 Task: Reply to email with the signature Ellie Thompson with the subject Job offer from softage.1@softage.net with the message Could you please share your feedback on the latest proposal? Undo the message and rewrite the message as I will need to consult with my team before making a decision. Send the email
Action: Mouse moved to (512, 667)
Screenshot: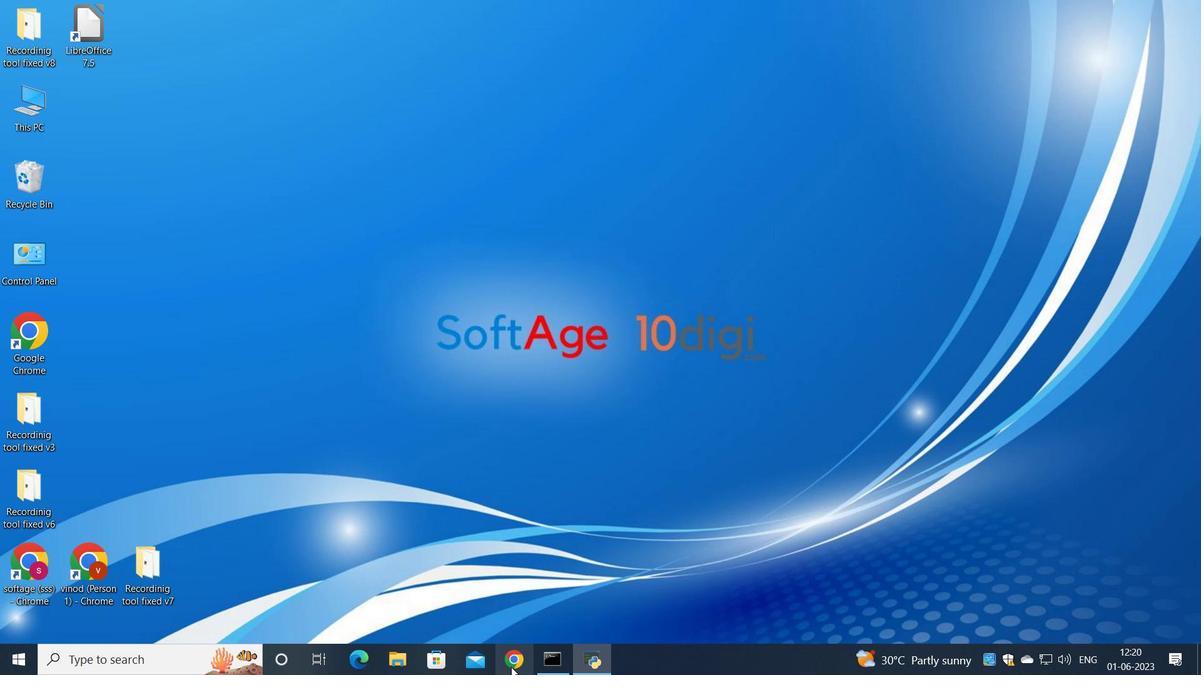 
Action: Mouse pressed left at (512, 667)
Screenshot: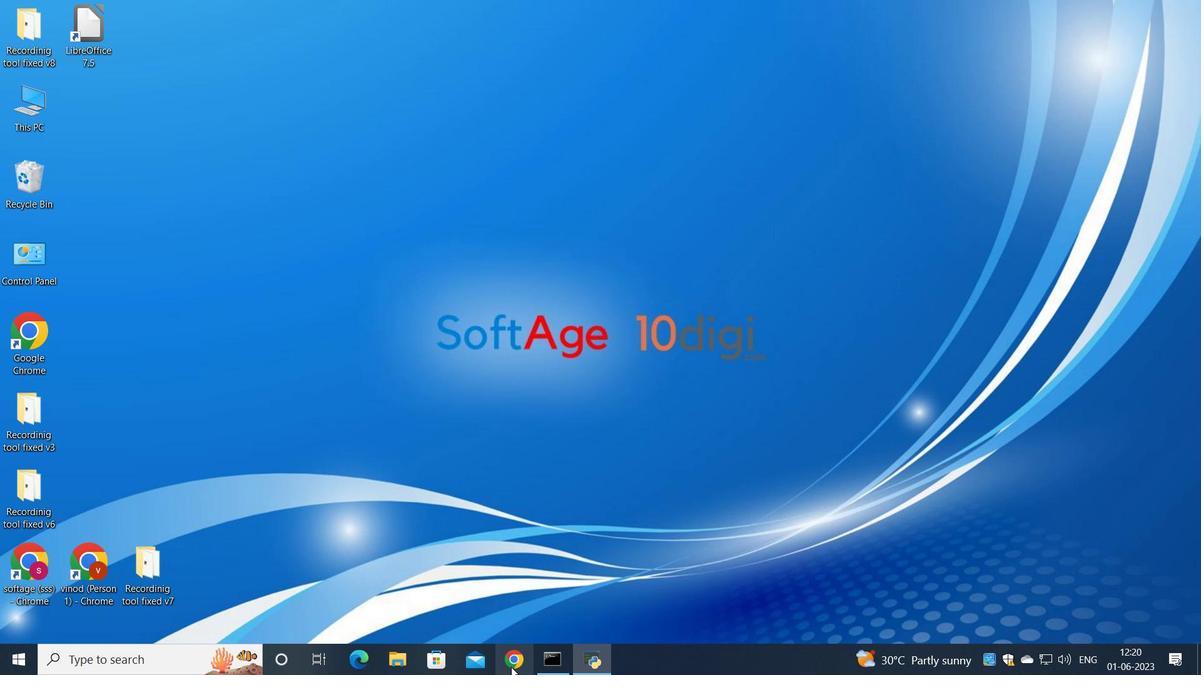 
Action: Mouse moved to (497, 400)
Screenshot: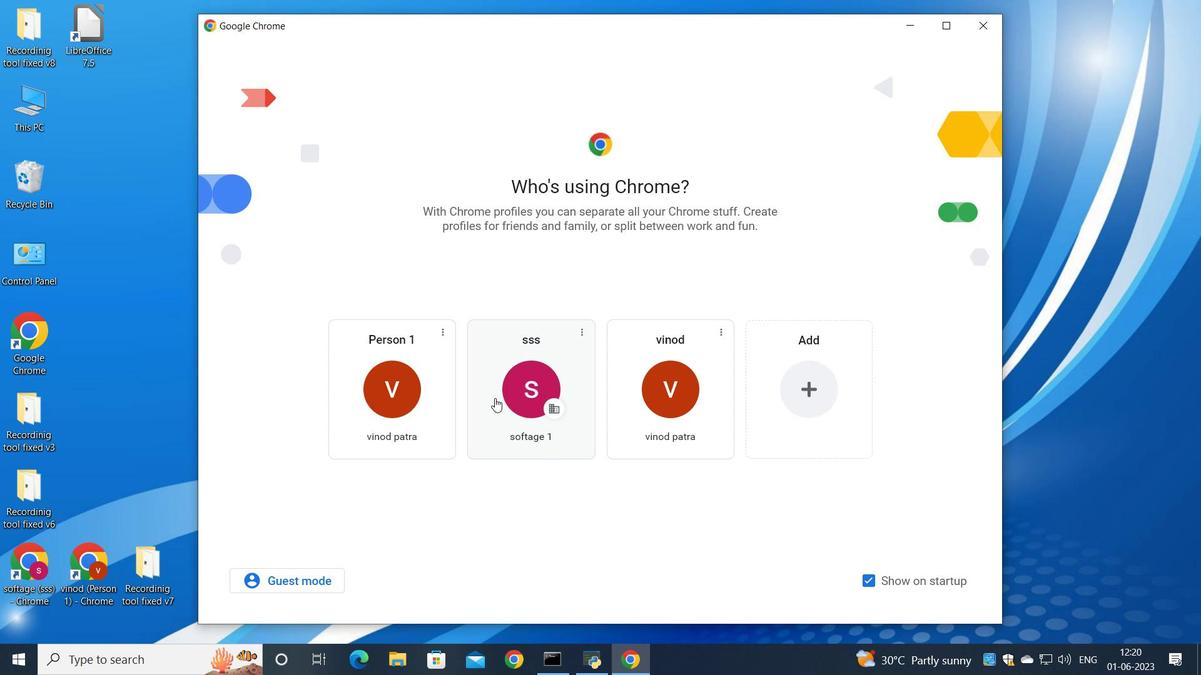 
Action: Mouse pressed left at (497, 400)
Screenshot: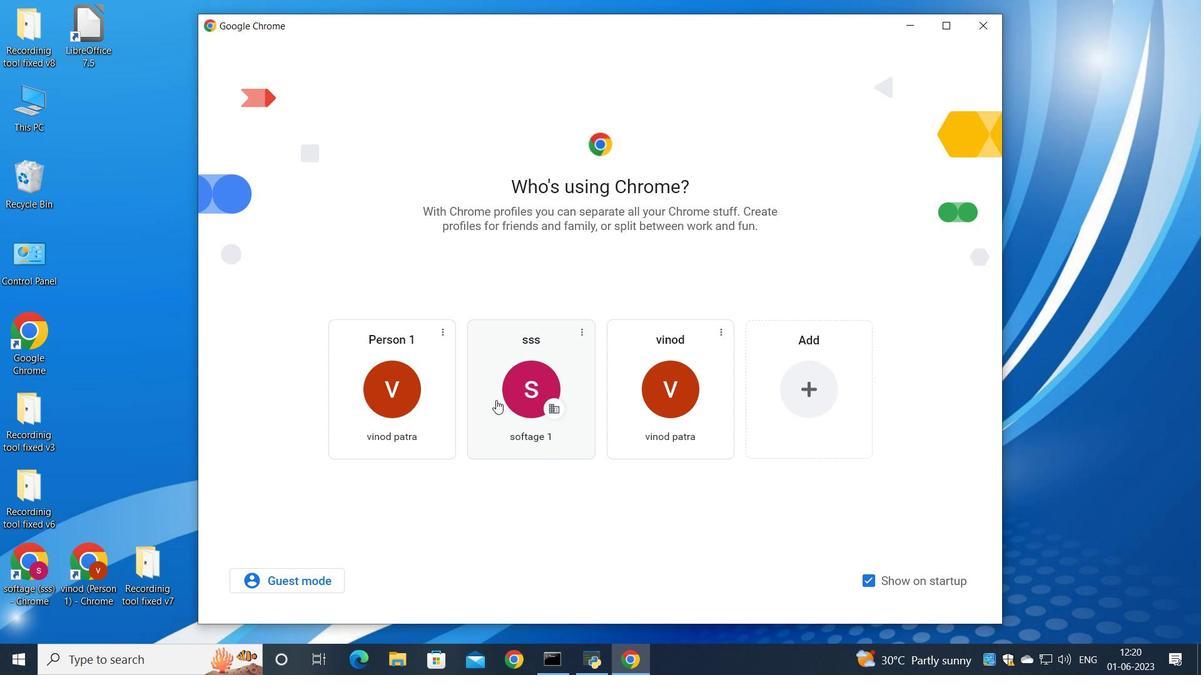 
Action: Mouse moved to (1053, 107)
Screenshot: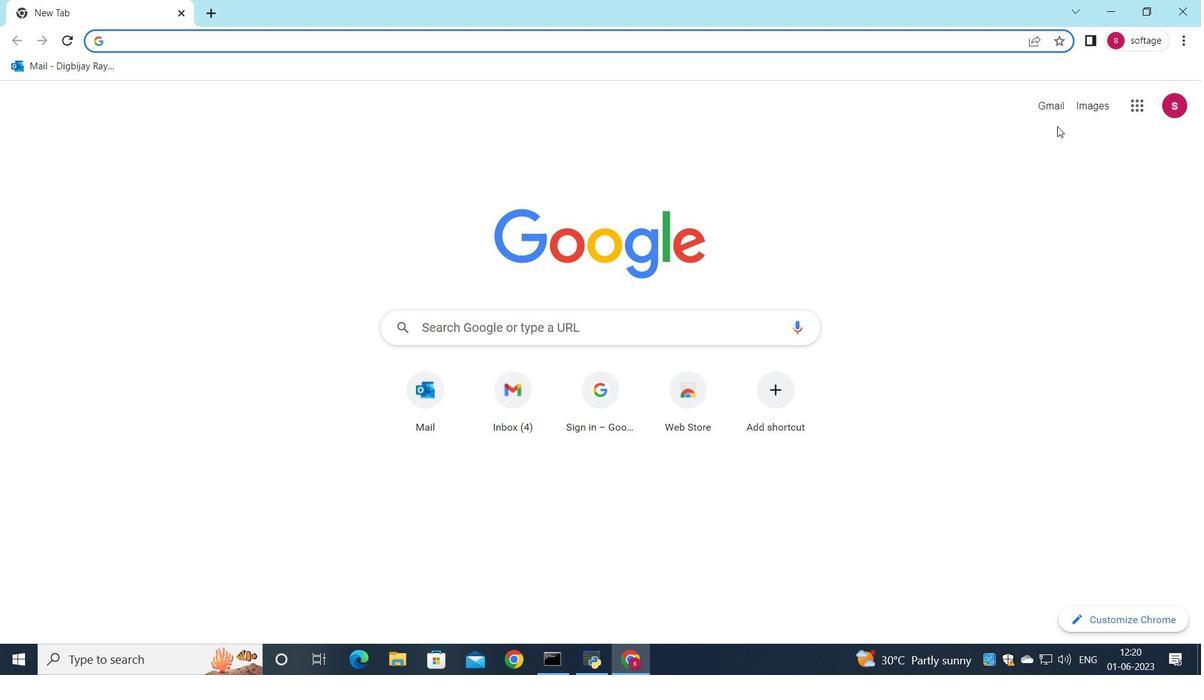 
Action: Mouse pressed left at (1053, 107)
Screenshot: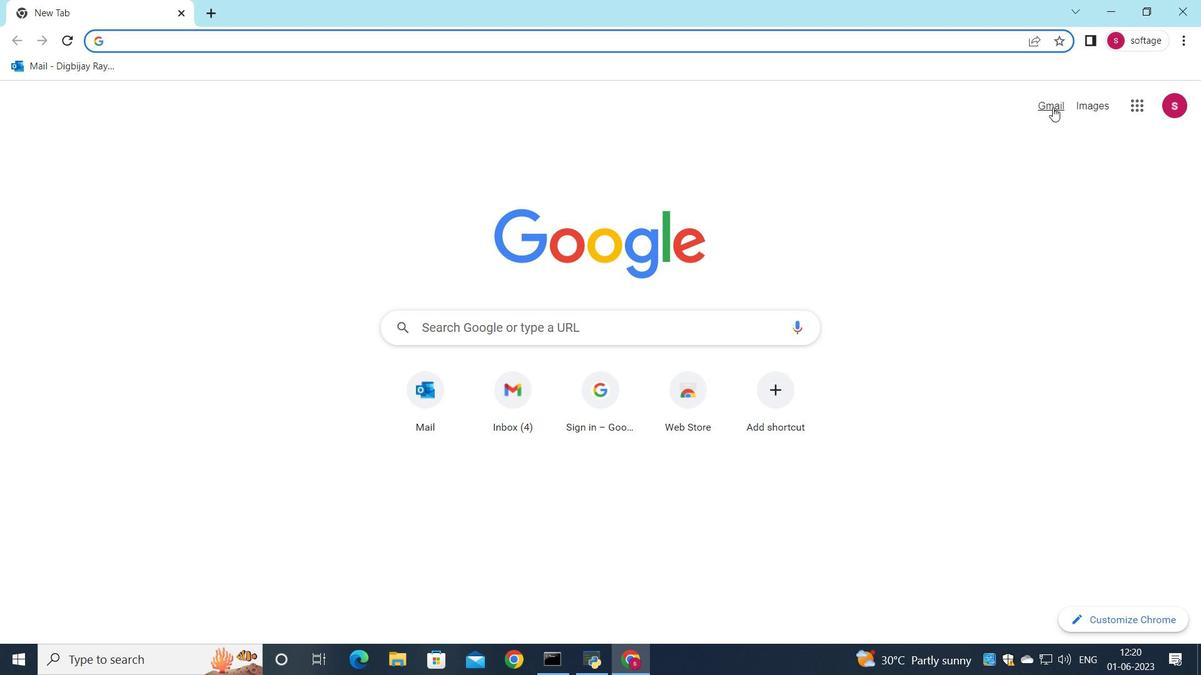 
Action: Mouse moved to (1029, 103)
Screenshot: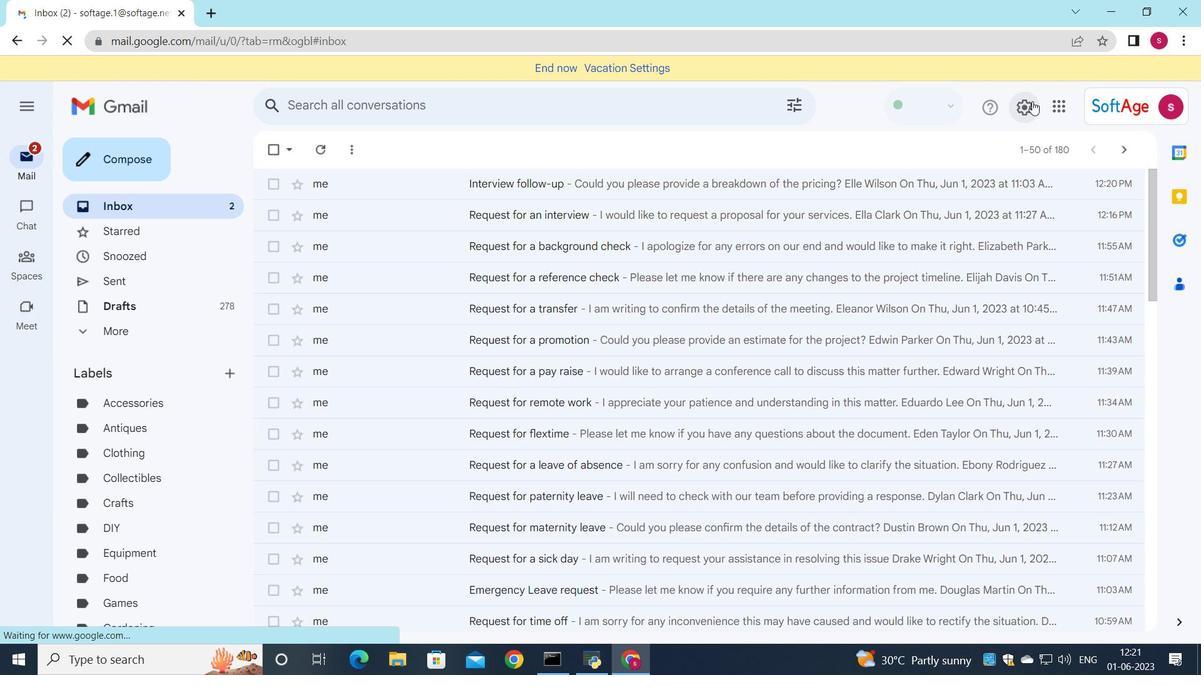 
Action: Mouse pressed left at (1029, 103)
Screenshot: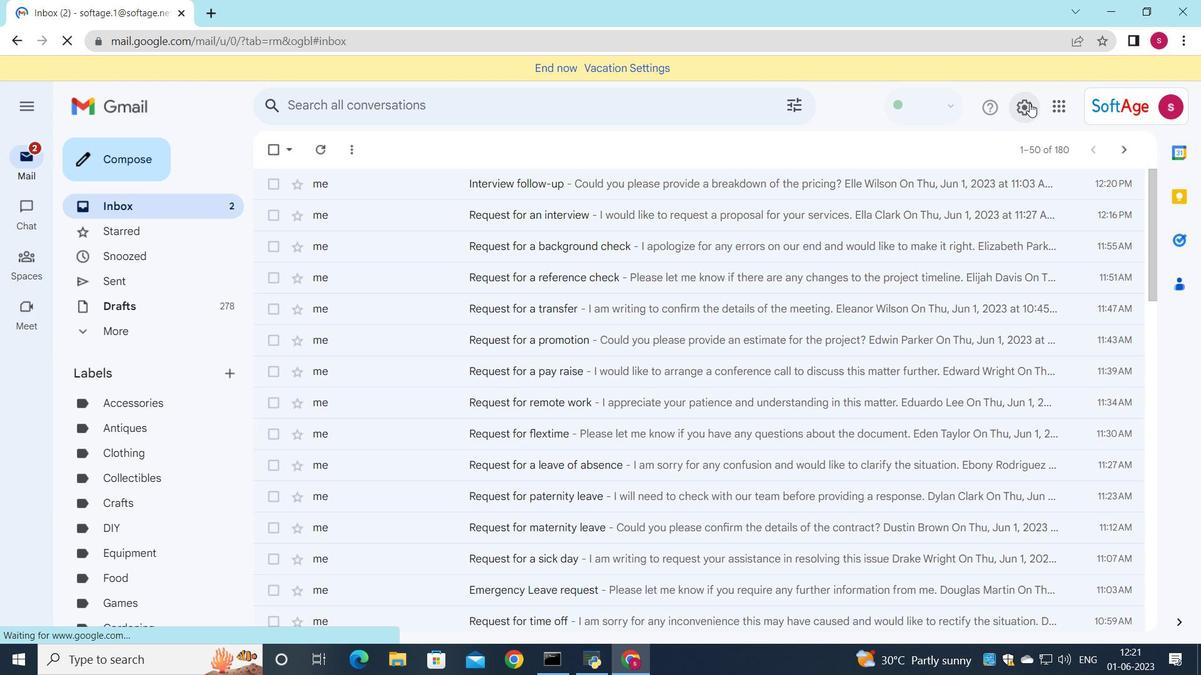 
Action: Mouse moved to (1029, 185)
Screenshot: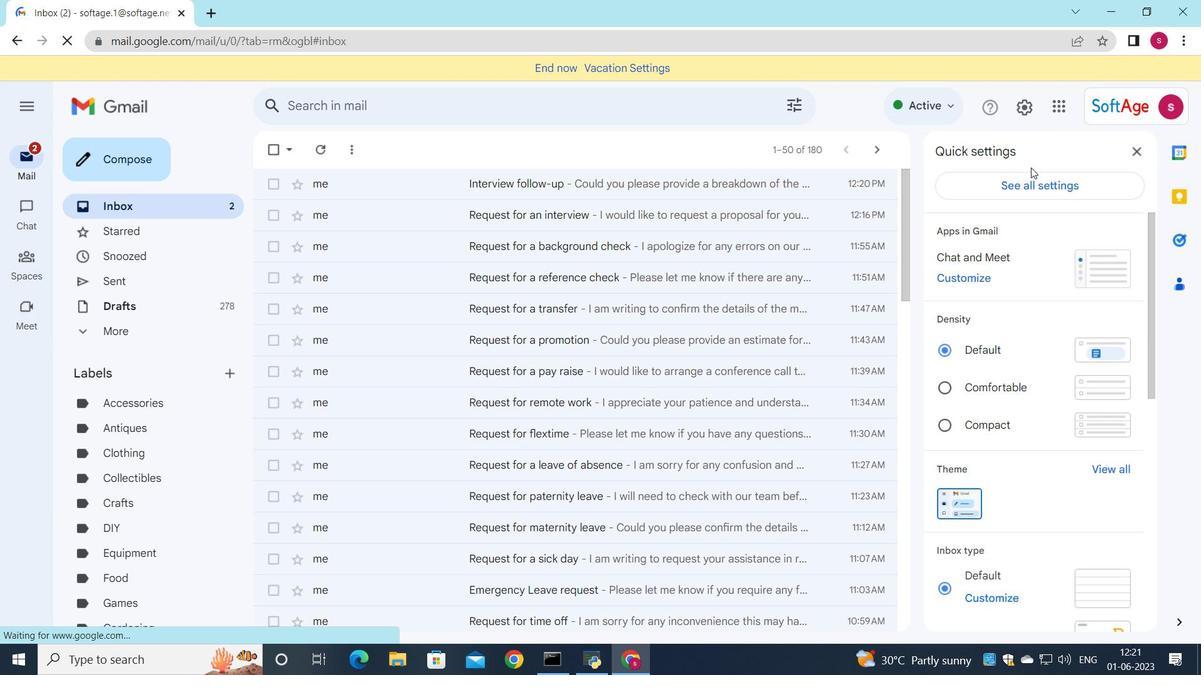 
Action: Mouse pressed left at (1029, 185)
Screenshot: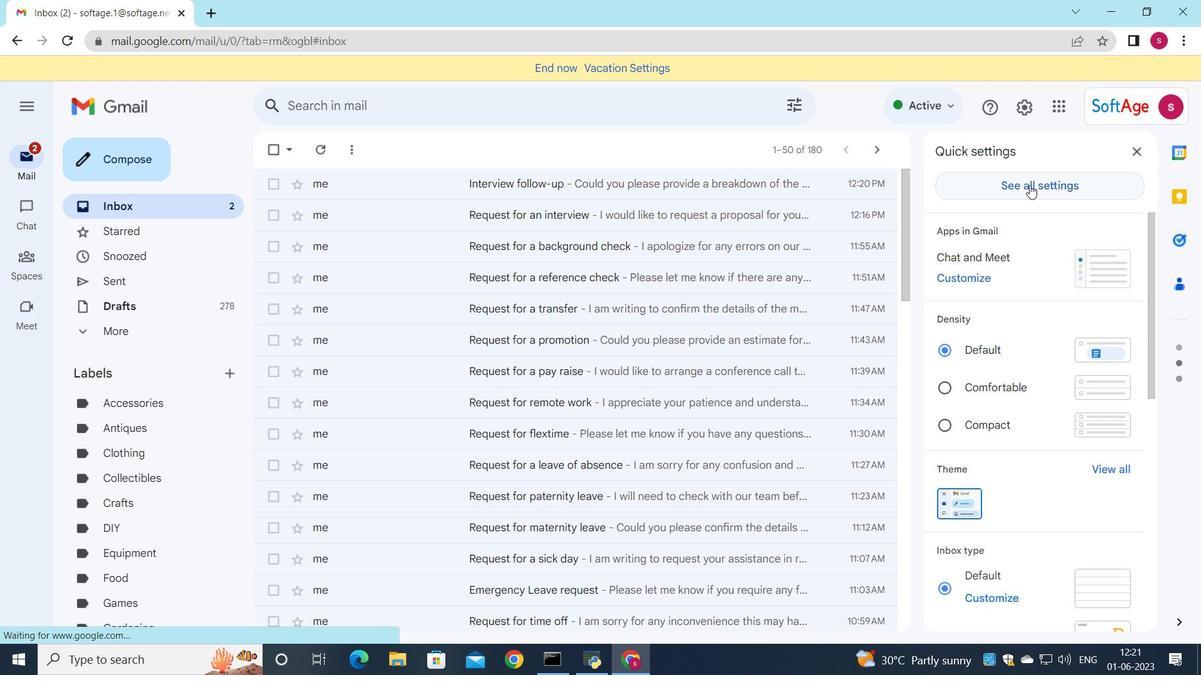 
Action: Mouse moved to (741, 374)
Screenshot: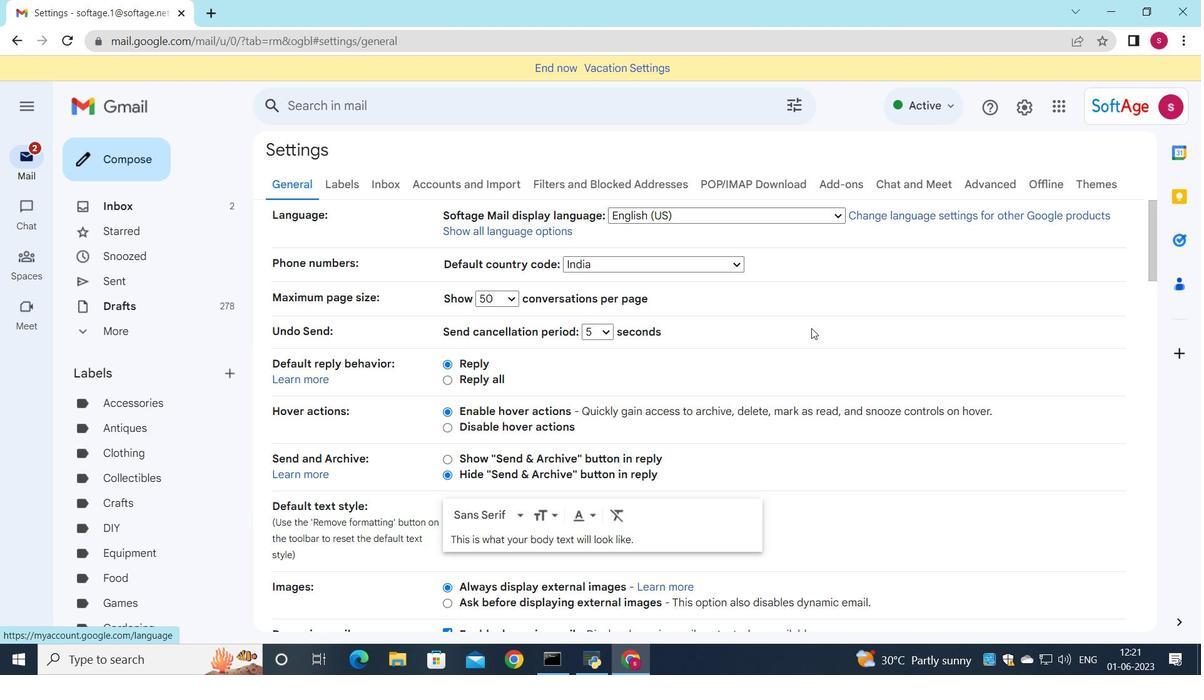 
Action: Mouse scrolled (741, 373) with delta (0, 0)
Screenshot: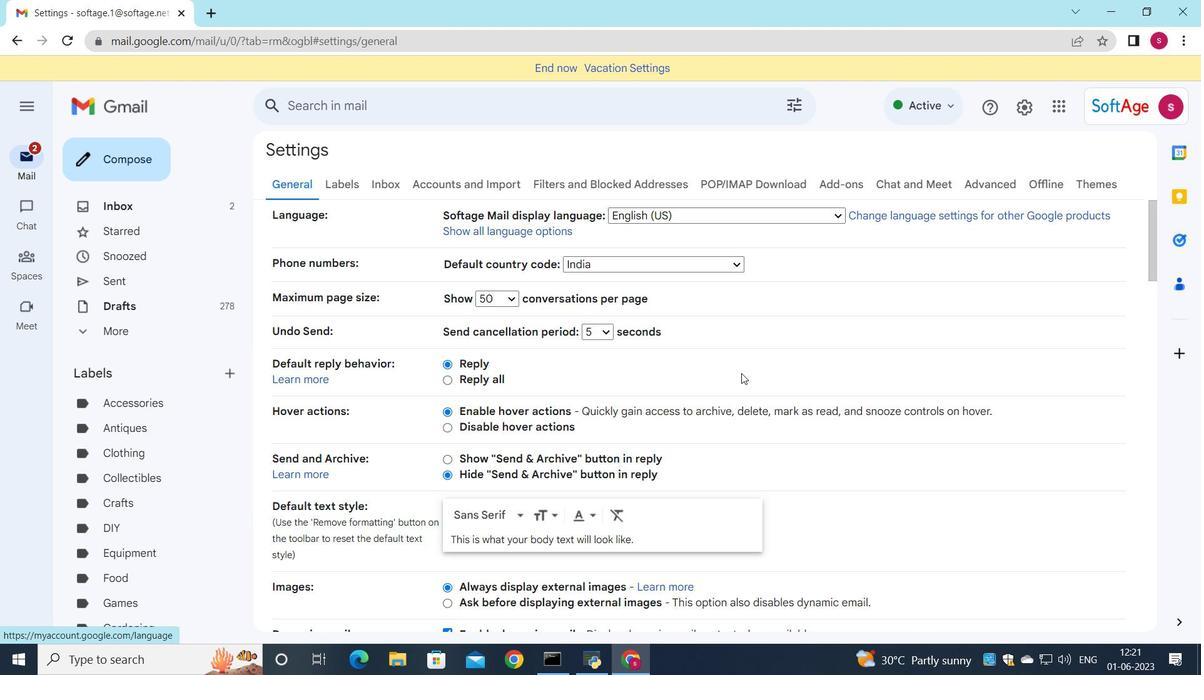 
Action: Mouse scrolled (741, 373) with delta (0, 0)
Screenshot: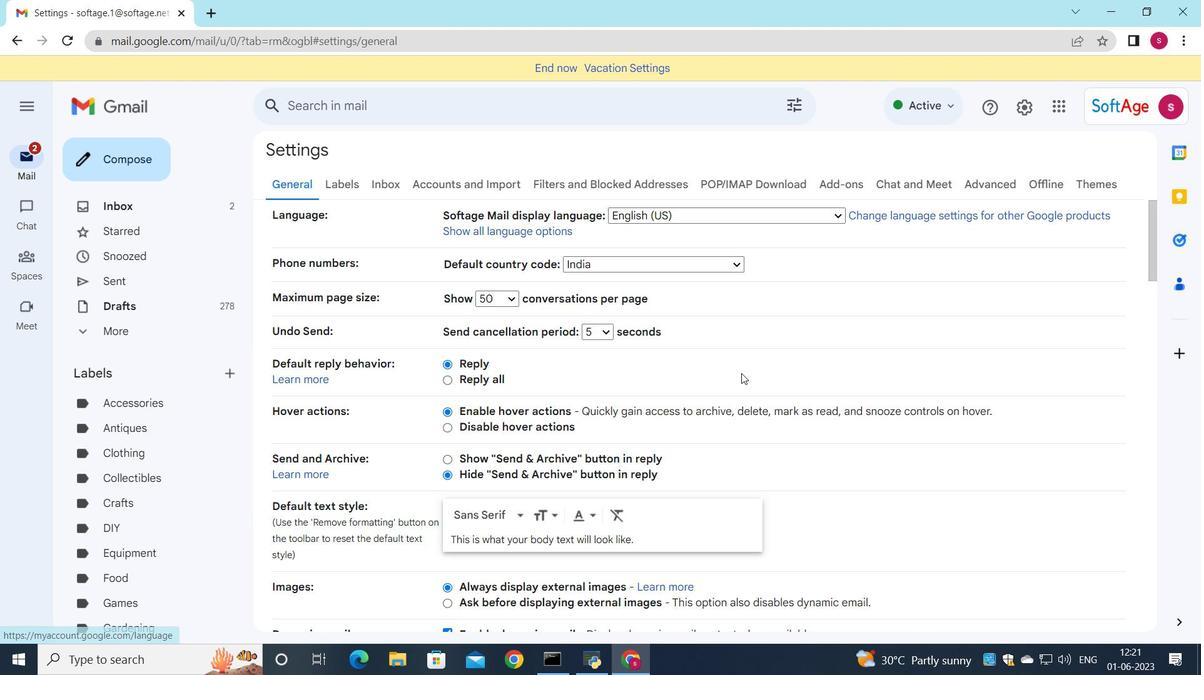 
Action: Mouse scrolled (741, 373) with delta (0, 0)
Screenshot: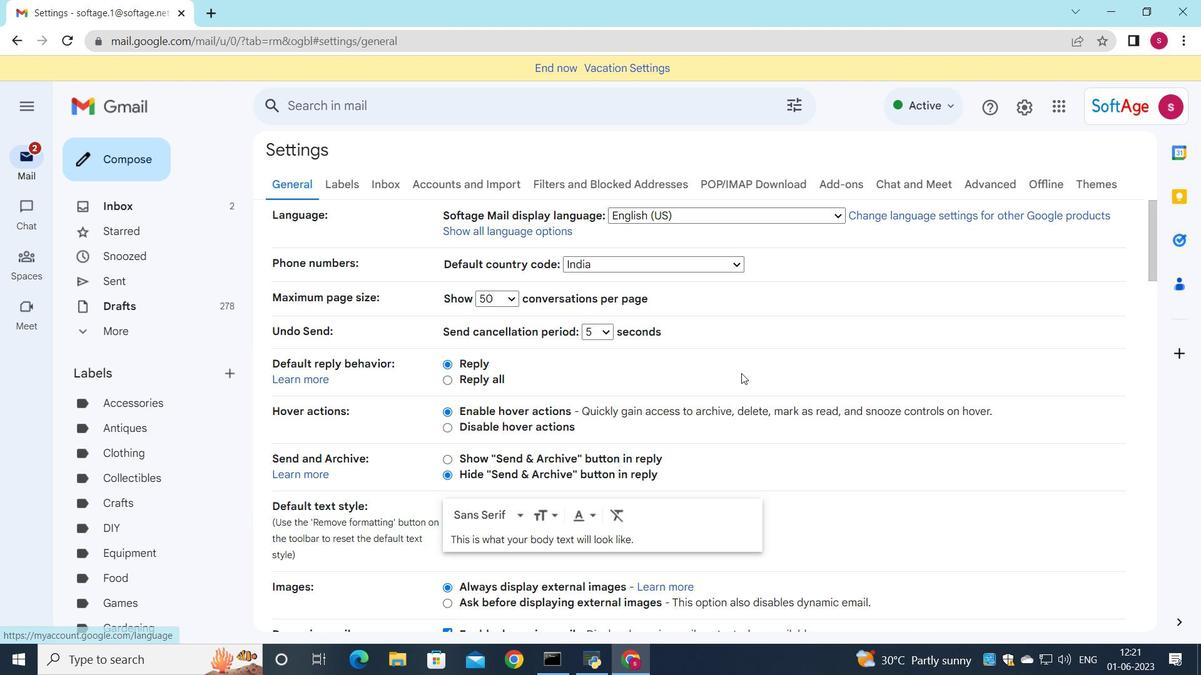 
Action: Mouse scrolled (741, 373) with delta (0, 0)
Screenshot: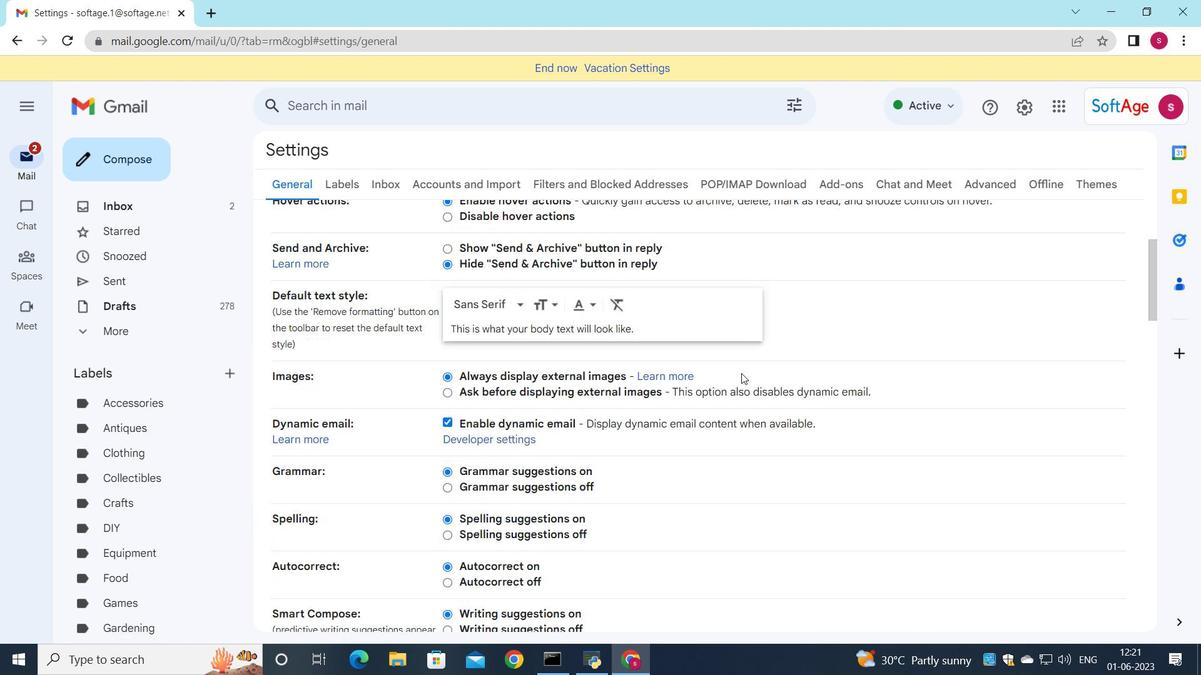 
Action: Mouse scrolled (741, 373) with delta (0, 0)
Screenshot: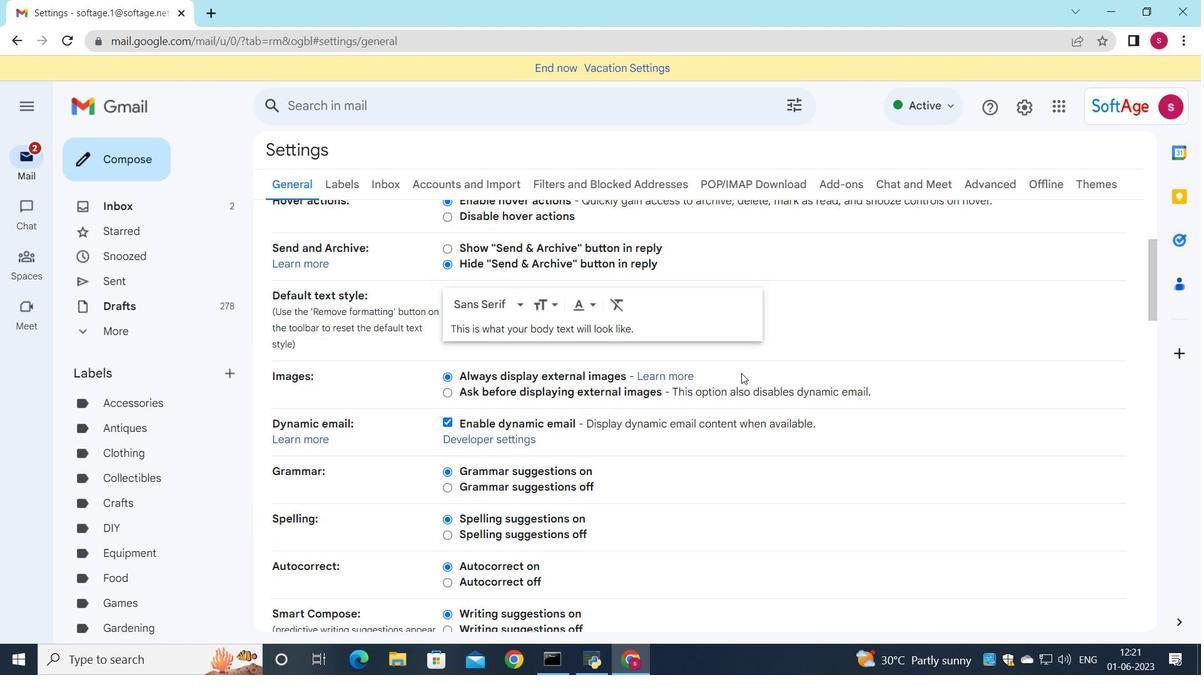 
Action: Mouse scrolled (741, 373) with delta (0, 0)
Screenshot: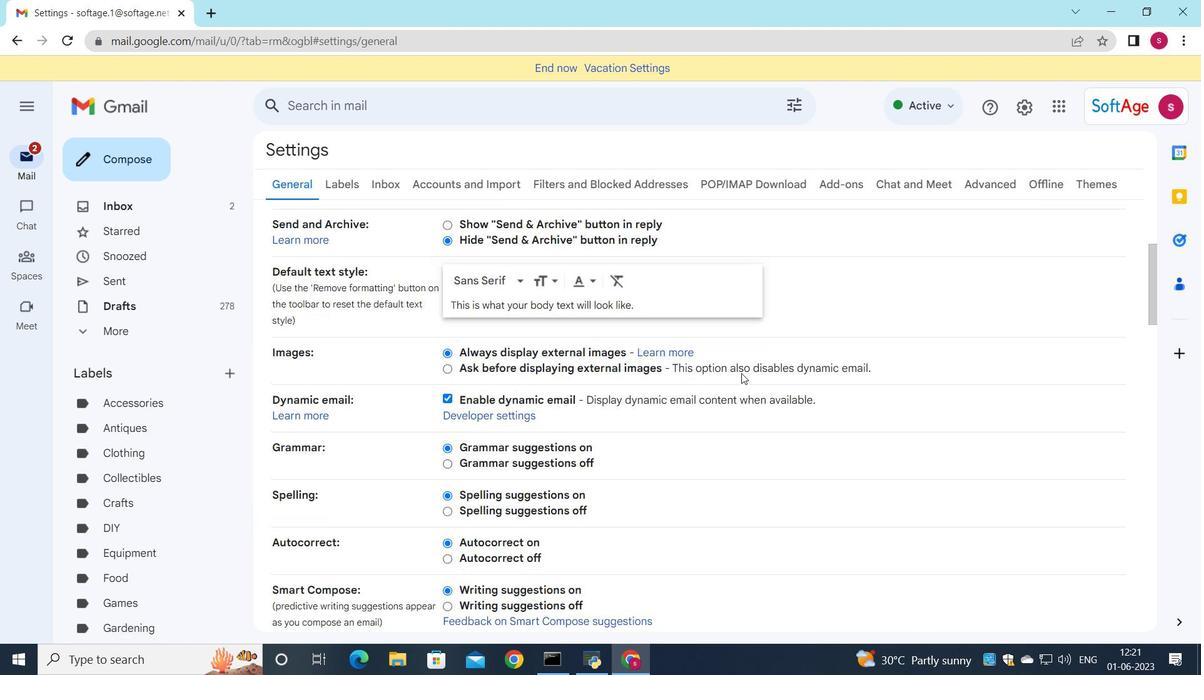 
Action: Mouse scrolled (741, 373) with delta (0, 0)
Screenshot: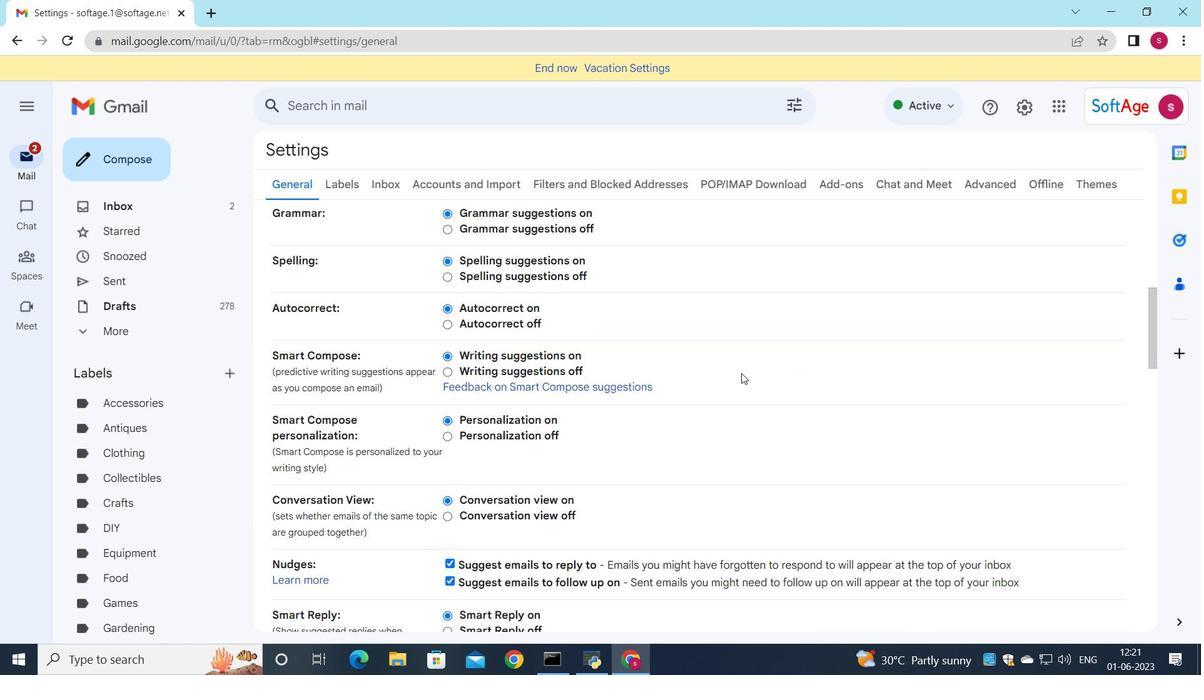 
Action: Mouse scrolled (741, 373) with delta (0, 0)
Screenshot: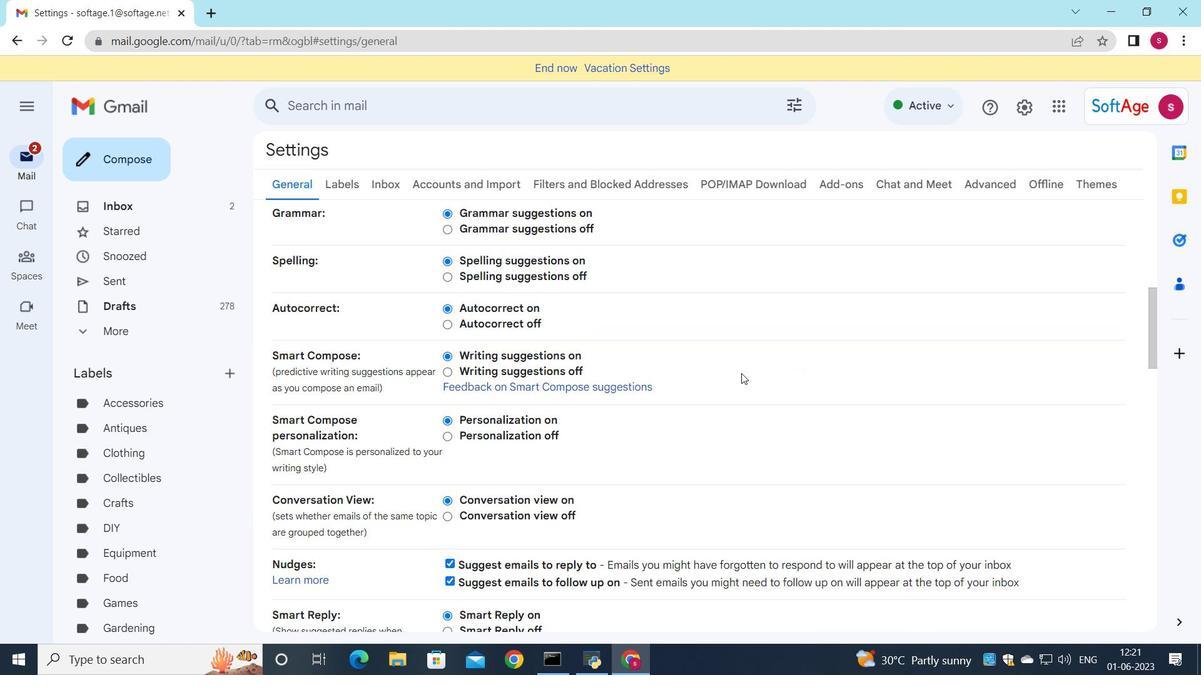 
Action: Mouse scrolled (741, 373) with delta (0, 0)
Screenshot: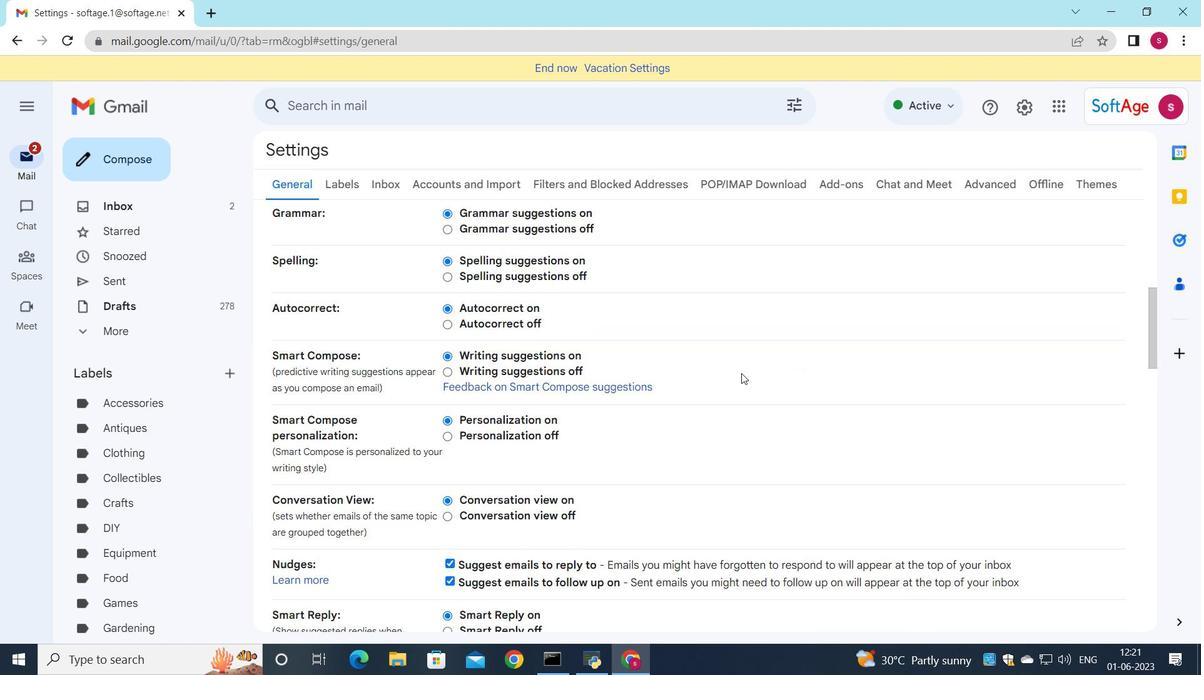 
Action: Mouse scrolled (741, 373) with delta (0, 0)
Screenshot: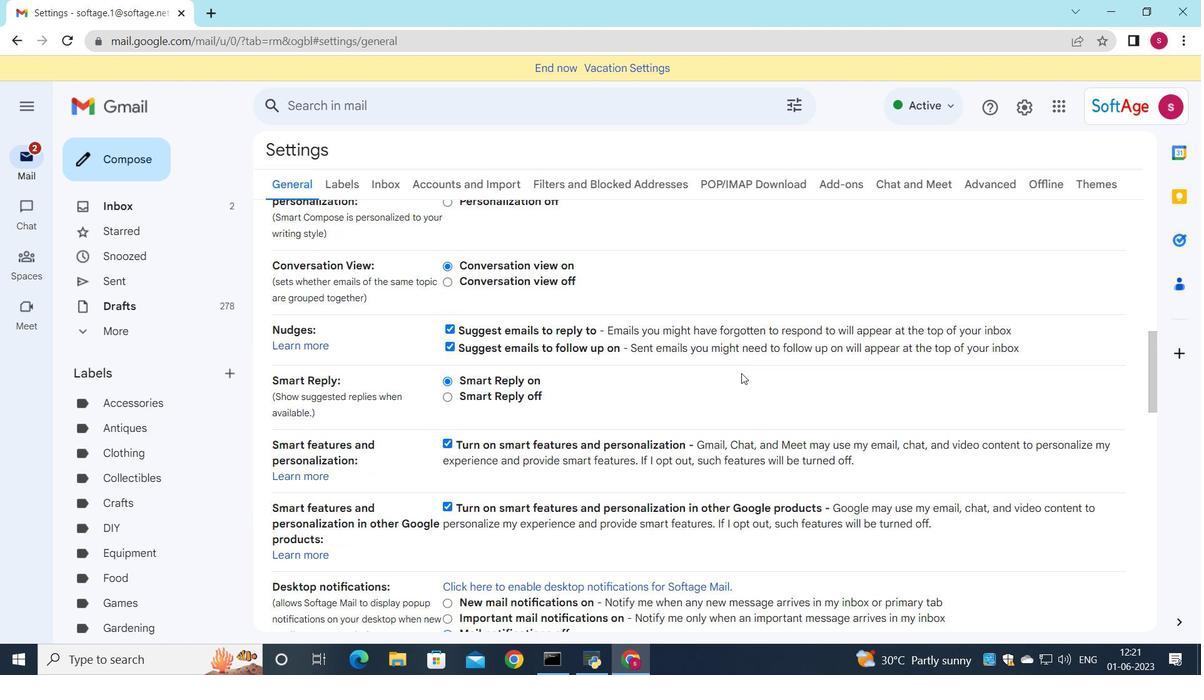 
Action: Mouse scrolled (741, 373) with delta (0, 0)
Screenshot: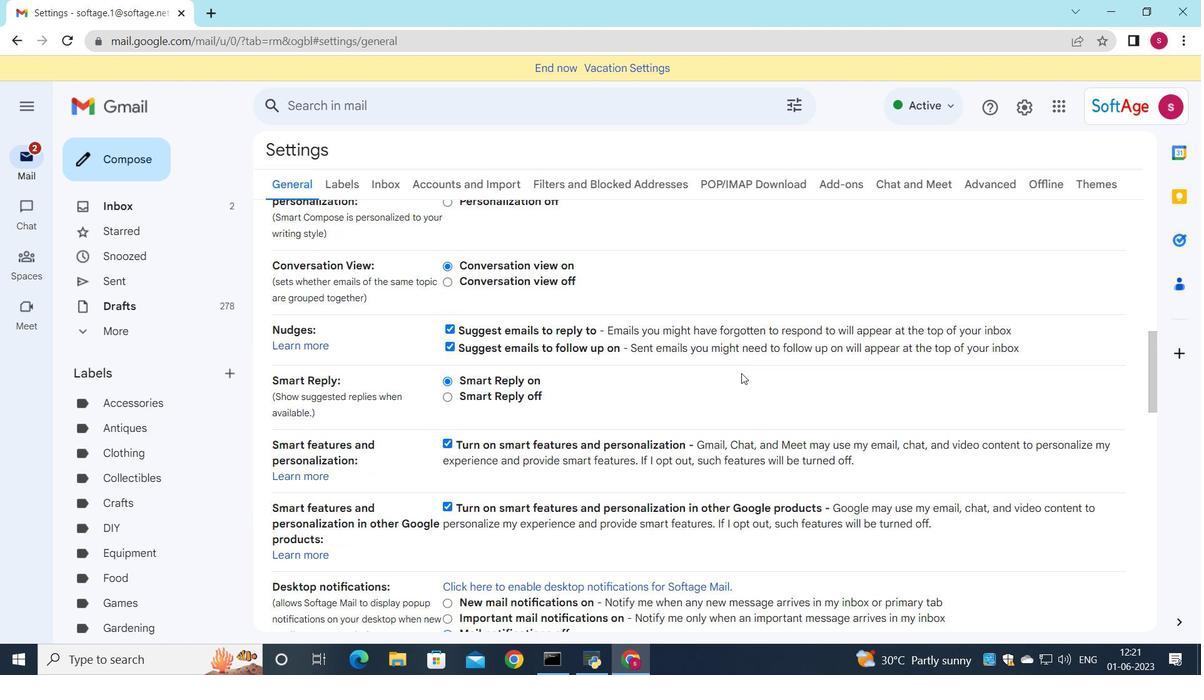 
Action: Mouse scrolled (741, 373) with delta (0, 0)
Screenshot: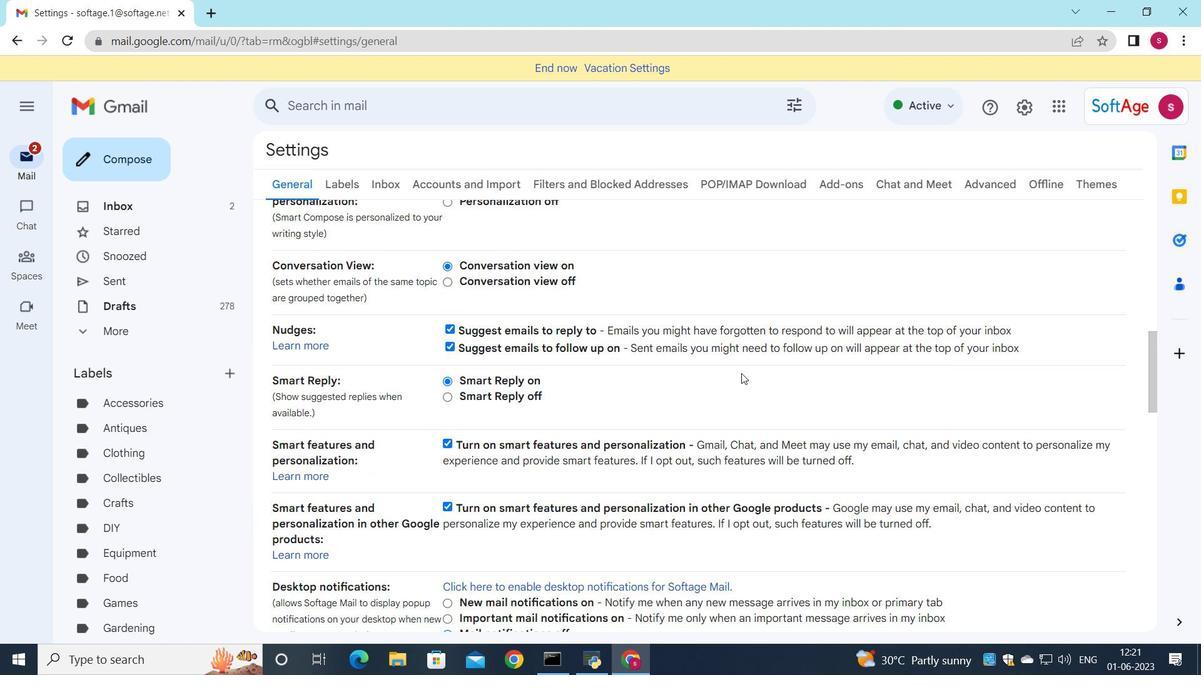 
Action: Mouse scrolled (741, 373) with delta (0, 0)
Screenshot: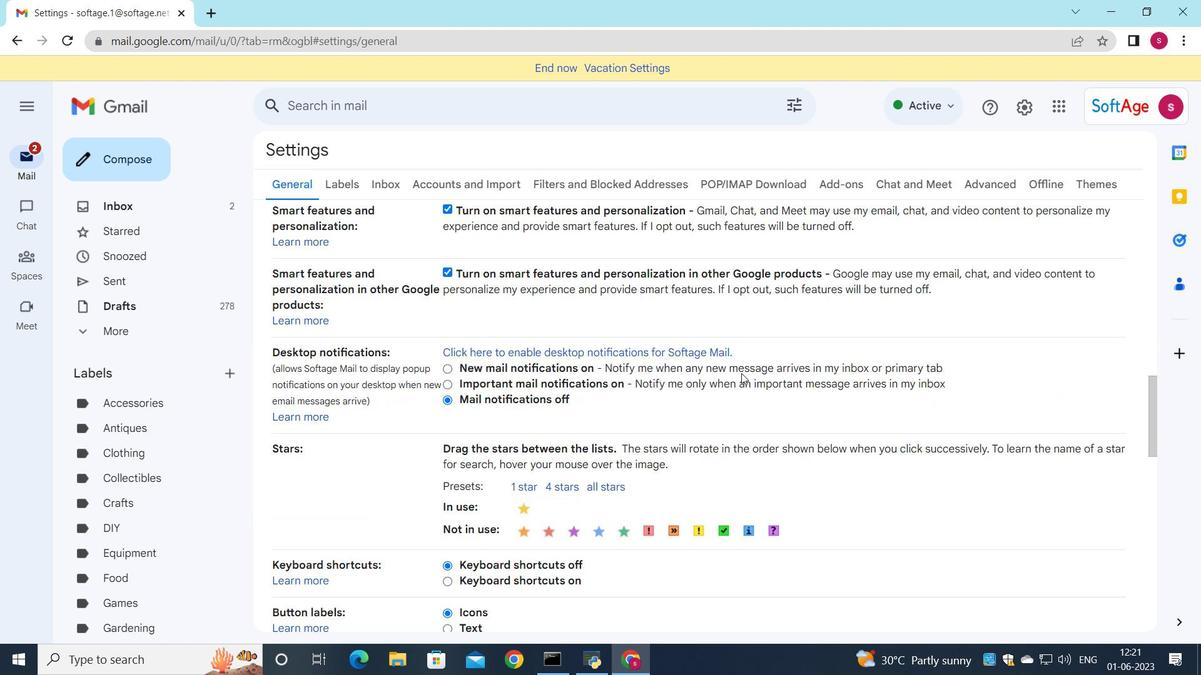 
Action: Mouse scrolled (741, 373) with delta (0, 0)
Screenshot: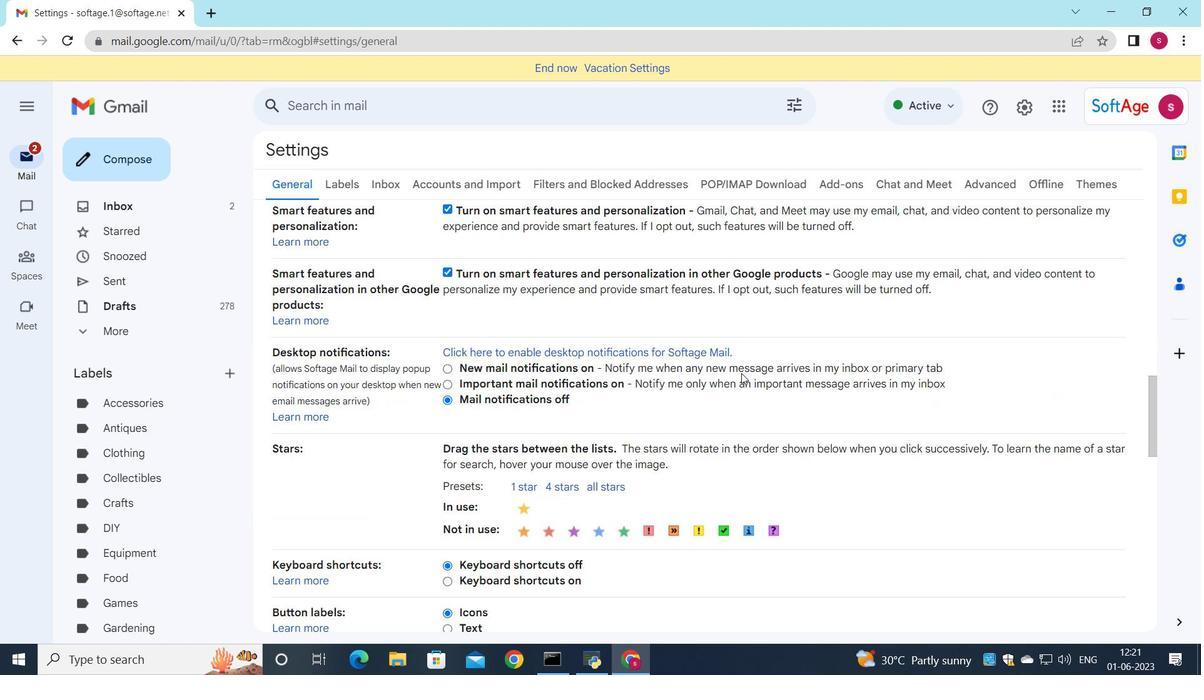
Action: Mouse scrolled (741, 373) with delta (0, 0)
Screenshot: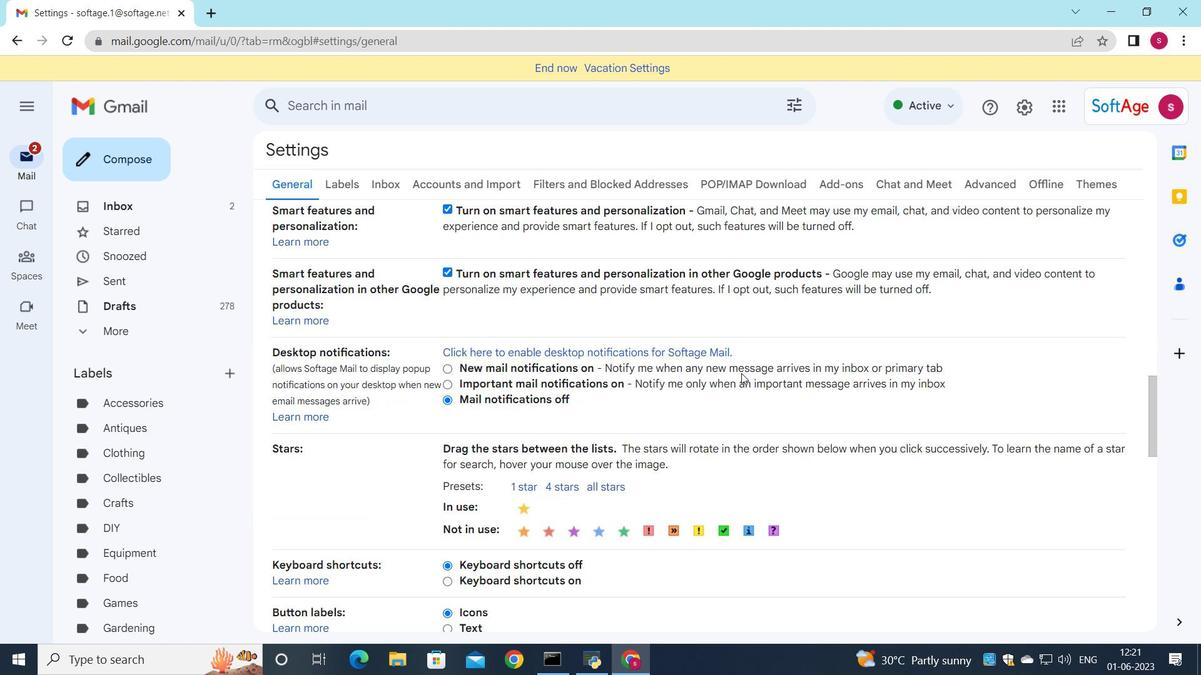 
Action: Mouse scrolled (741, 373) with delta (0, 0)
Screenshot: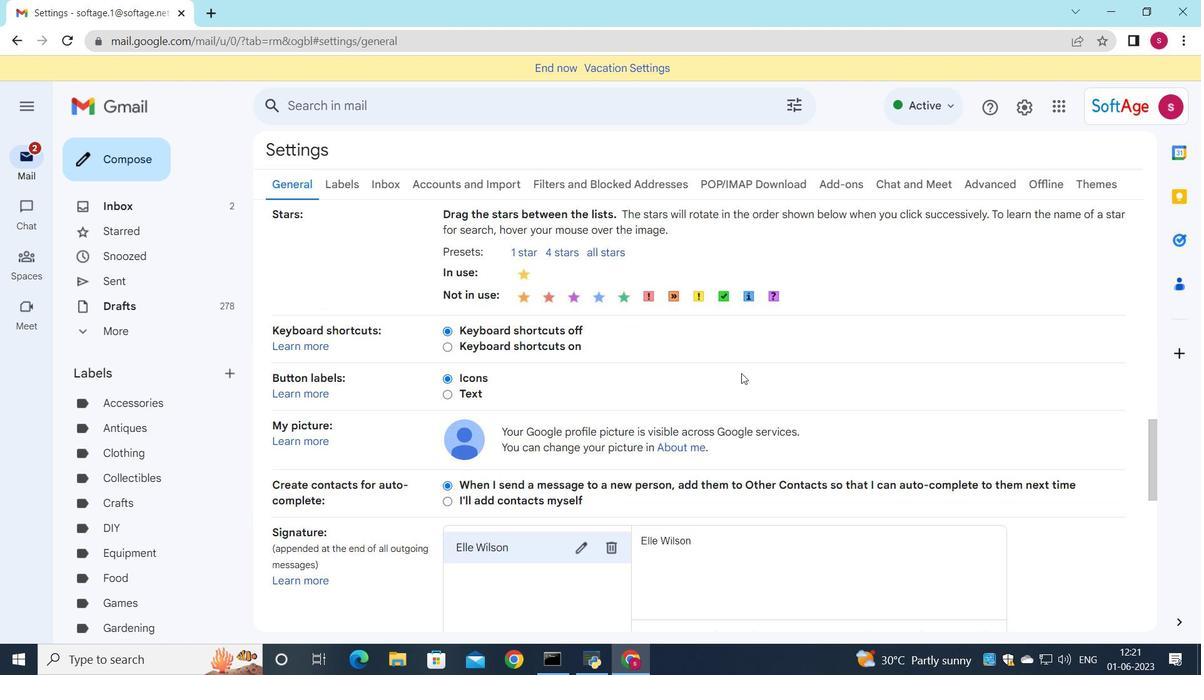 
Action: Mouse scrolled (741, 373) with delta (0, 0)
Screenshot: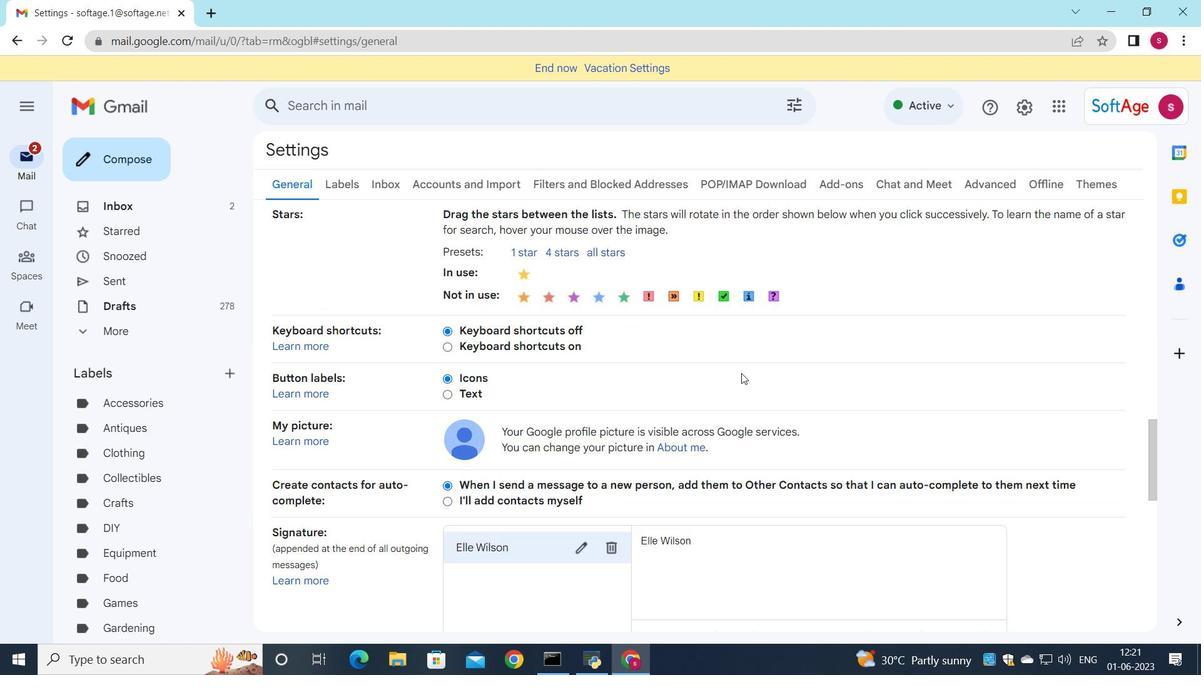 
Action: Mouse scrolled (741, 373) with delta (0, 0)
Screenshot: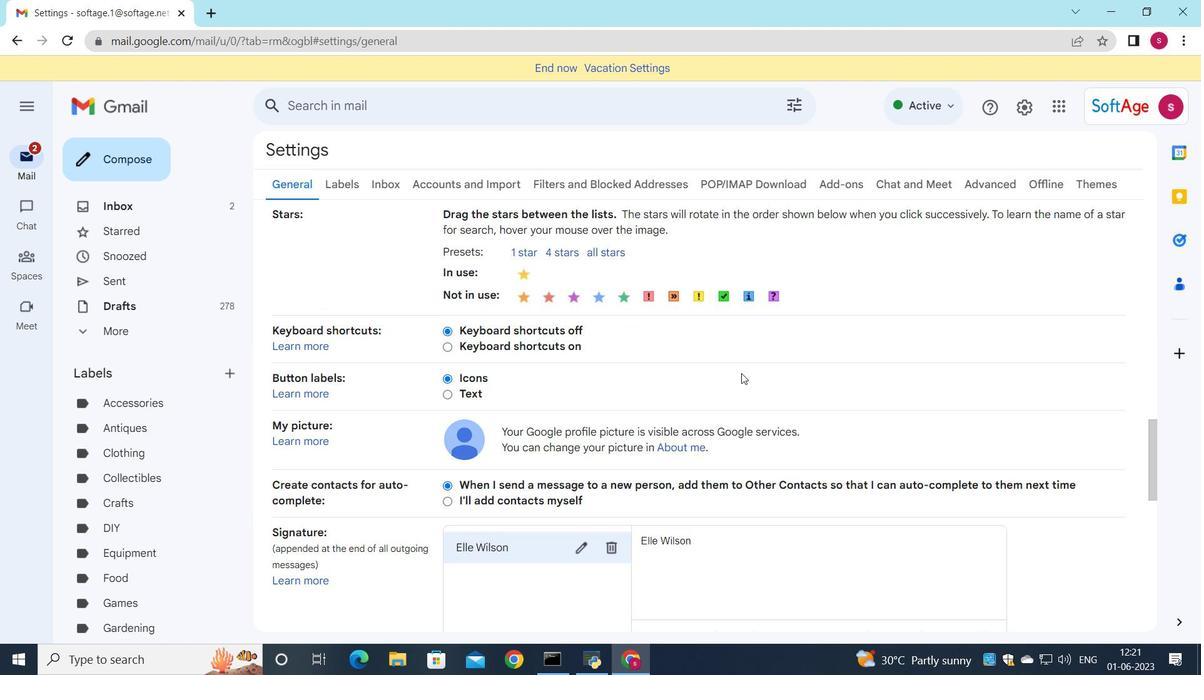 
Action: Mouse moved to (610, 317)
Screenshot: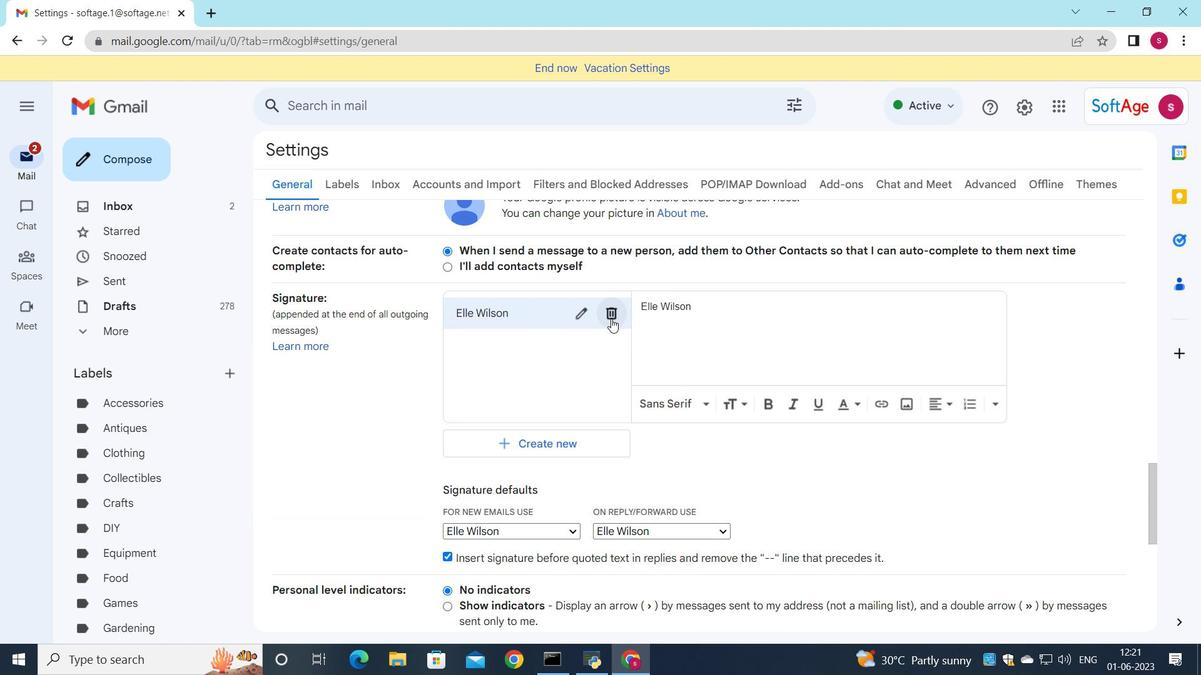 
Action: Mouse pressed left at (610, 317)
Screenshot: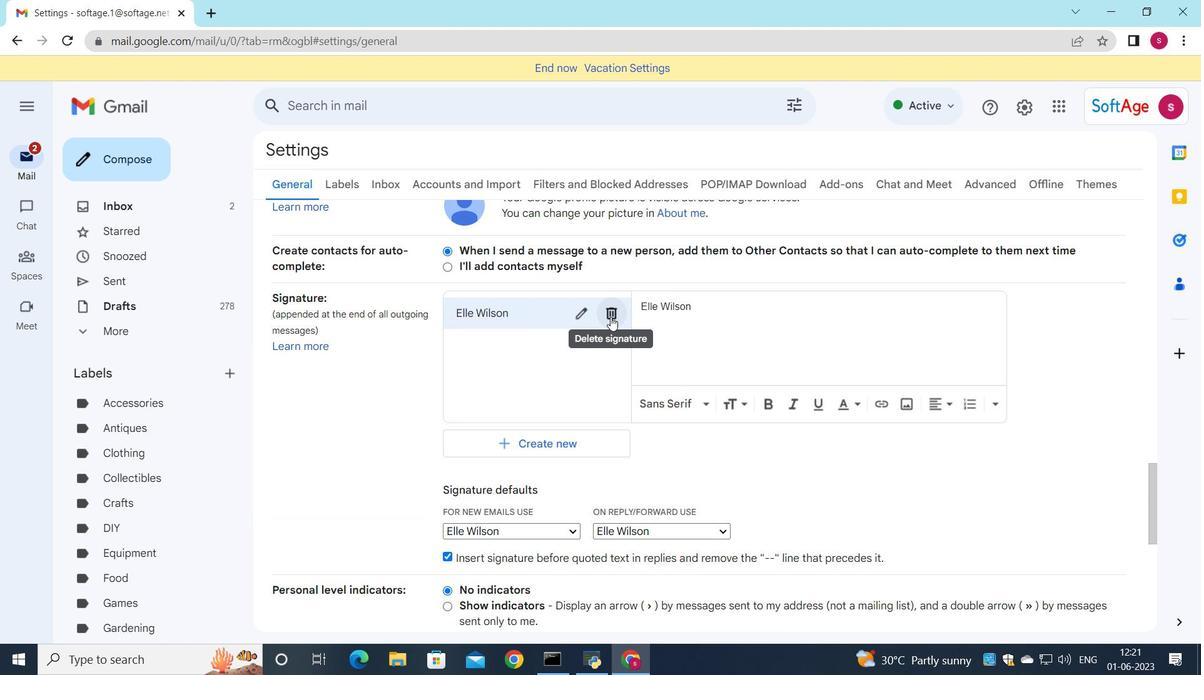 
Action: Mouse moved to (726, 375)
Screenshot: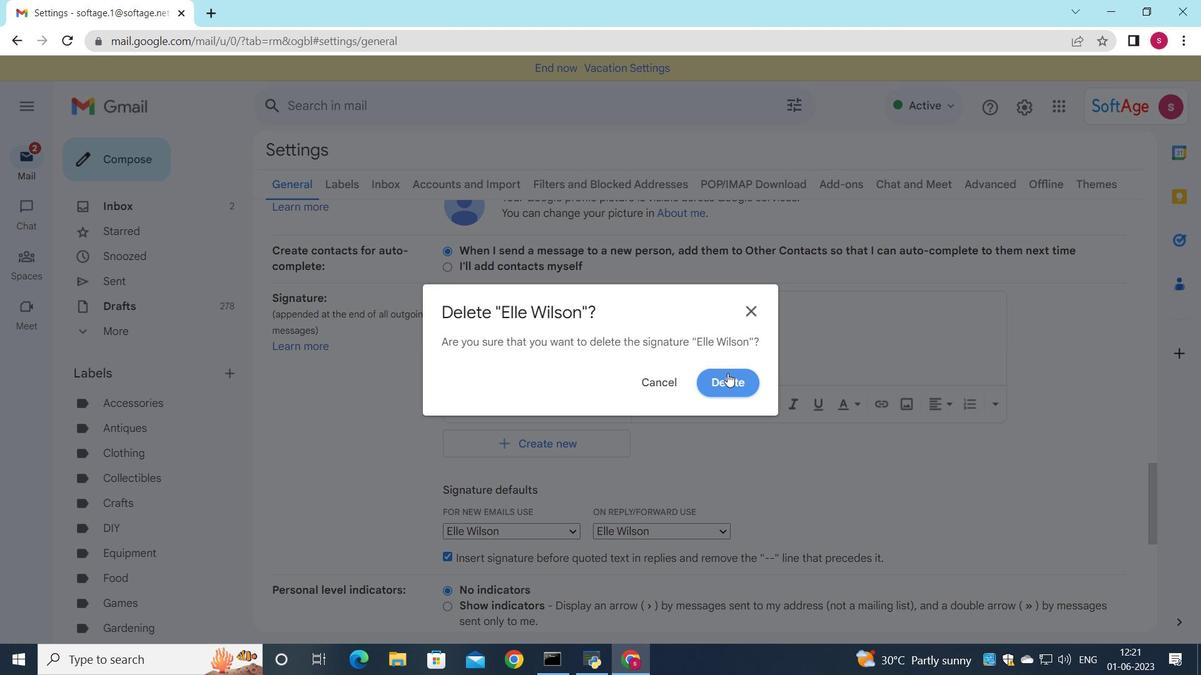 
Action: Mouse pressed left at (726, 375)
Screenshot: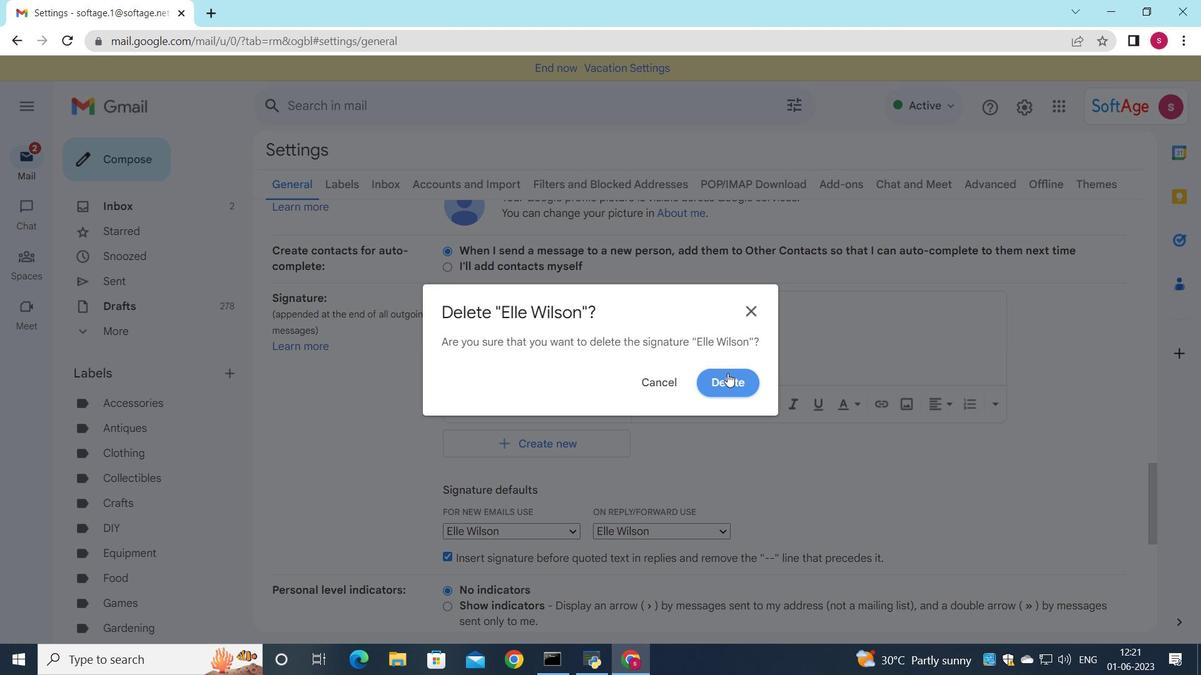 
Action: Mouse moved to (492, 324)
Screenshot: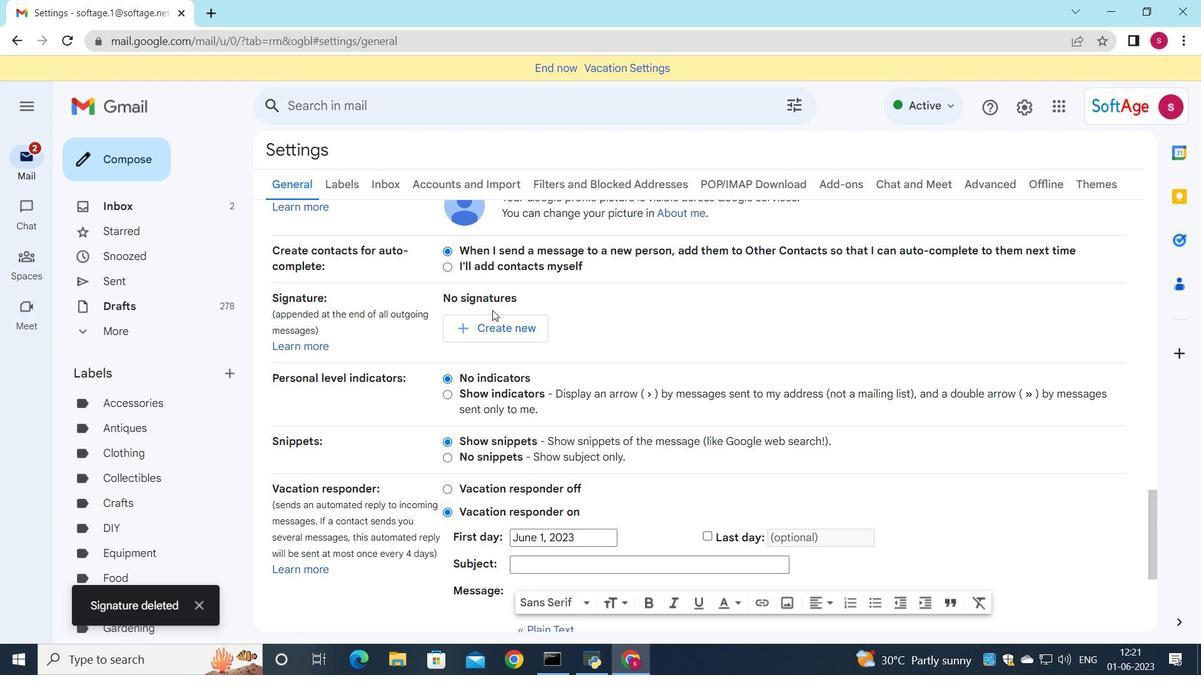 
Action: Mouse pressed left at (492, 324)
Screenshot: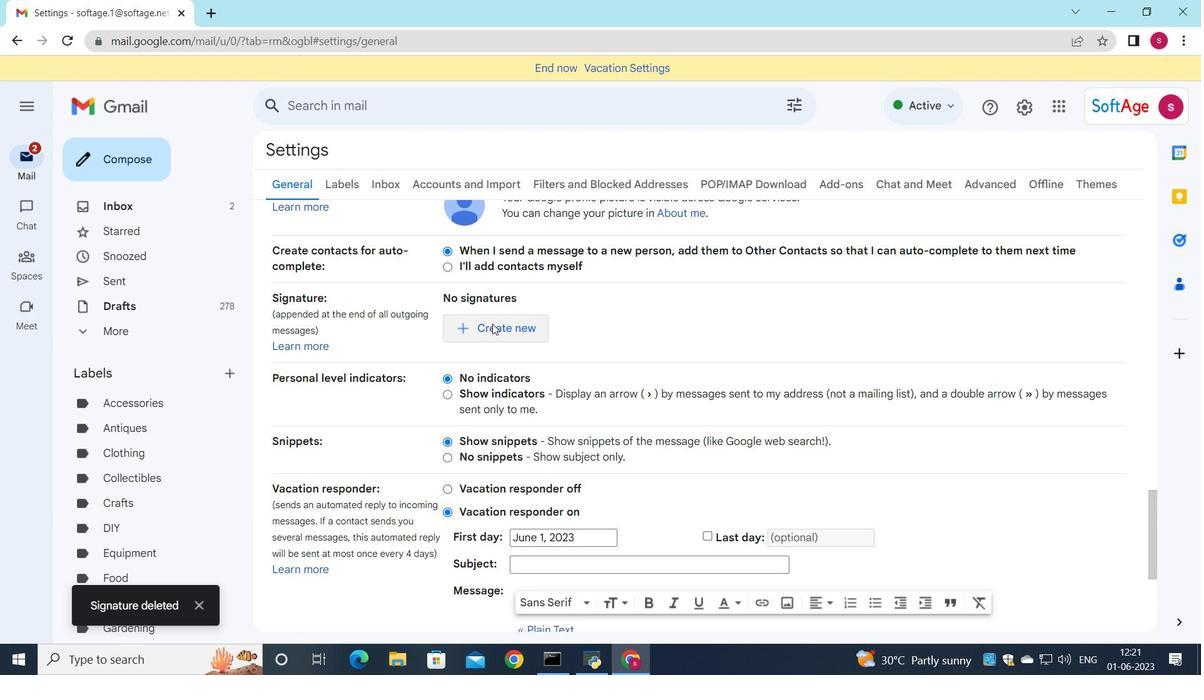 
Action: Mouse moved to (1019, 429)
Screenshot: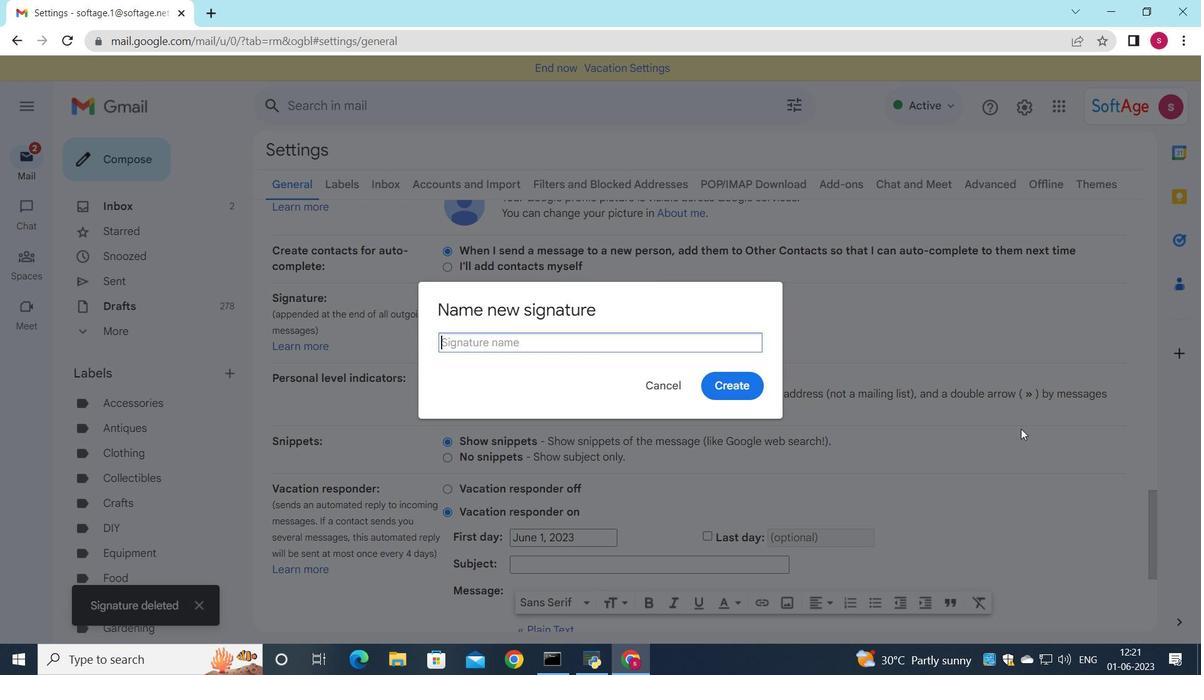 
Action: Key pressed <Key.shift>Ellie<Key.space><Key.shift>Thompson
Screenshot: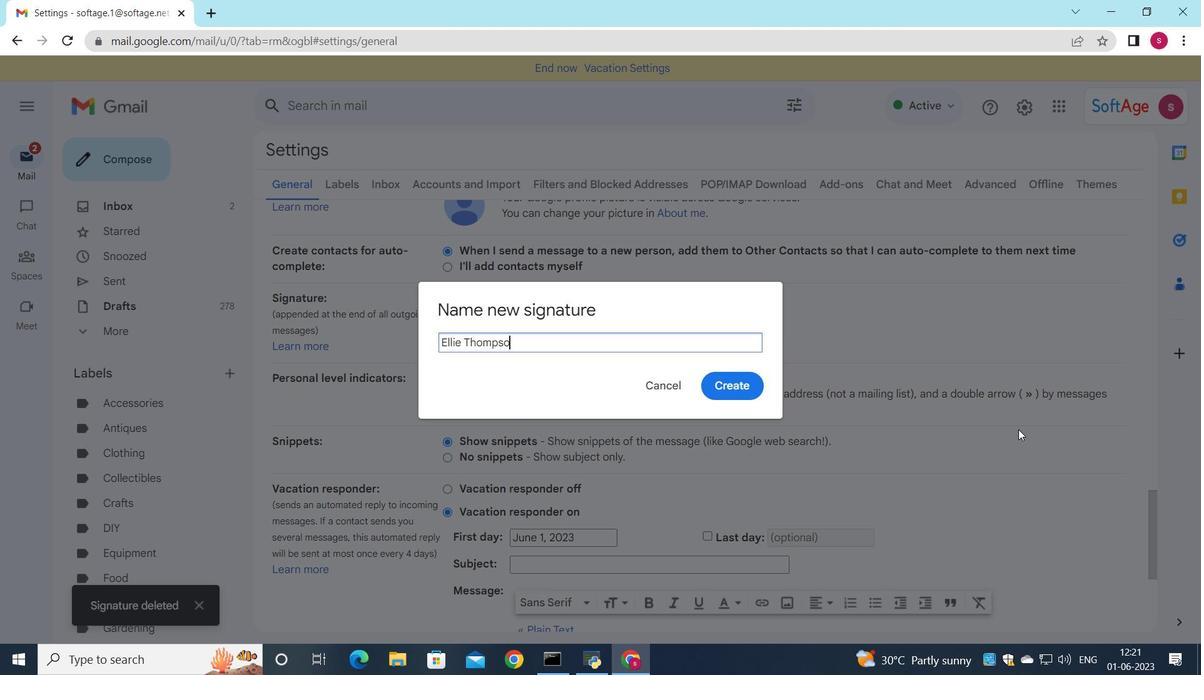 
Action: Mouse moved to (714, 384)
Screenshot: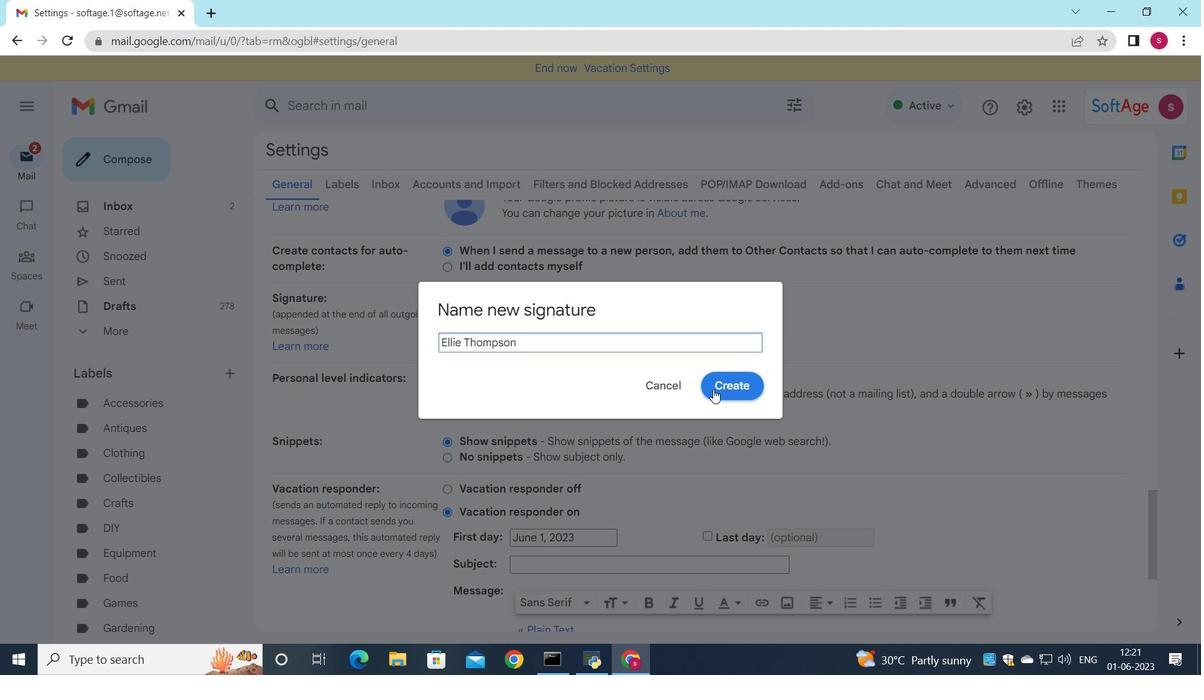 
Action: Mouse pressed left at (714, 384)
Screenshot: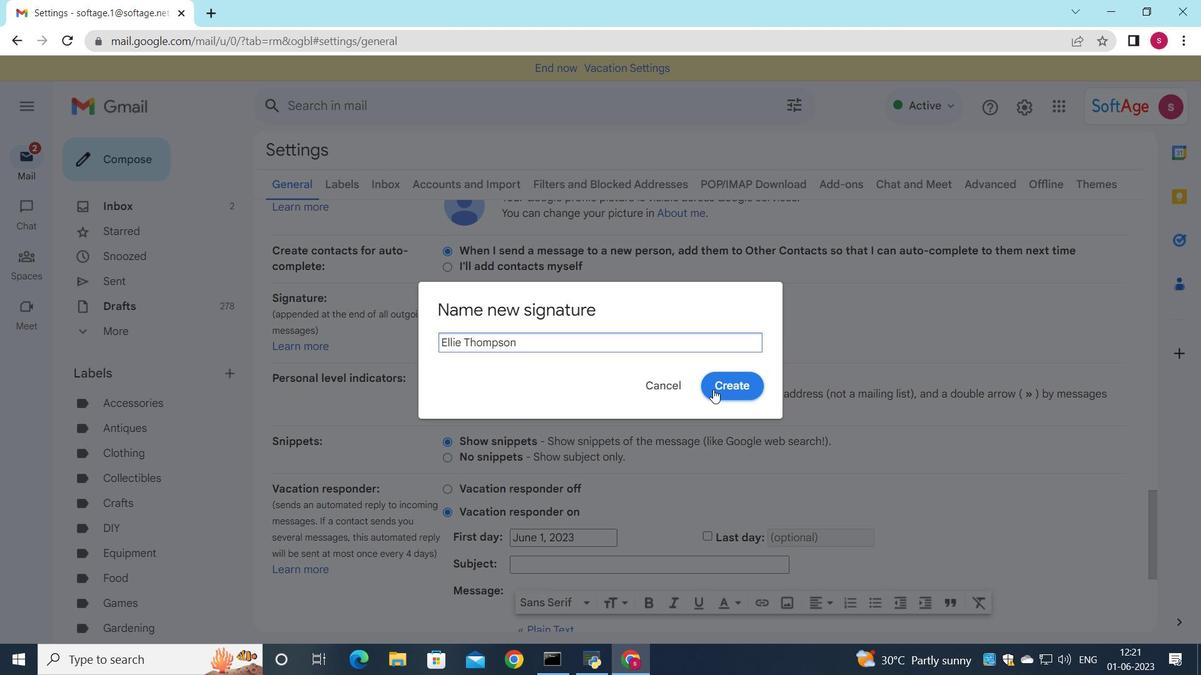 
Action: Mouse moved to (740, 342)
Screenshot: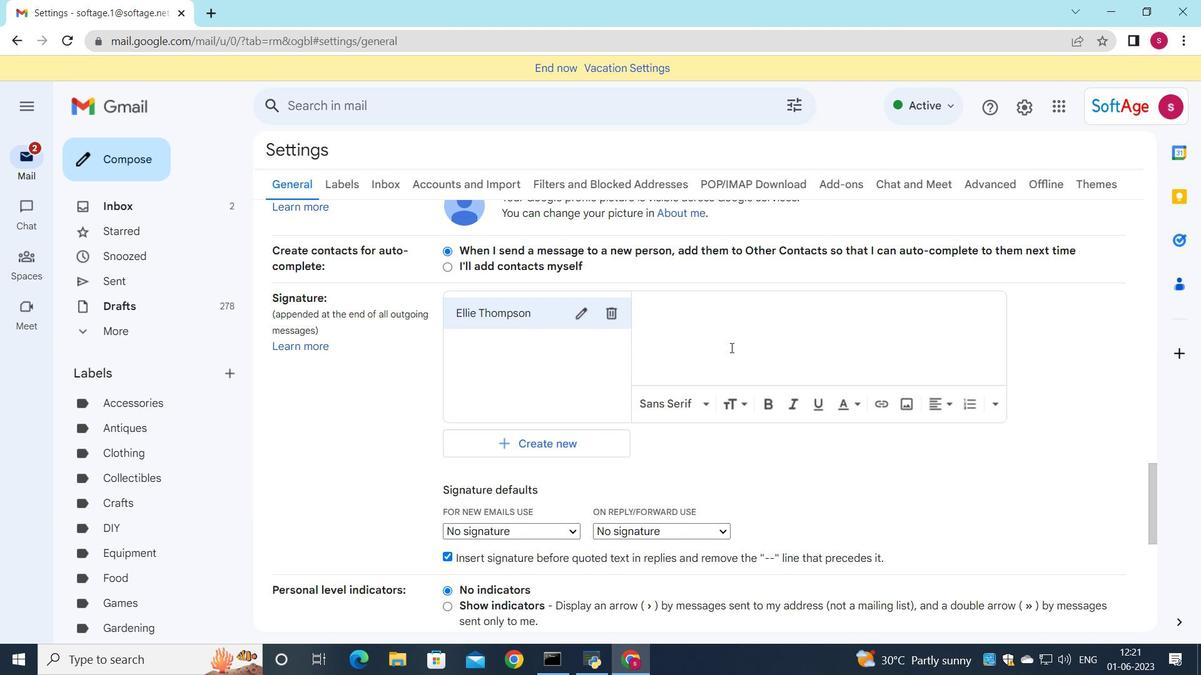 
Action: Mouse pressed left at (740, 342)
Screenshot: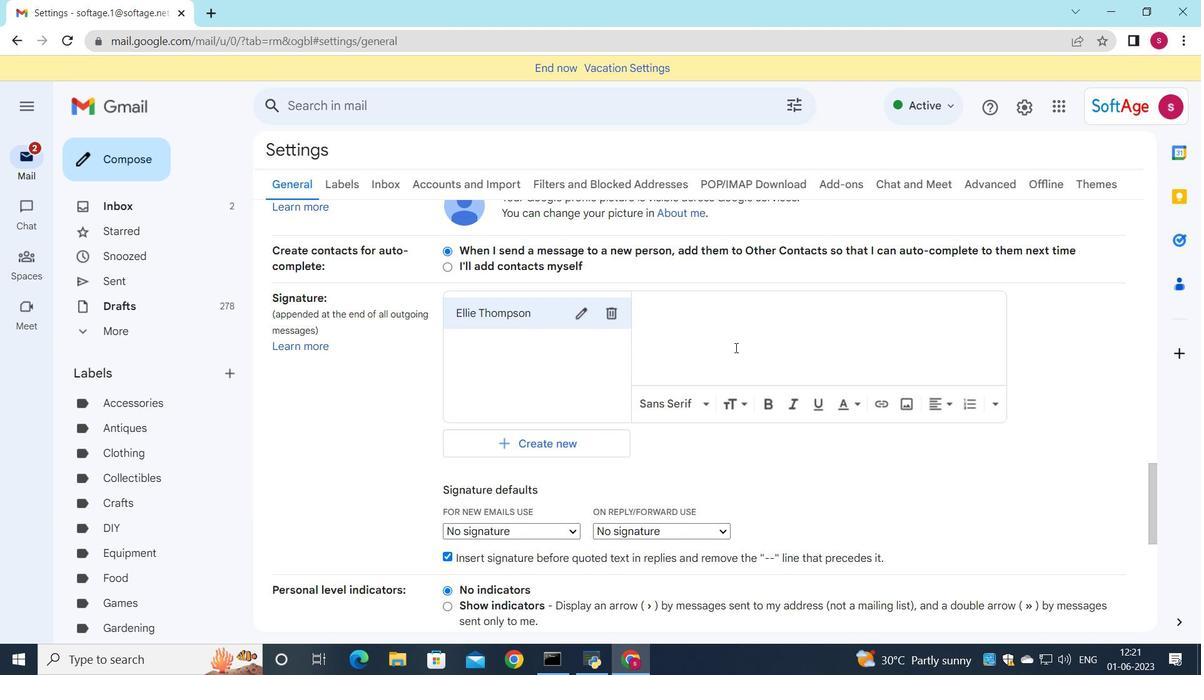 
Action: Key pressed <Key.shift>Ellie<Key.space><Key.shift>Thompson
Screenshot: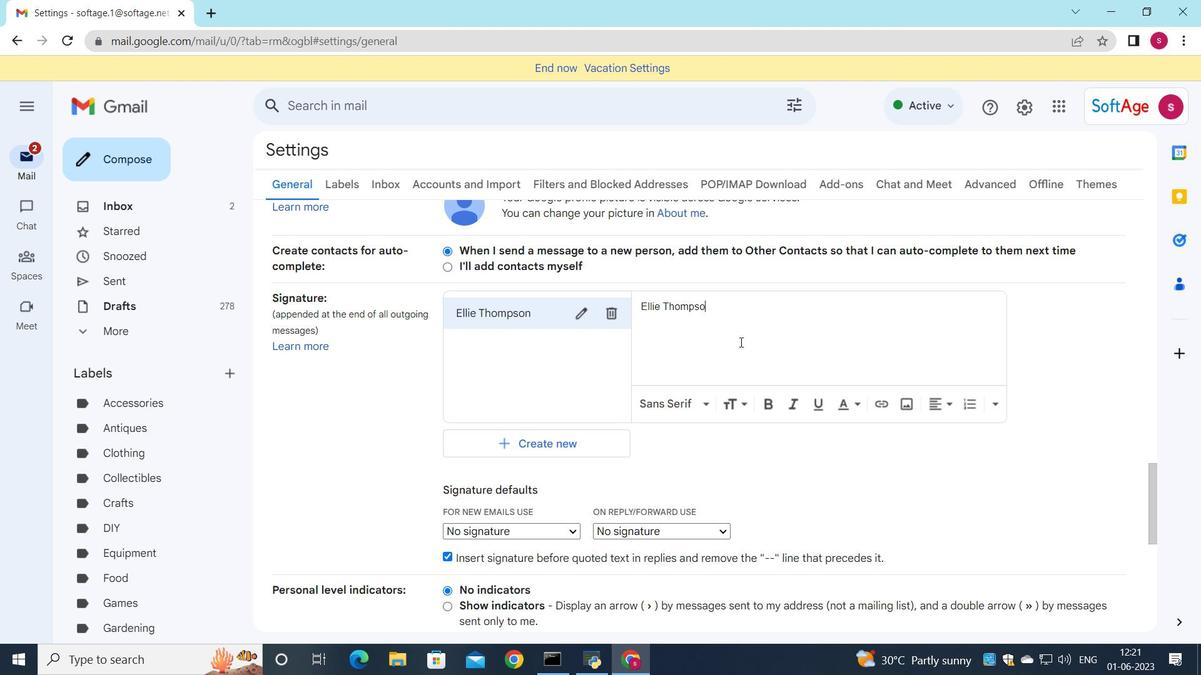 
Action: Mouse moved to (584, 412)
Screenshot: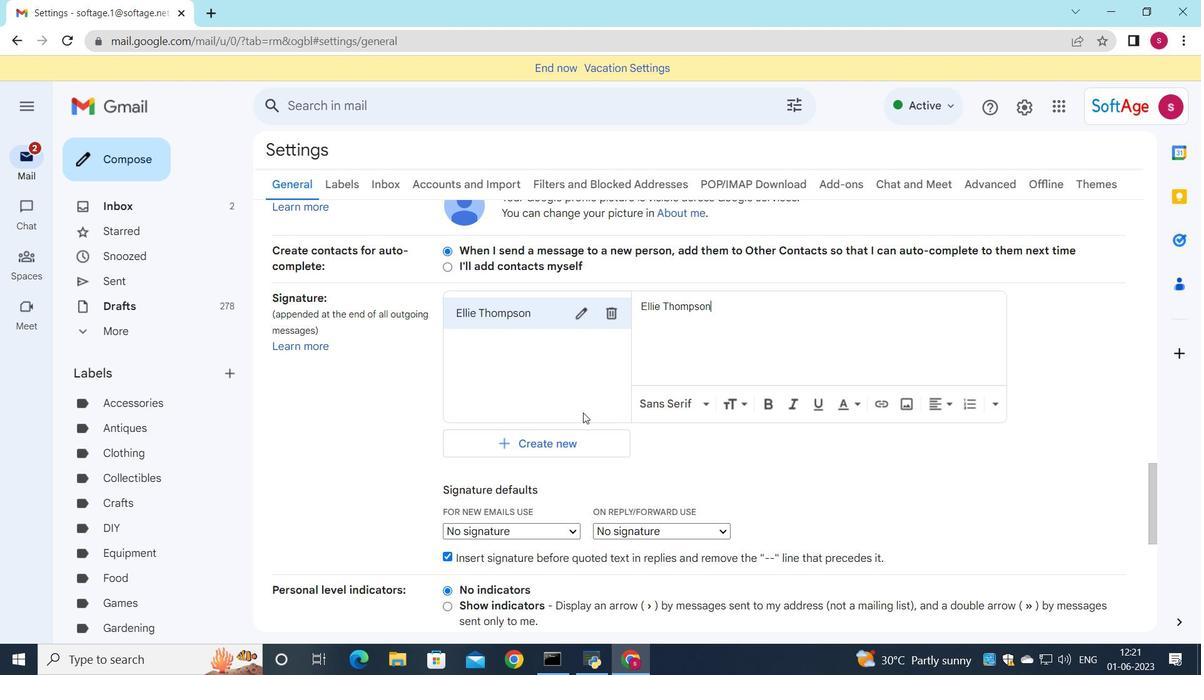 
Action: Mouse scrolled (584, 411) with delta (0, 0)
Screenshot: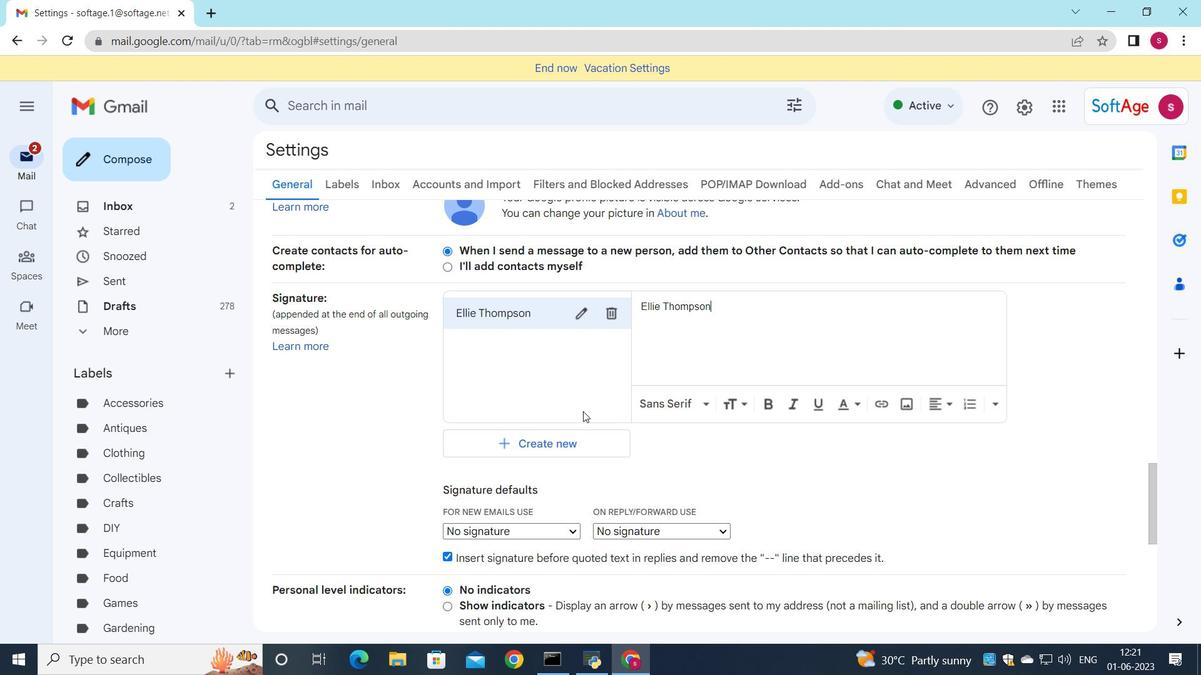 
Action: Mouse moved to (583, 415)
Screenshot: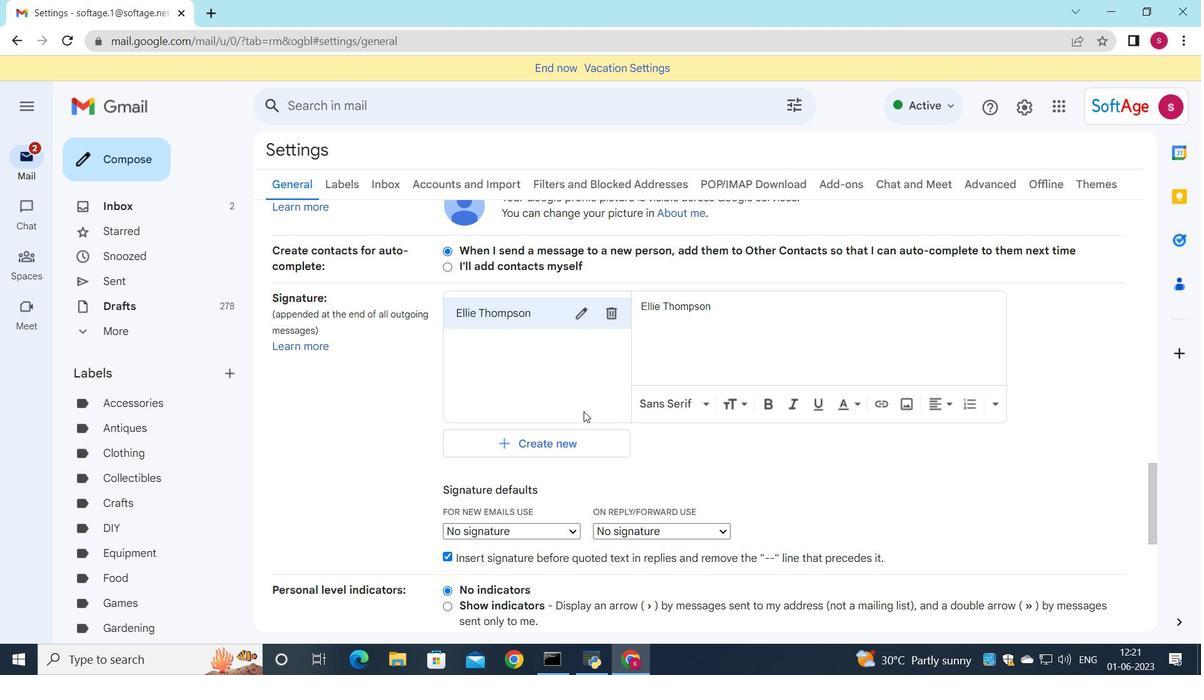 
Action: Mouse scrolled (583, 415) with delta (0, 0)
Screenshot: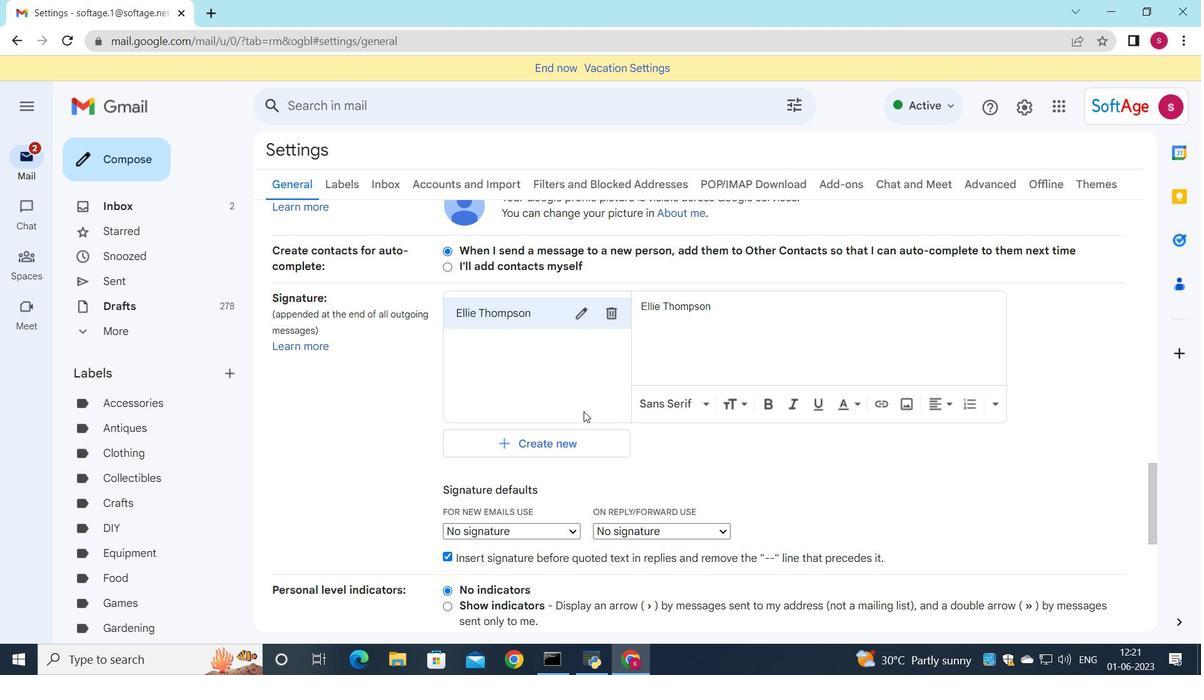
Action: Mouse moved to (559, 372)
Screenshot: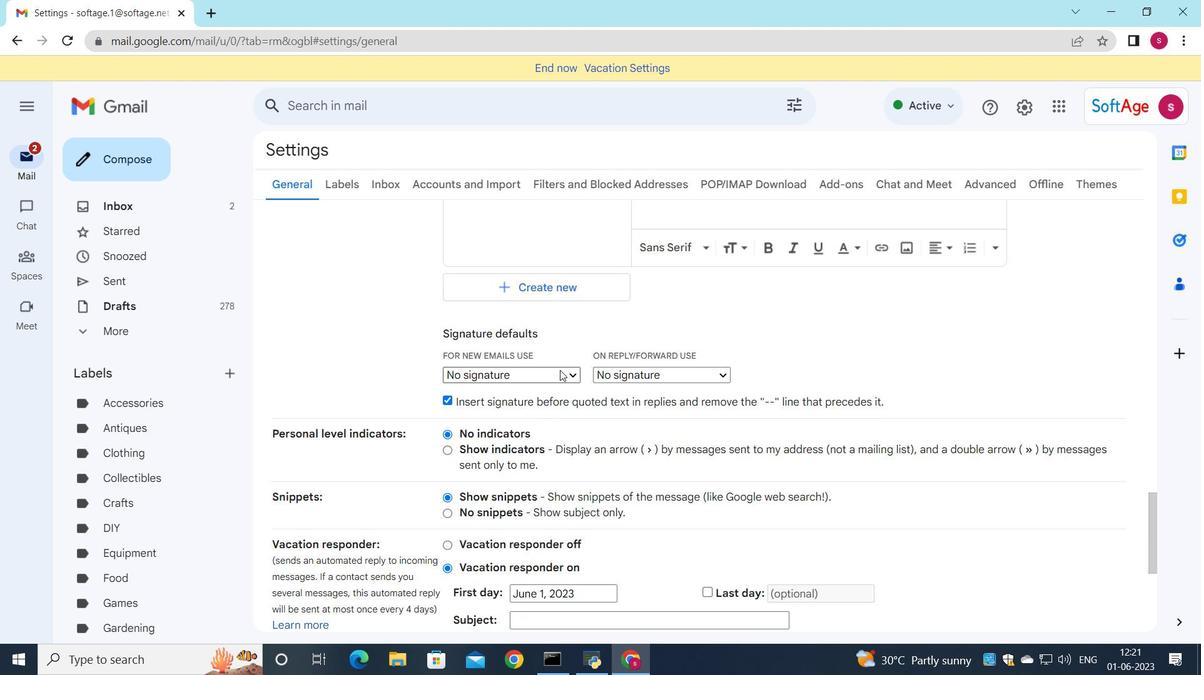 
Action: Mouse pressed left at (559, 372)
Screenshot: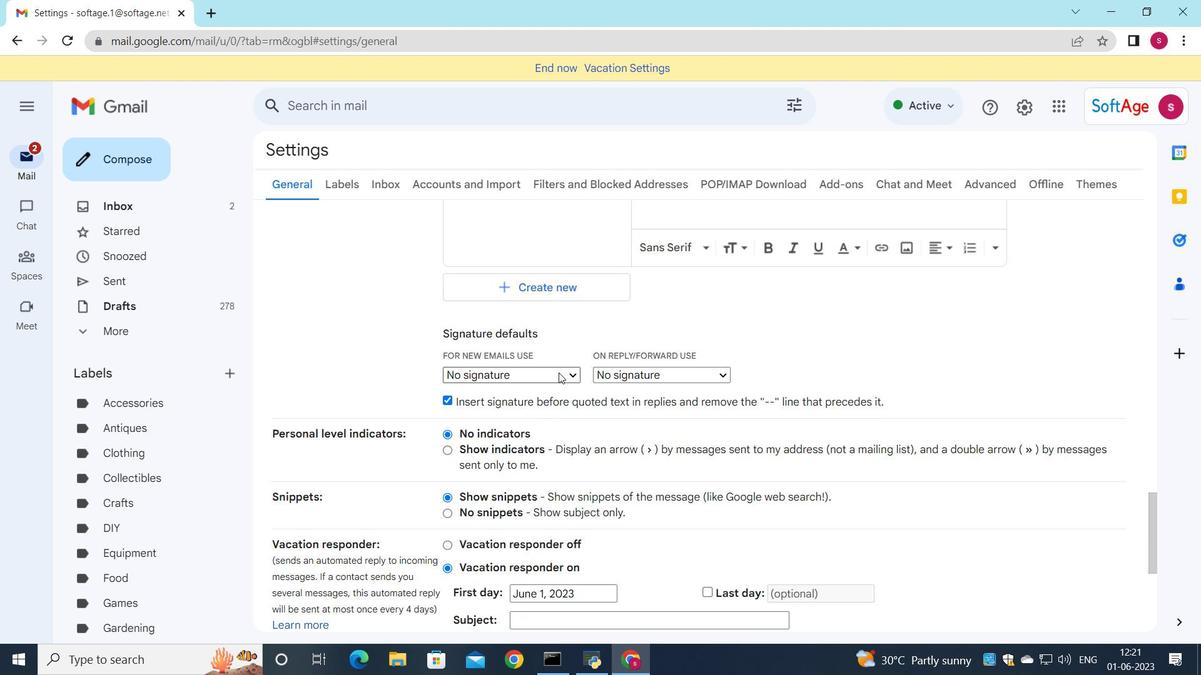 
Action: Mouse moved to (548, 404)
Screenshot: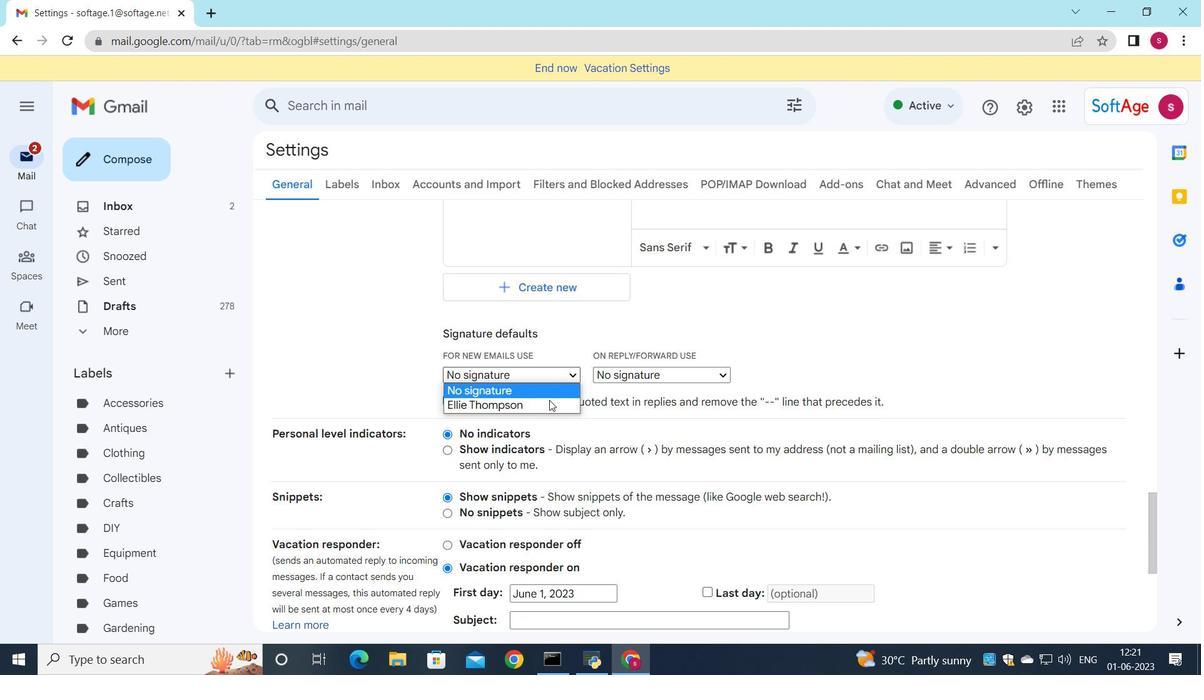 
Action: Mouse pressed left at (548, 404)
Screenshot: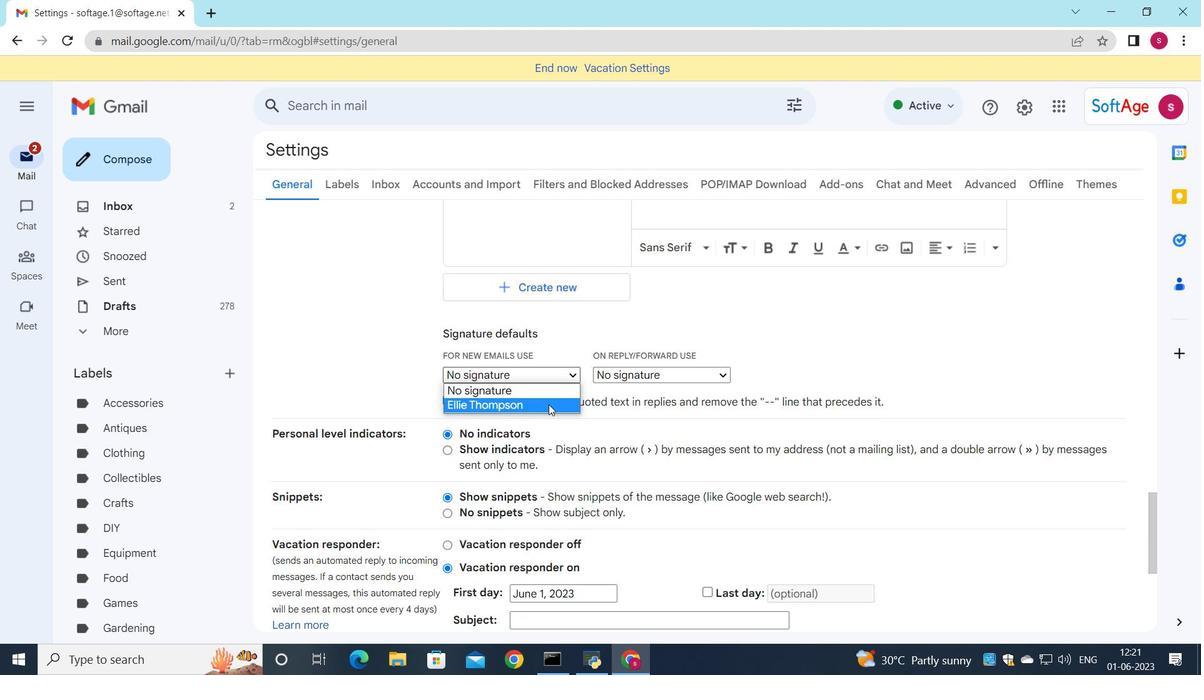 
Action: Mouse moved to (603, 374)
Screenshot: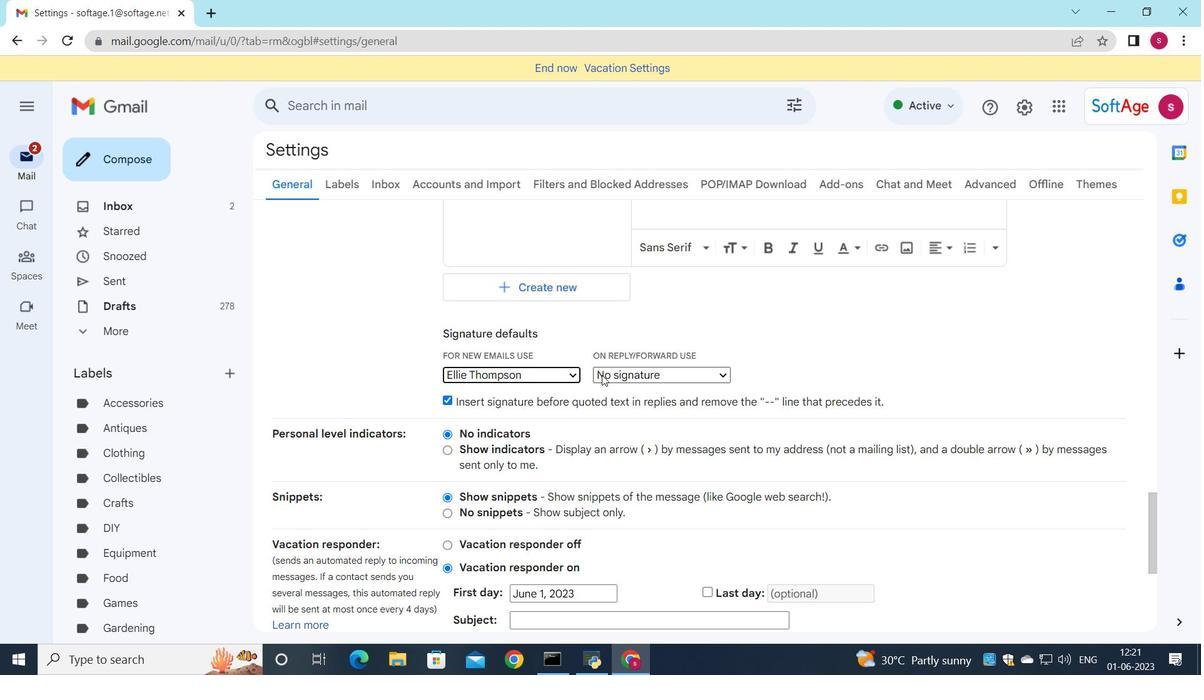 
Action: Mouse pressed left at (603, 374)
Screenshot: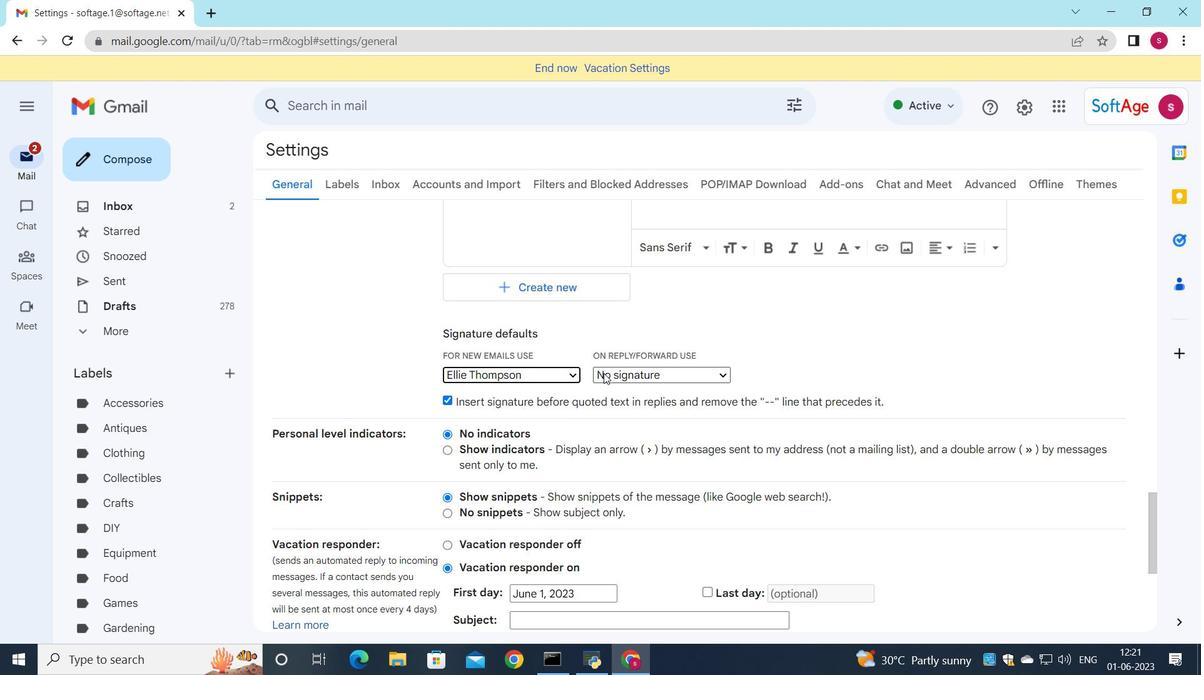 
Action: Mouse moved to (607, 401)
Screenshot: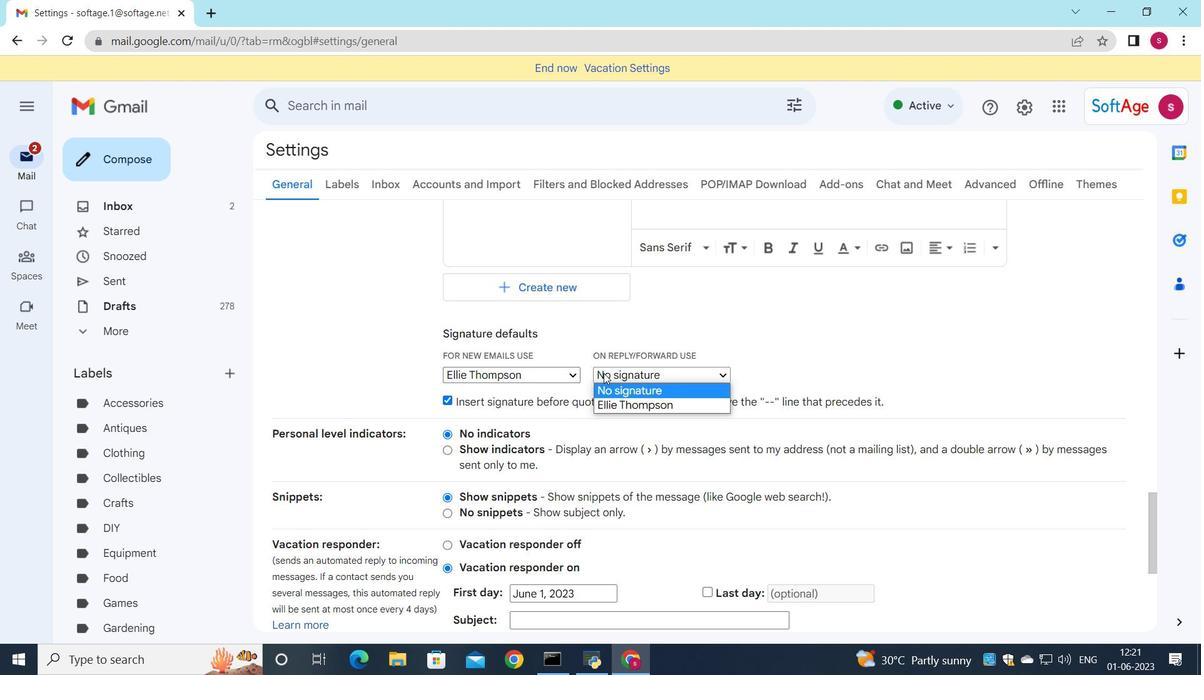 
Action: Mouse pressed left at (607, 401)
Screenshot: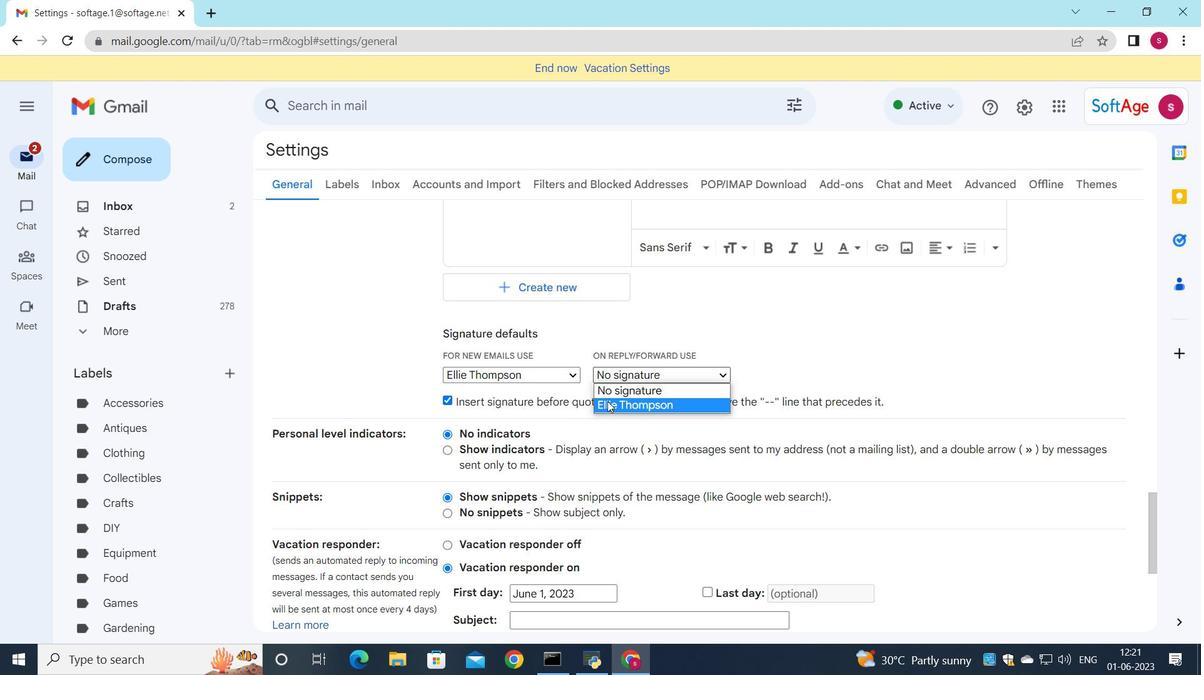 
Action: Mouse scrolled (607, 400) with delta (0, 0)
Screenshot: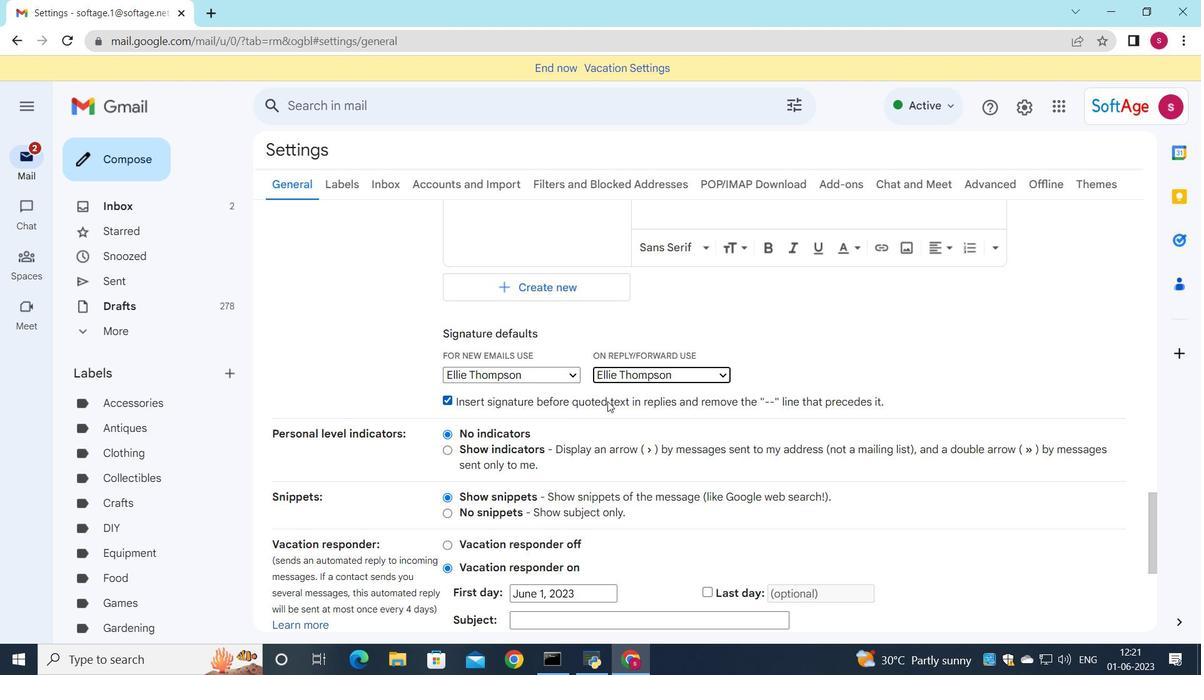 
Action: Mouse scrolled (607, 400) with delta (0, 0)
Screenshot: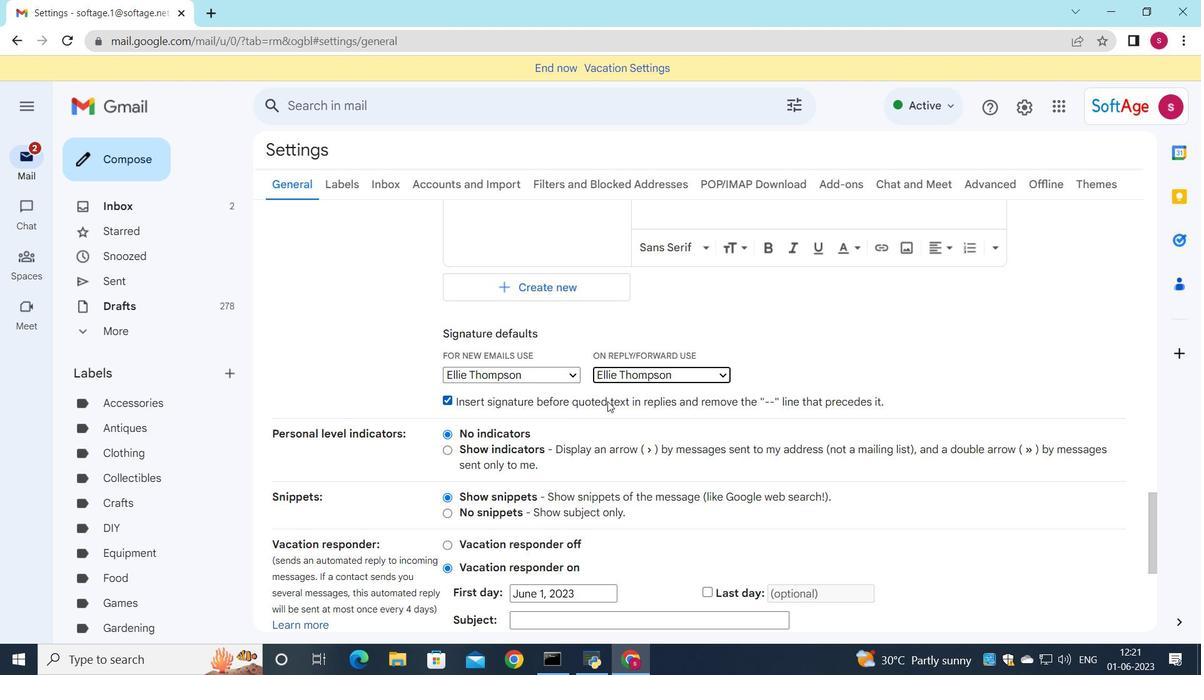 
Action: Mouse scrolled (607, 400) with delta (0, 0)
Screenshot: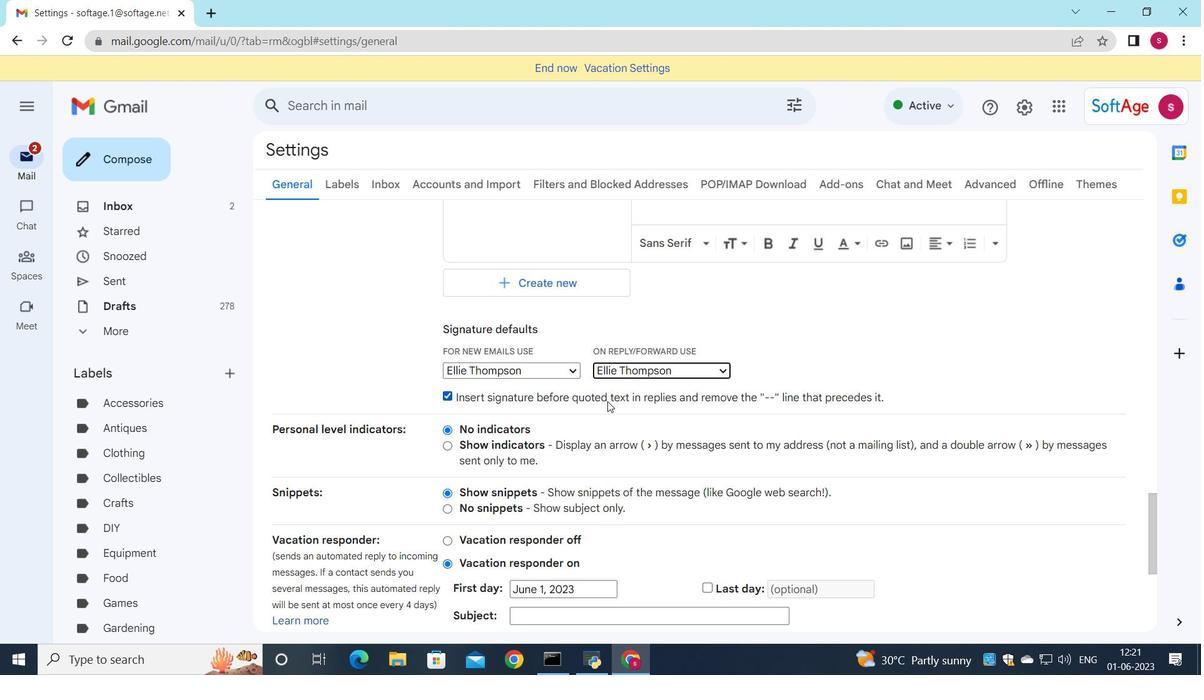 
Action: Mouse moved to (599, 406)
Screenshot: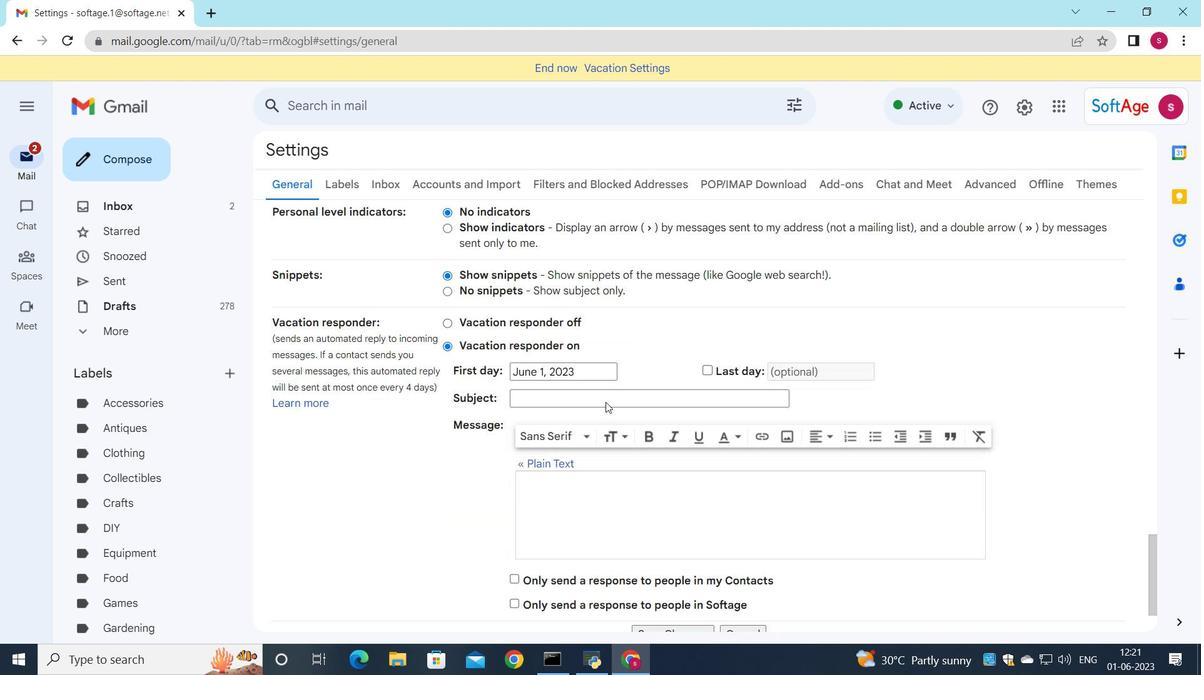 
Action: Mouse scrolled (599, 405) with delta (0, 0)
Screenshot: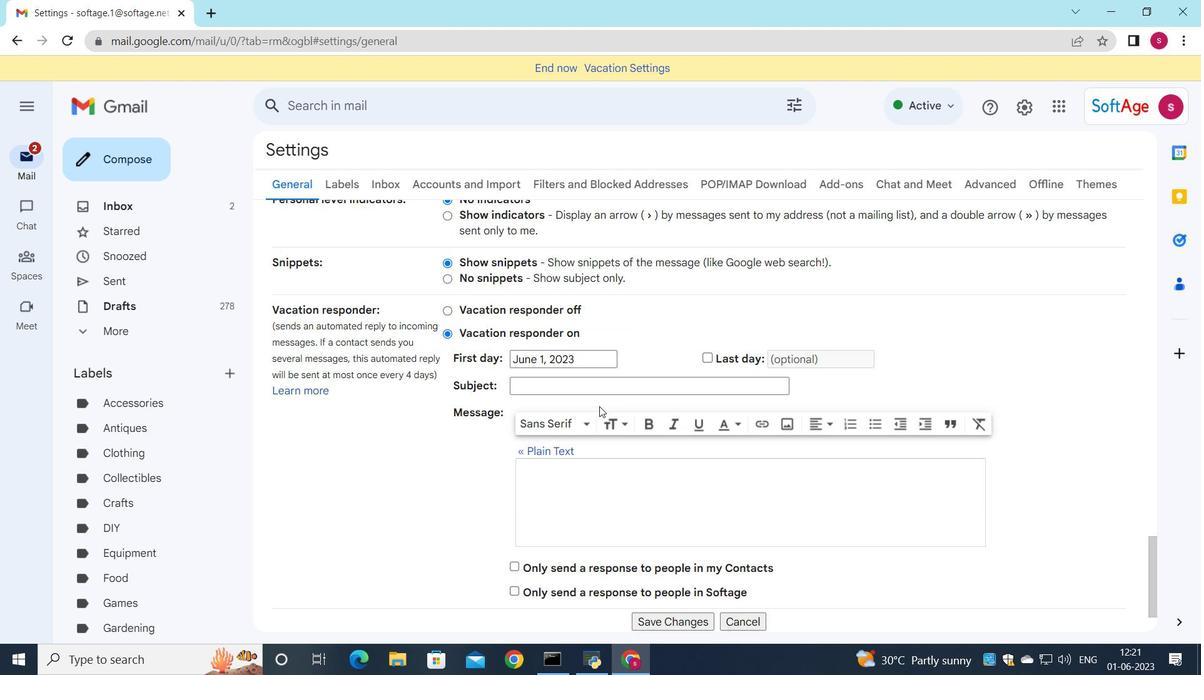 
Action: Mouse moved to (599, 408)
Screenshot: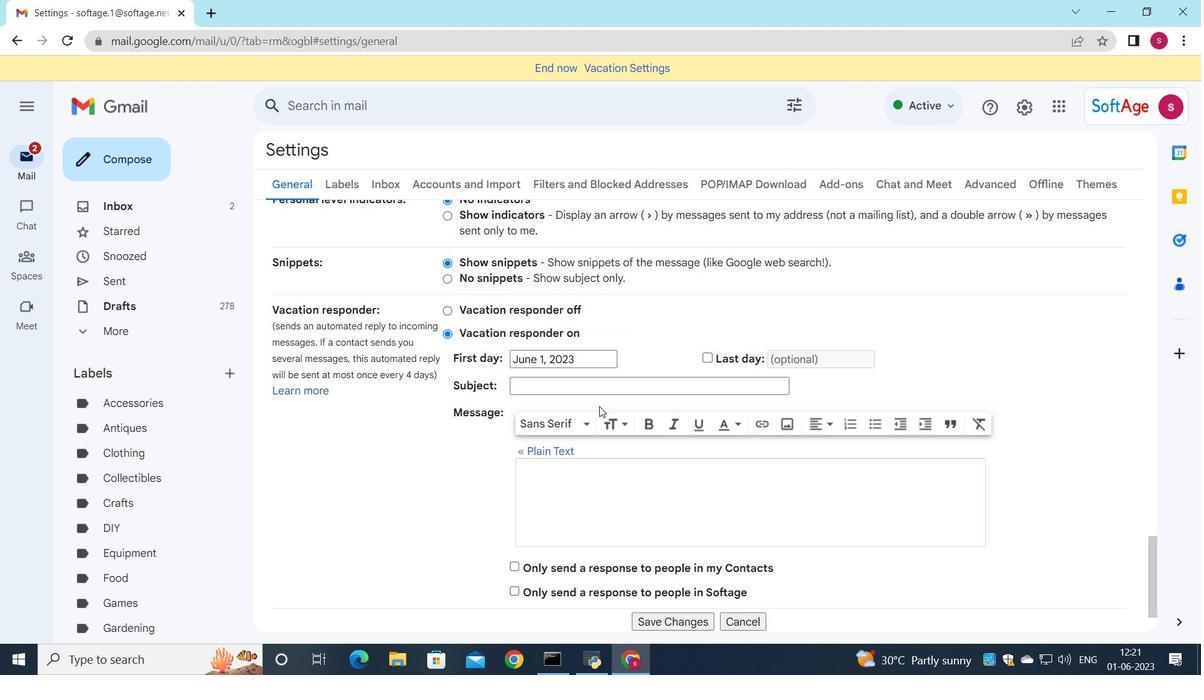 
Action: Mouse scrolled (599, 407) with delta (0, 0)
Screenshot: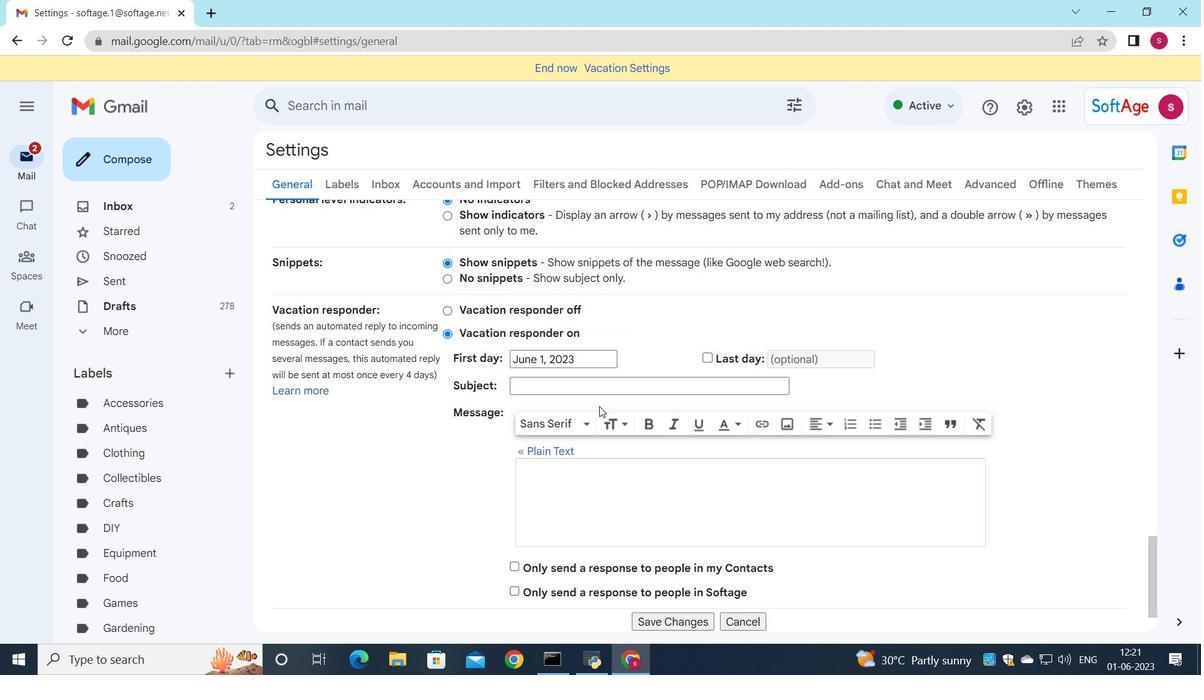 
Action: Mouse moved to (653, 542)
Screenshot: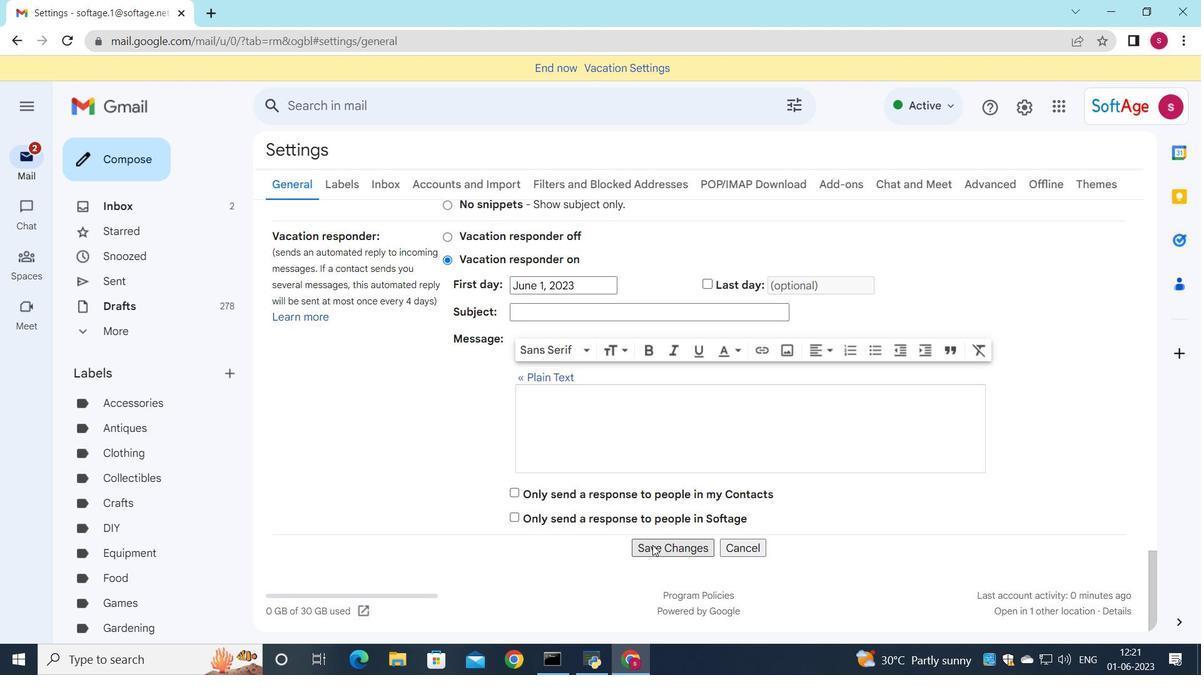
Action: Mouse pressed left at (653, 542)
Screenshot: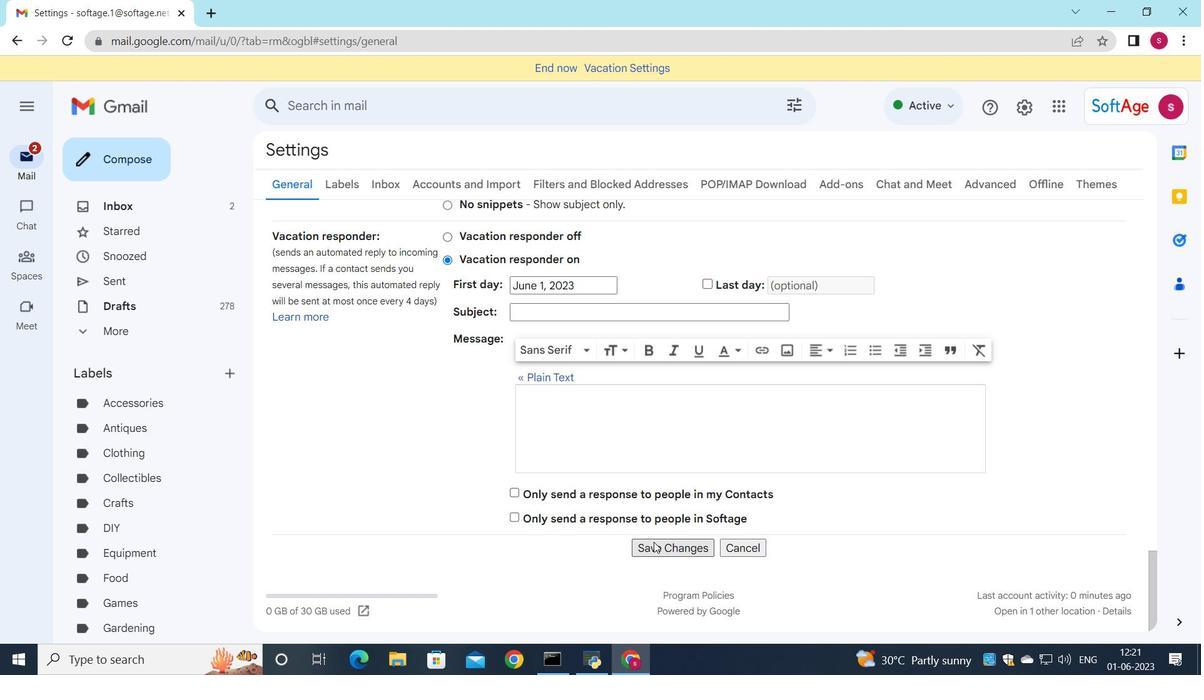 
Action: Mouse moved to (440, 423)
Screenshot: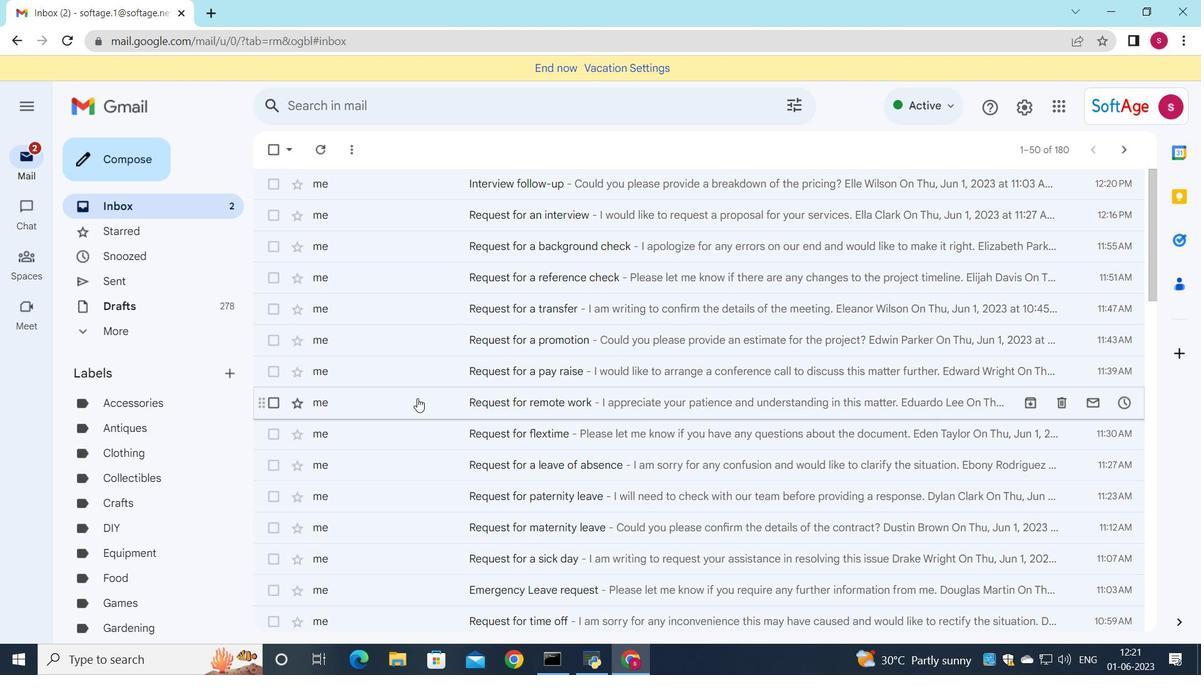 
Action: Mouse pressed left at (440, 423)
Screenshot: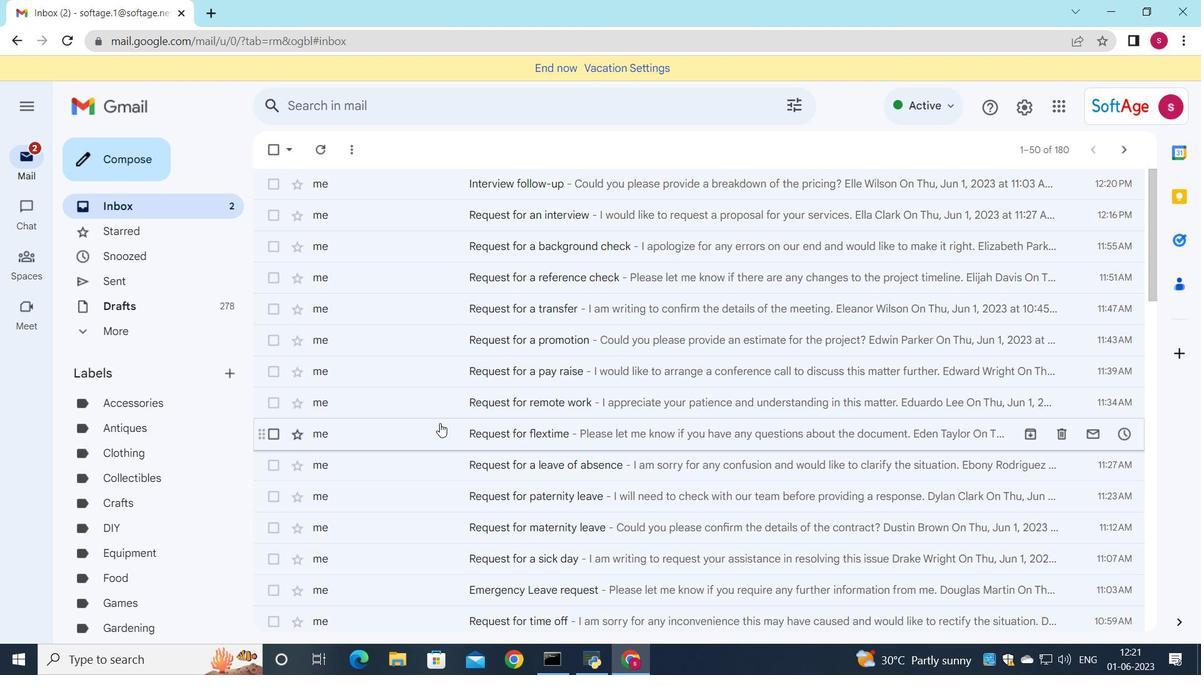 
Action: Mouse moved to (382, 484)
Screenshot: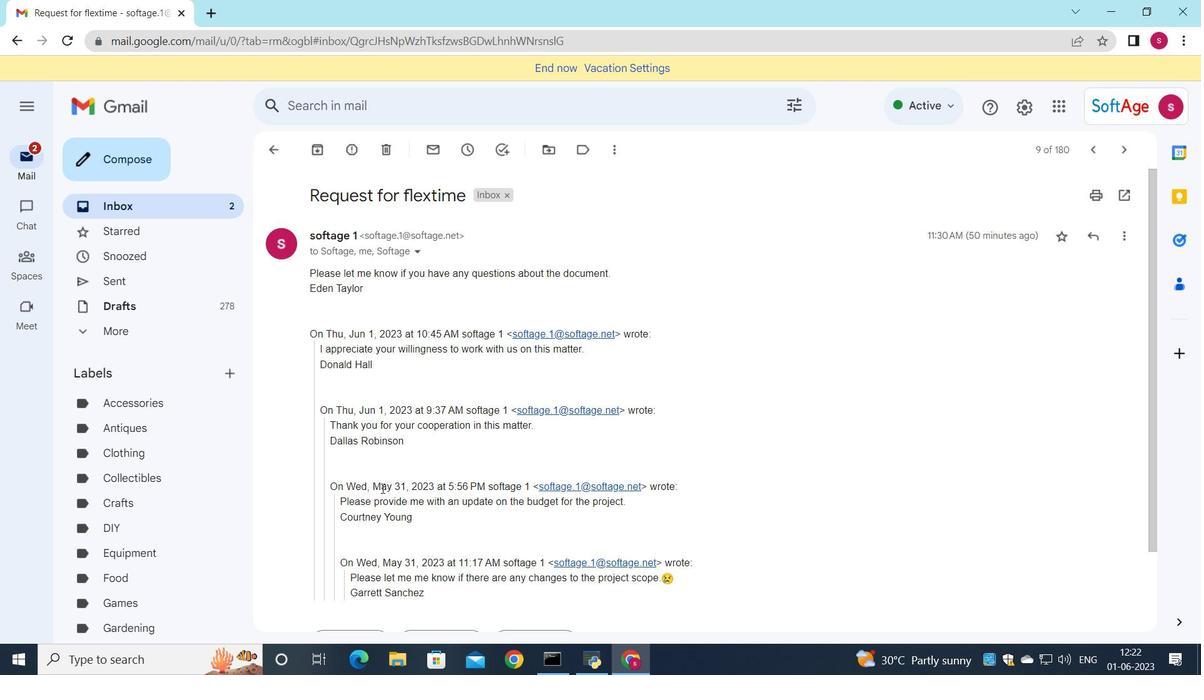
Action: Mouse scrolled (382, 483) with delta (0, 0)
Screenshot: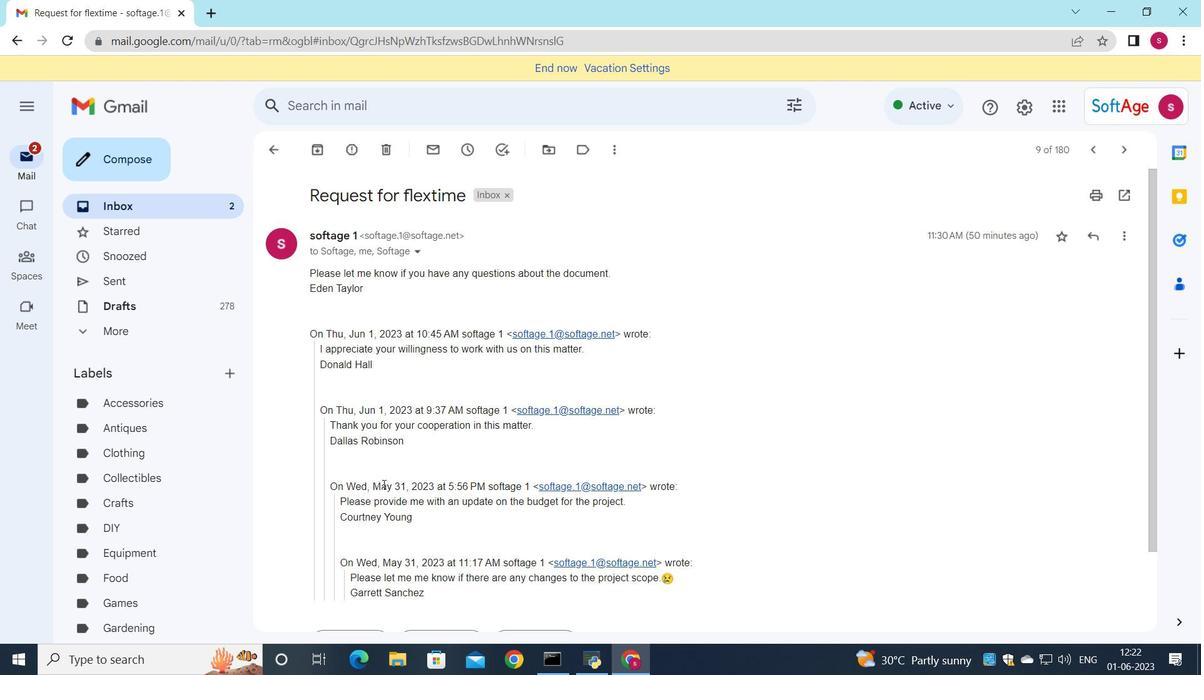 
Action: Mouse scrolled (382, 483) with delta (0, 0)
Screenshot: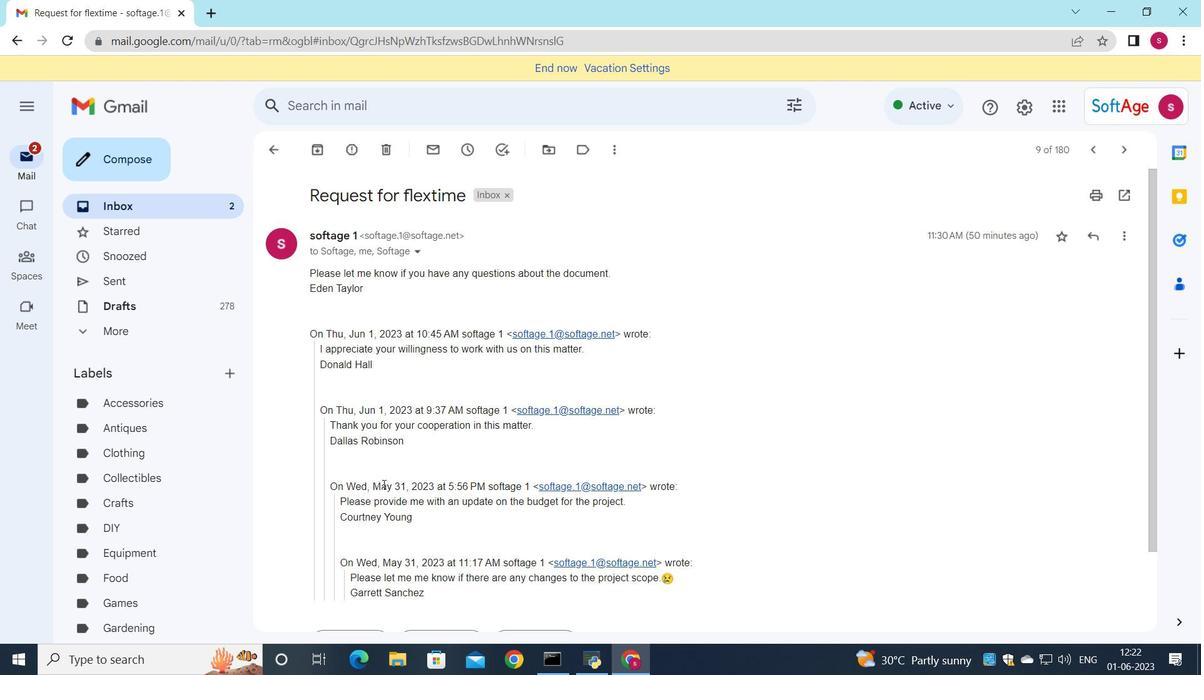 
Action: Mouse scrolled (382, 483) with delta (0, 0)
Screenshot: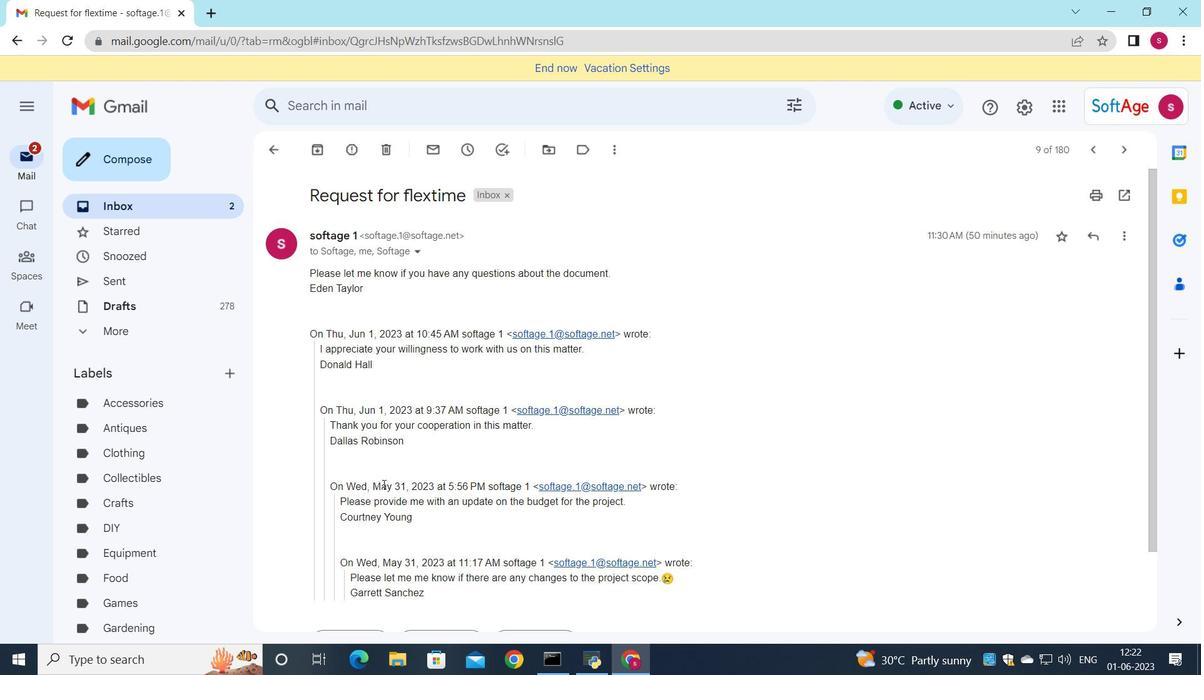 
Action: Mouse scrolled (382, 483) with delta (0, 0)
Screenshot: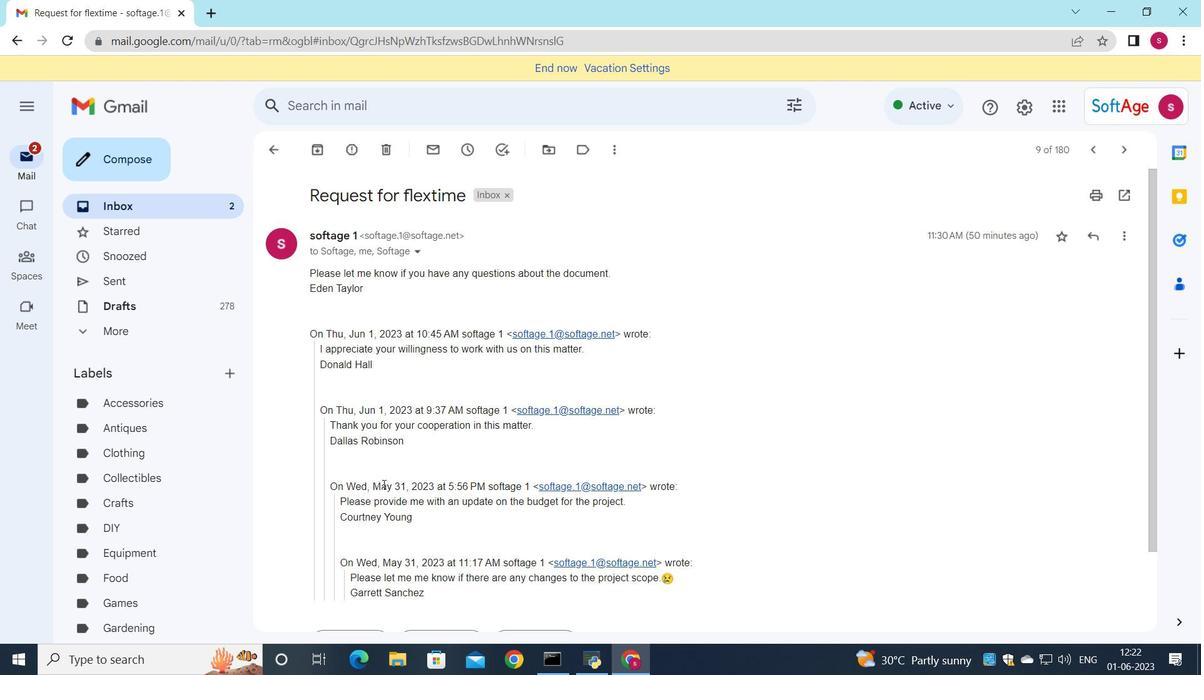 
Action: Mouse moved to (362, 522)
Screenshot: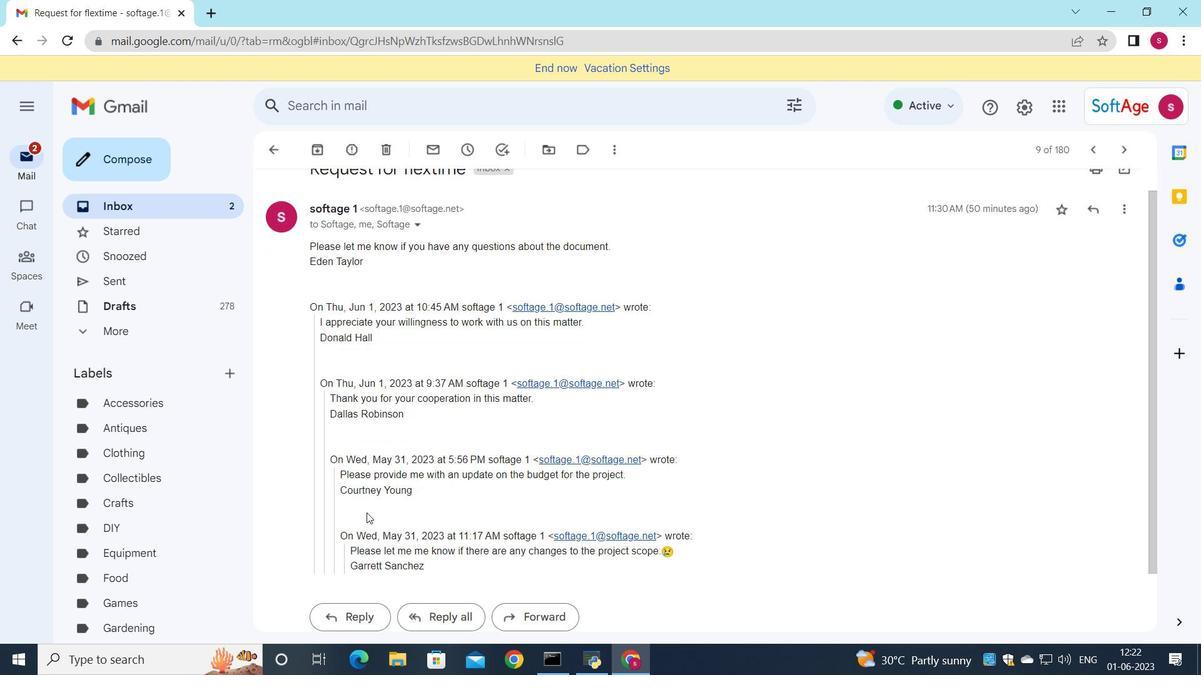 
Action: Mouse scrolled (362, 521) with delta (0, 0)
Screenshot: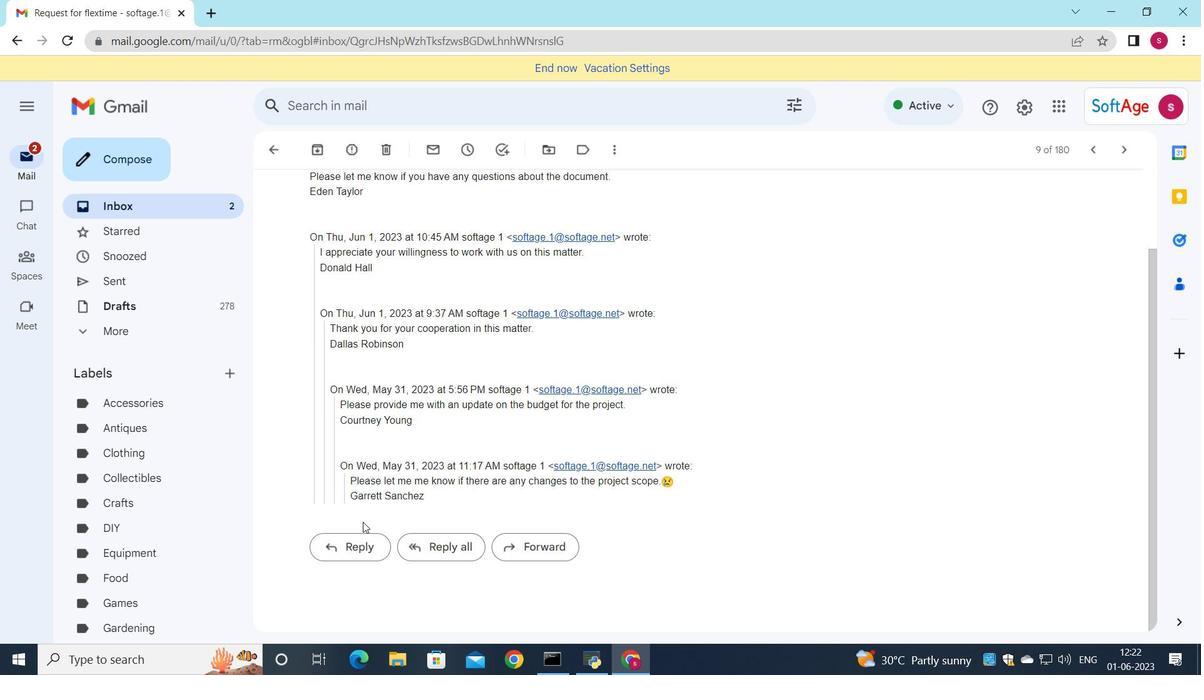 
Action: Mouse moved to (361, 524)
Screenshot: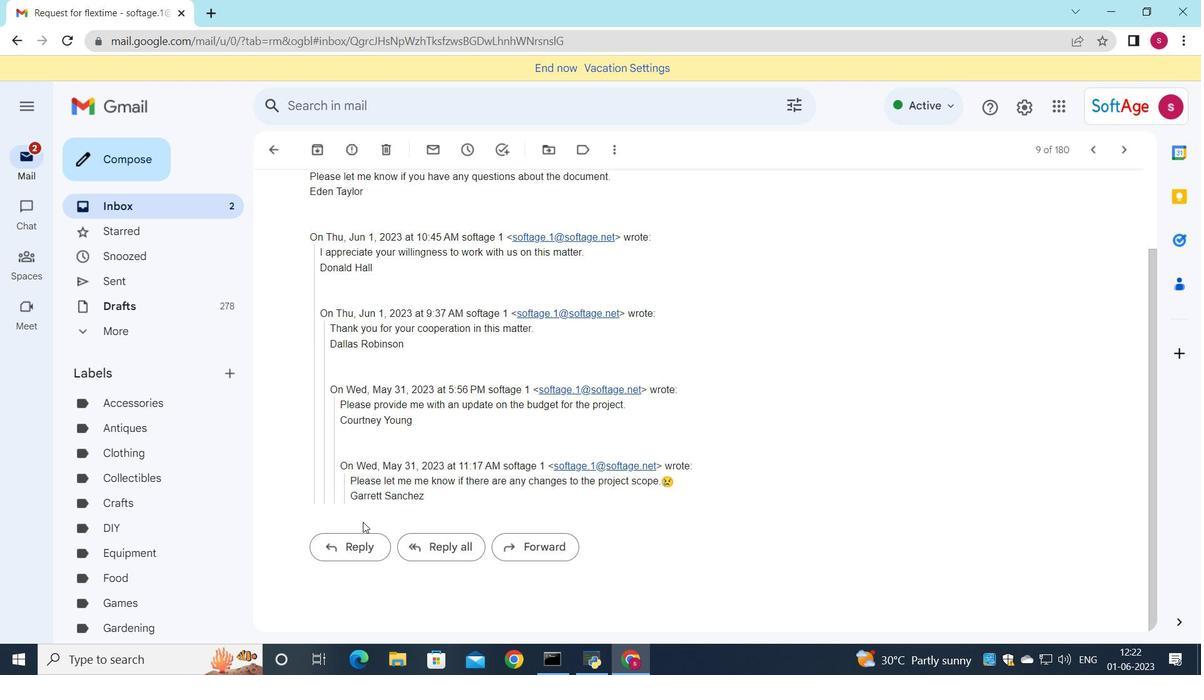 
Action: Mouse scrolled (361, 524) with delta (0, 0)
Screenshot: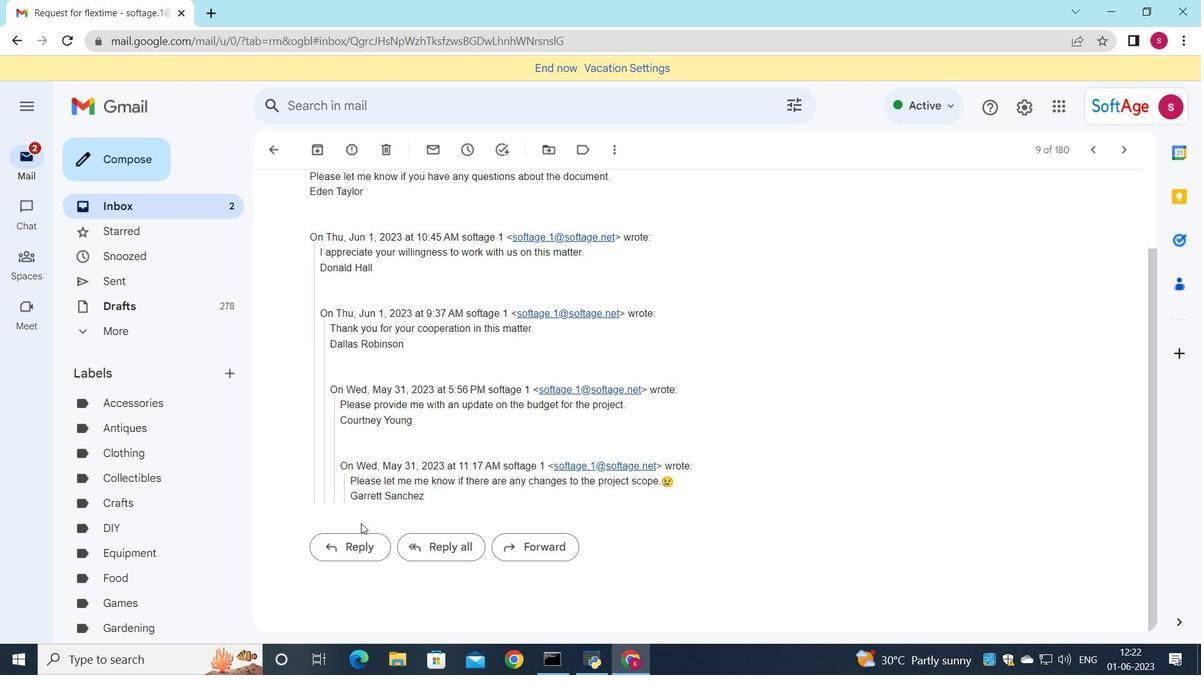 
Action: Mouse moved to (343, 553)
Screenshot: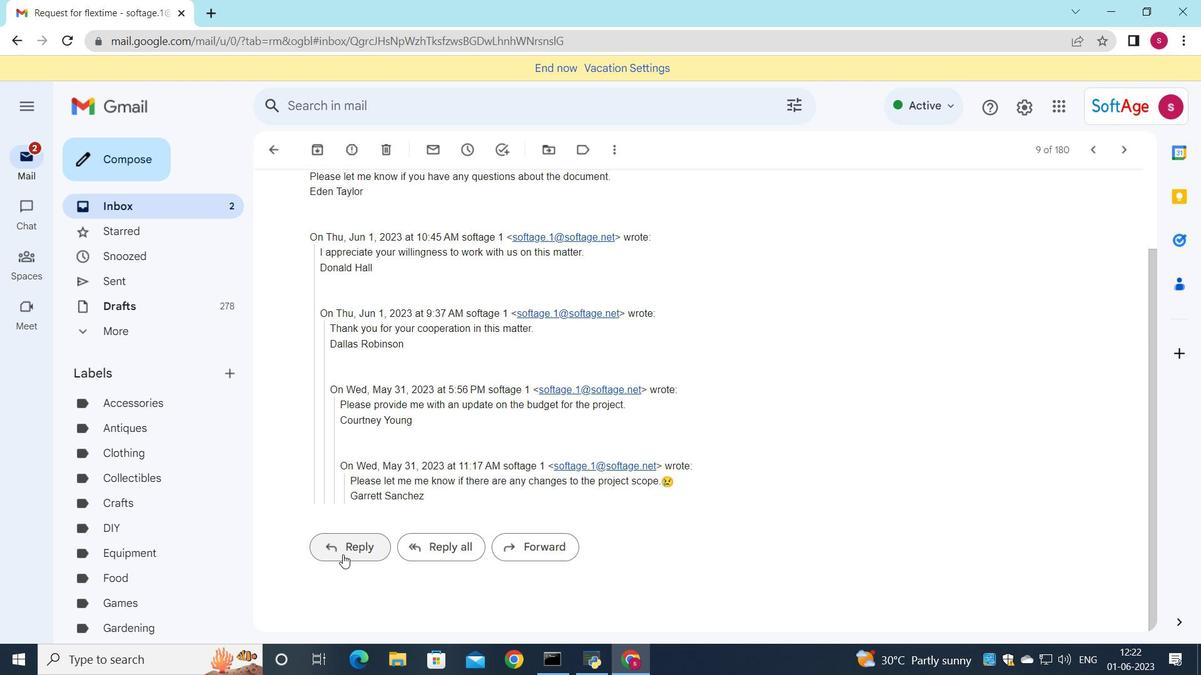 
Action: Mouse pressed left at (343, 553)
Screenshot: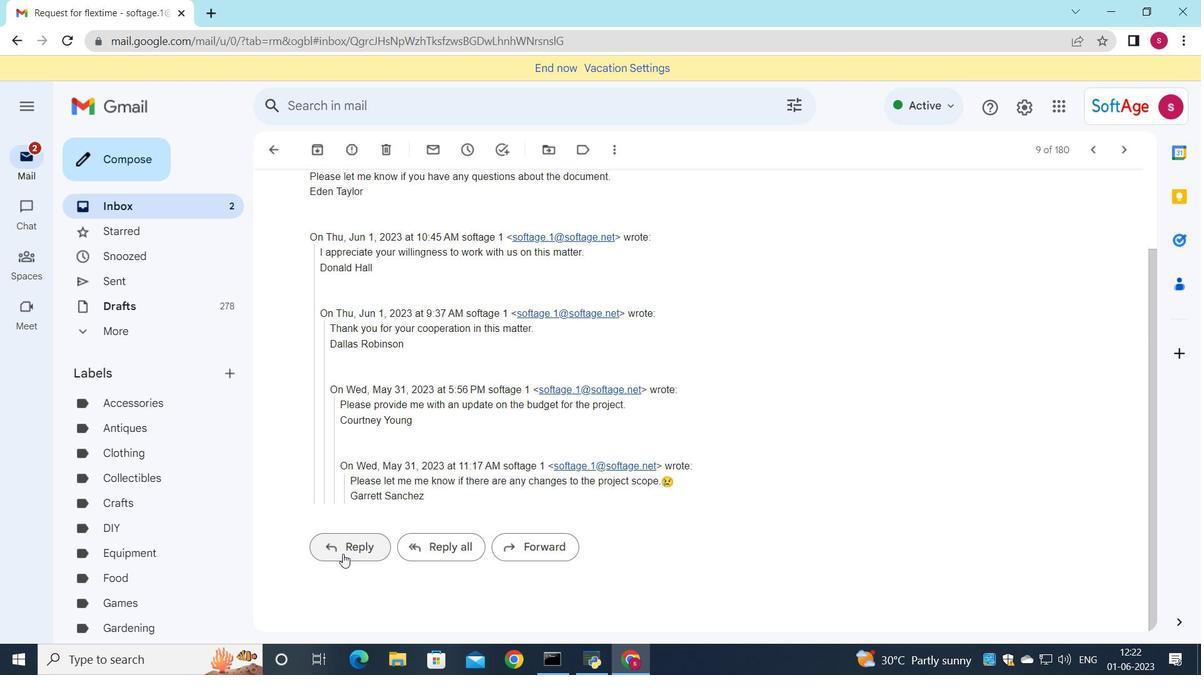 
Action: Mouse moved to (344, 425)
Screenshot: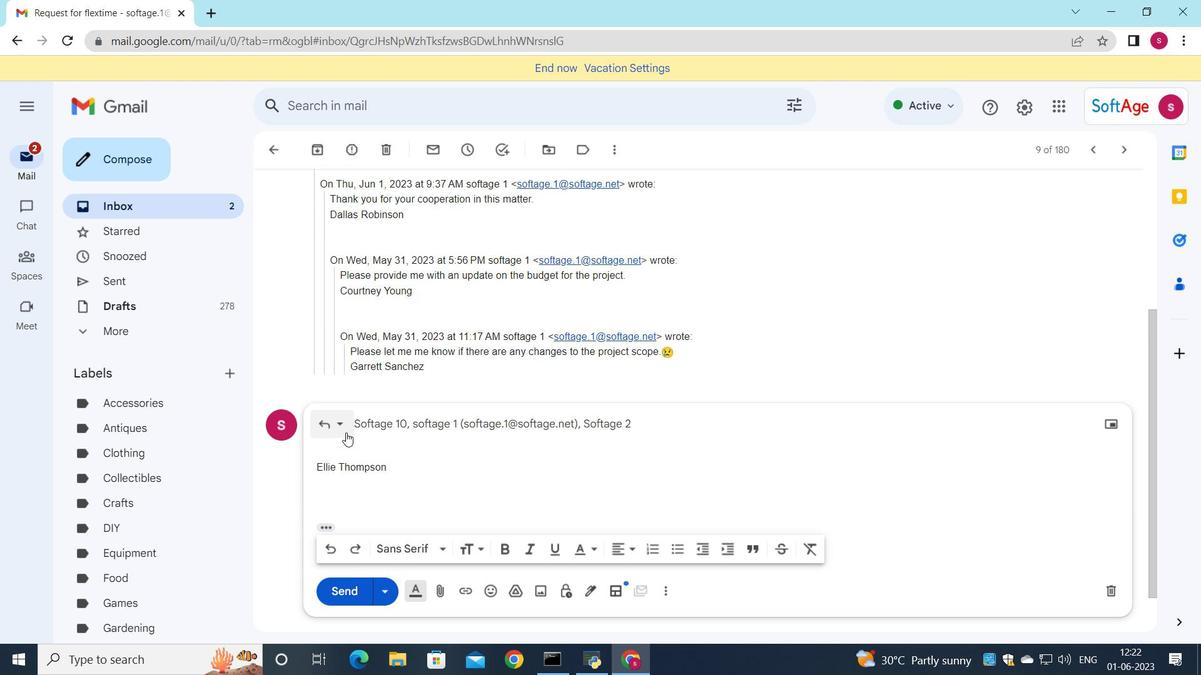 
Action: Mouse pressed left at (344, 425)
Screenshot: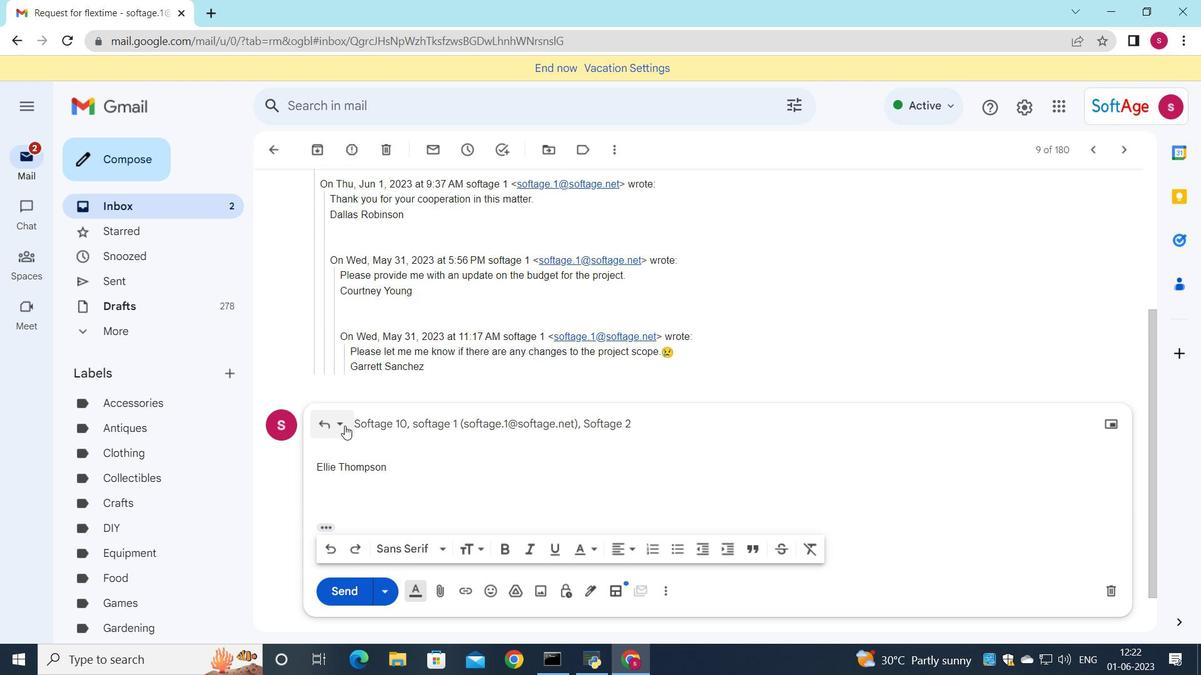 
Action: Mouse moved to (357, 534)
Screenshot: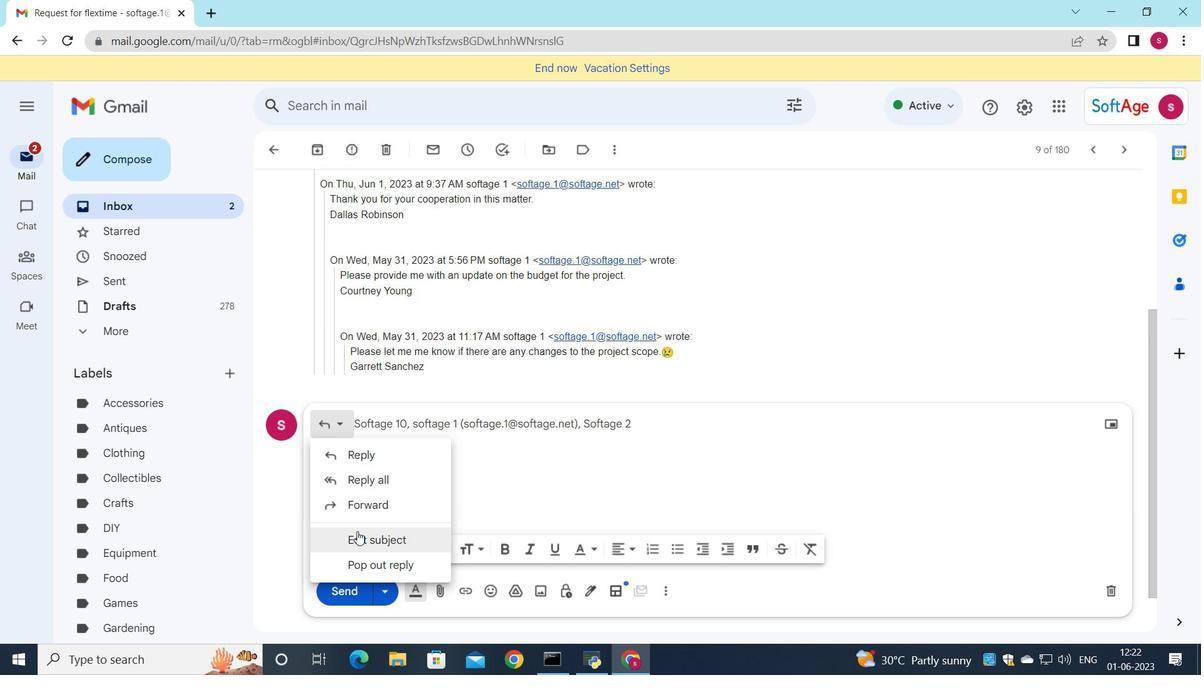 
Action: Mouse pressed left at (357, 534)
Screenshot: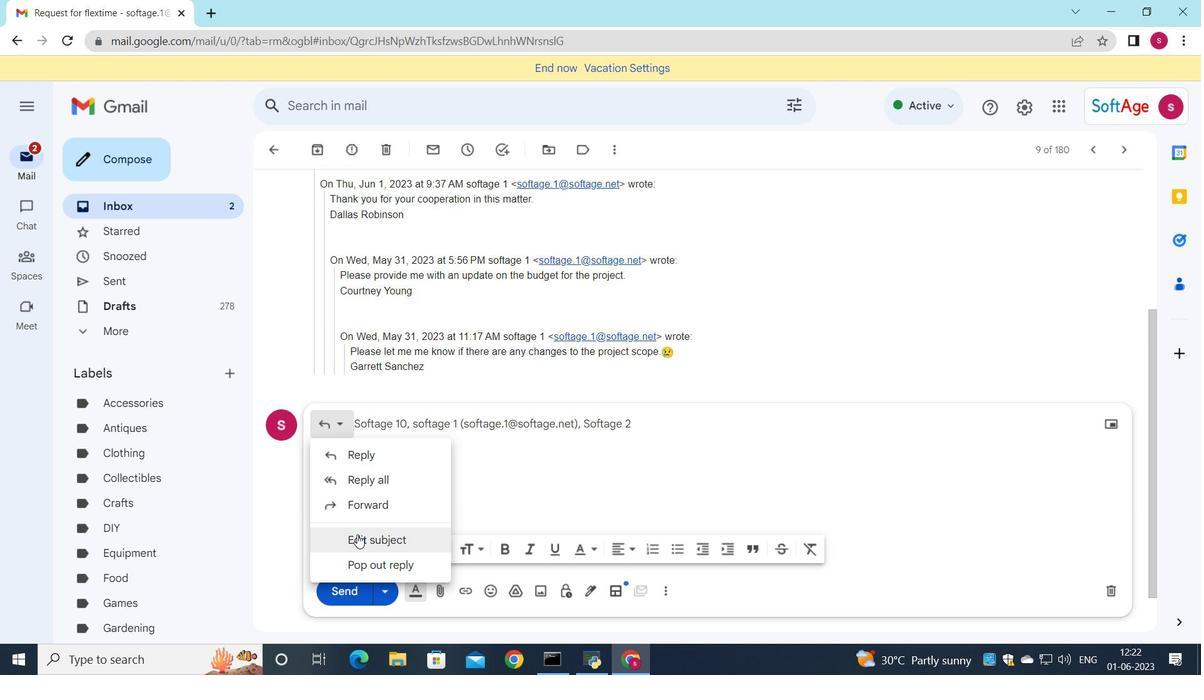 
Action: Mouse moved to (753, 295)
Screenshot: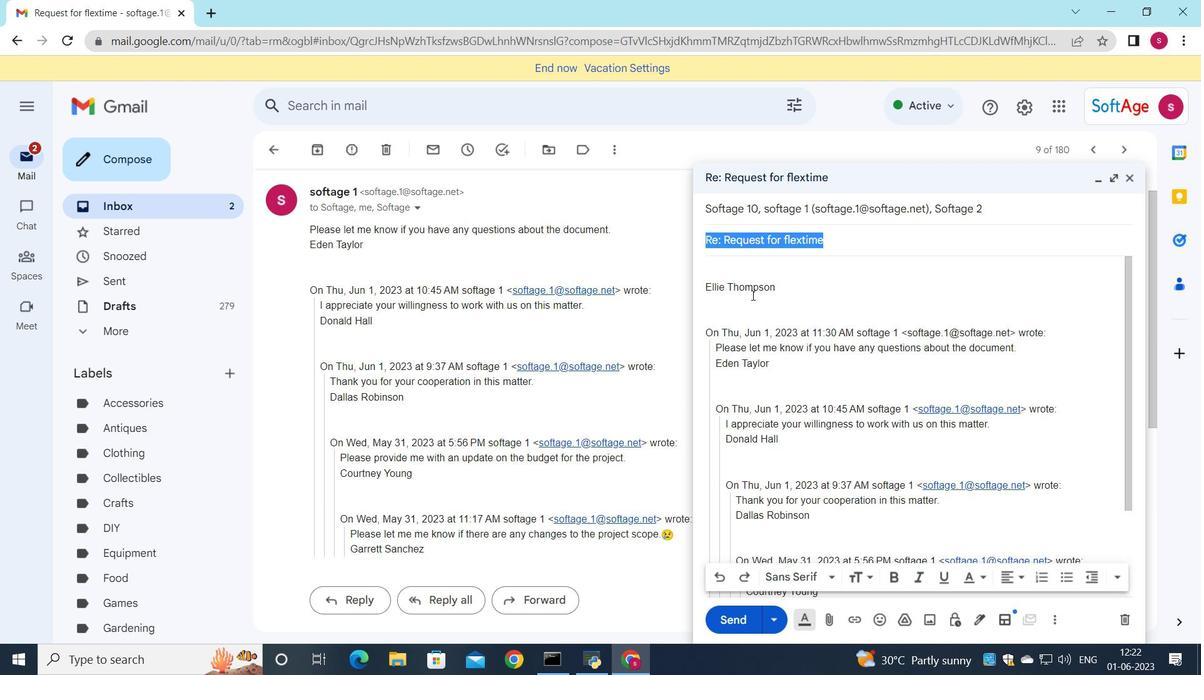 
Action: Key pressed <Key.shift><Key.shift><Key.shift><Key.shift><Key.shift><Key.shift><Key.shift><Key.shift><Key.shift><Key.shift><Key.shift><Key.shift><Key.shift><Key.shift><Key.shift><Key.shift><Key.shift><Key.shift><Key.shift><Key.shift><Key.shift><Key.shift><Key.shift><Key.shift><Key.shift>Job<Key.space>offer
Screenshot: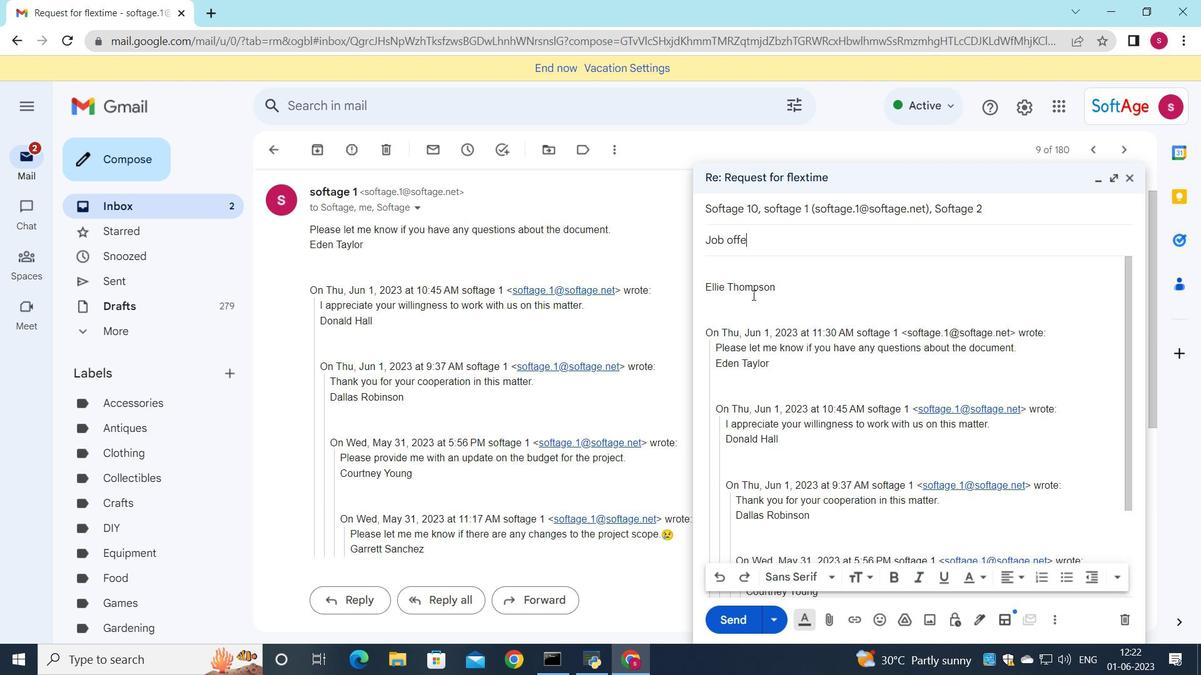 
Action: Mouse moved to (758, 280)
Screenshot: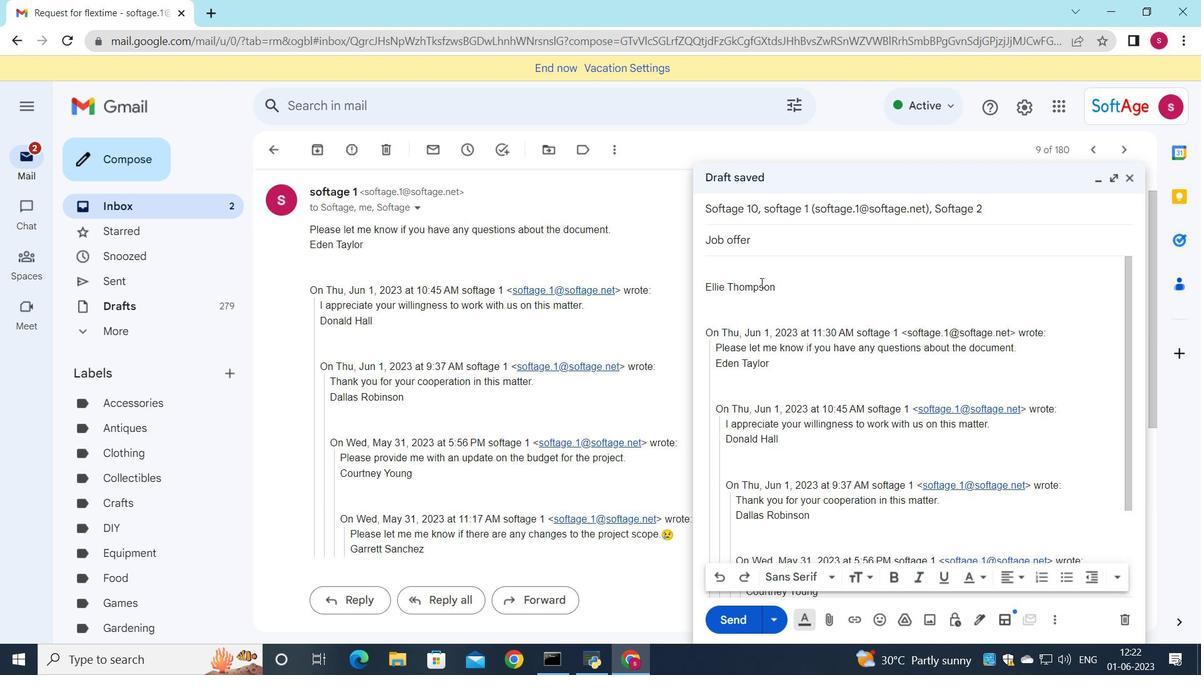 
Action: Mouse pressed left at (758, 280)
Screenshot: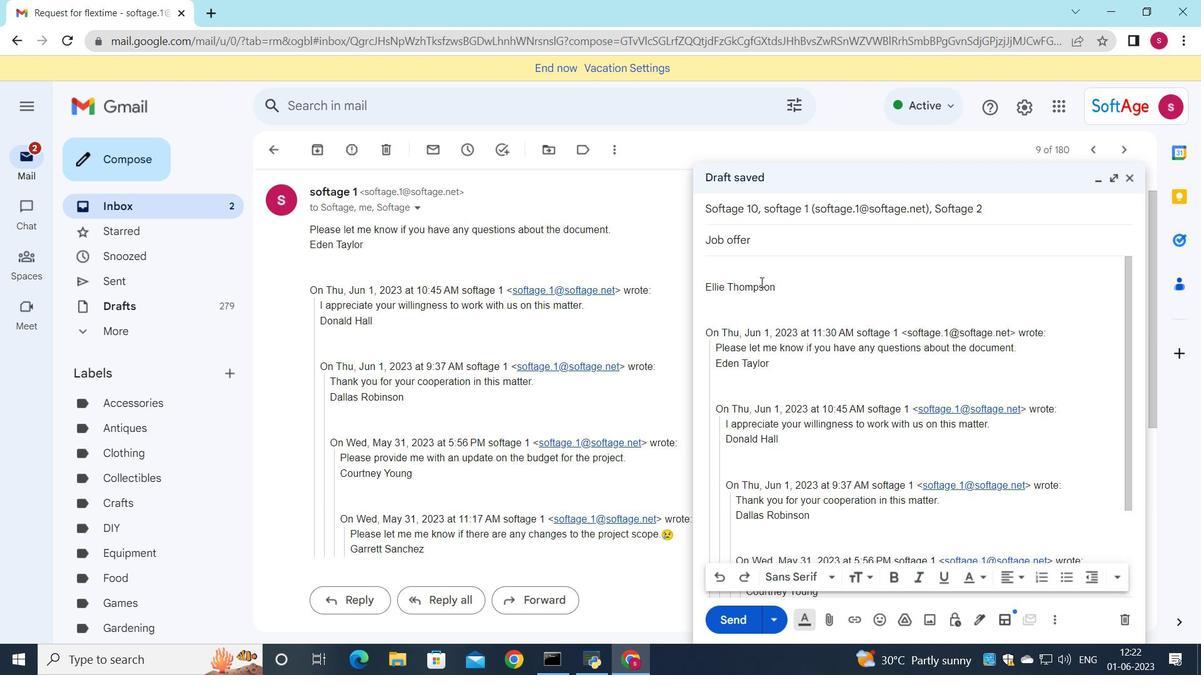 
Action: Mouse moved to (720, 254)
Screenshot: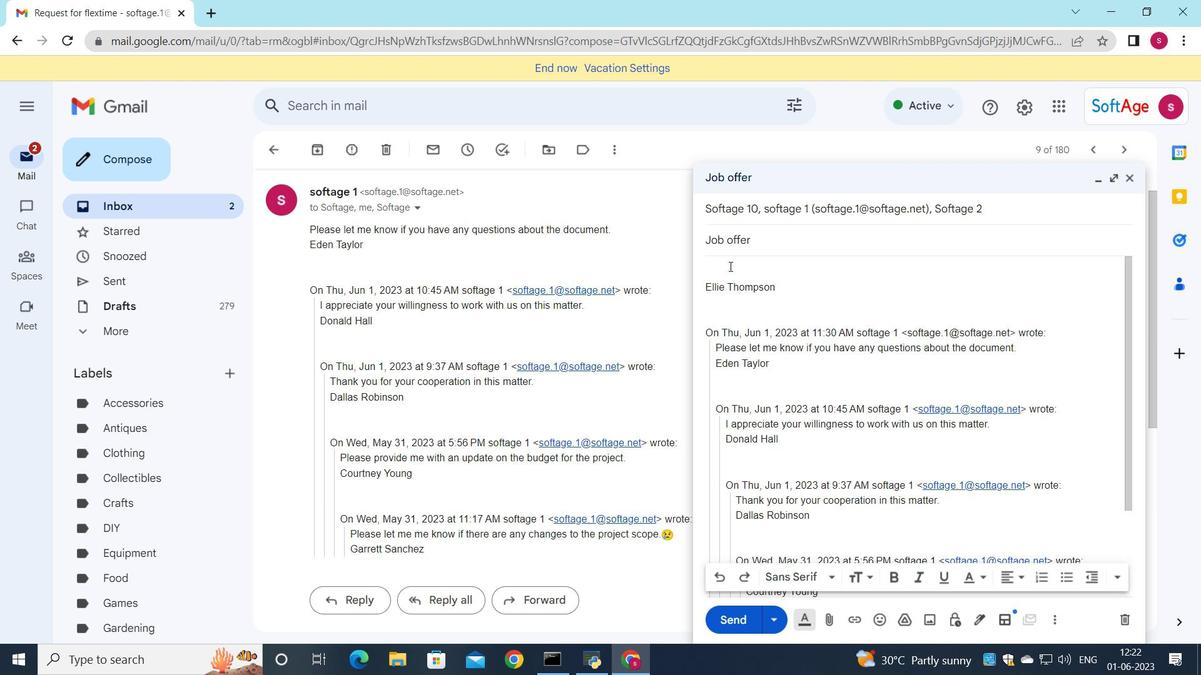 
Action: Mouse pressed left at (720, 254)
Screenshot: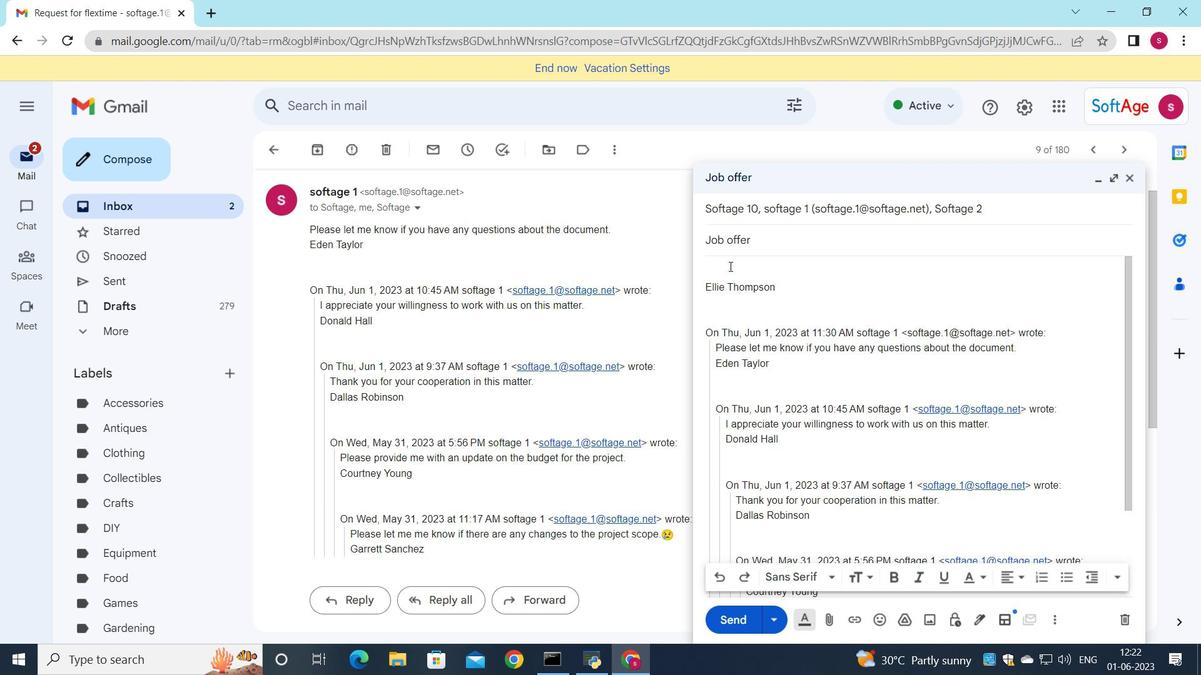 
Action: Mouse moved to (714, 270)
Screenshot: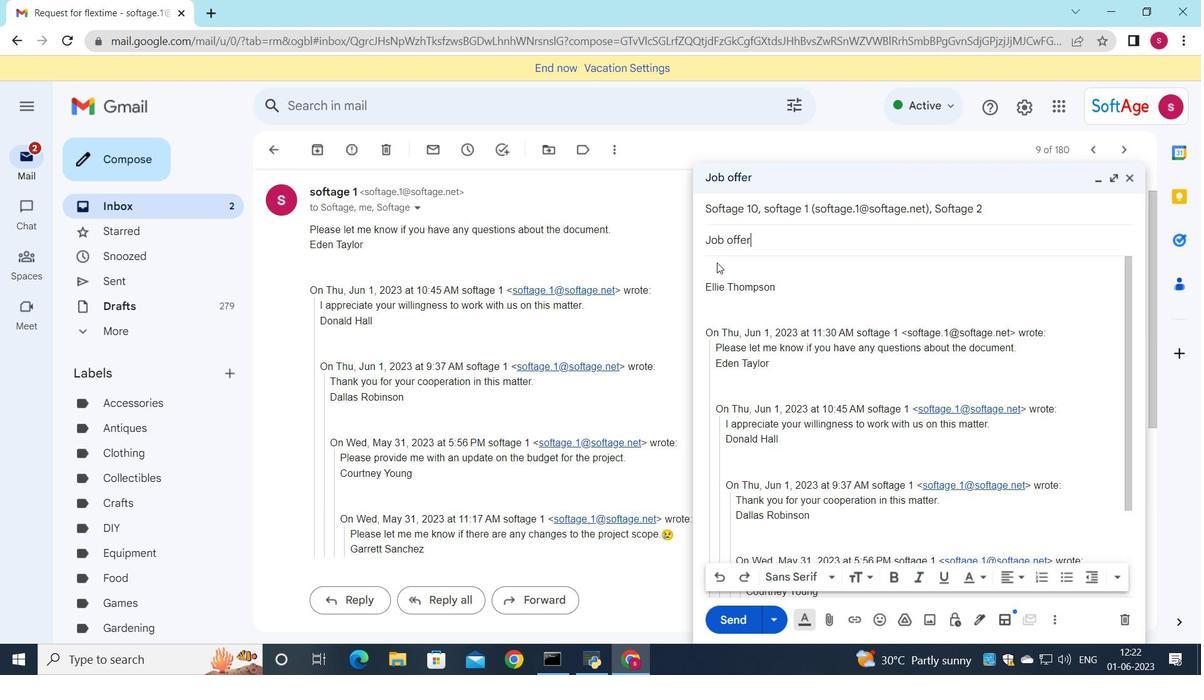 
Action: Mouse pressed left at (714, 270)
Screenshot: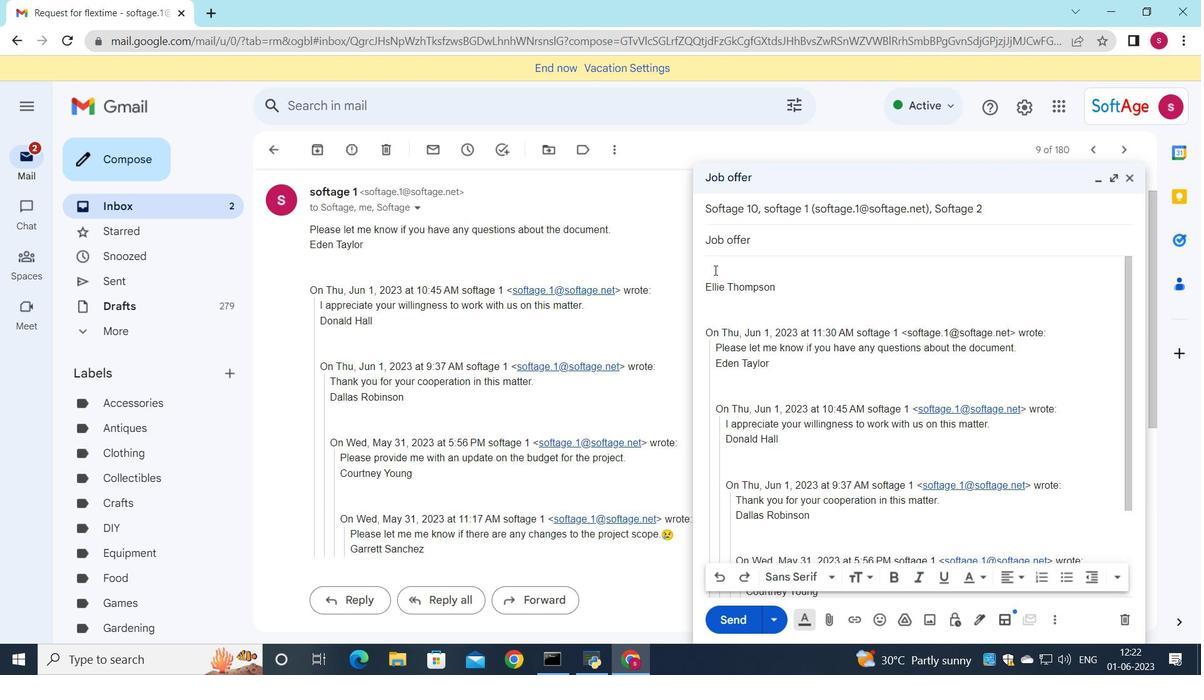 
Action: Key pressed <Key.shift>Could<Key.space>you<Key.space>please<Key.space>share<Key.space>your<Key.space>feedback<Key.space>on<Key.space>the<Key.space>latest<Key.space>proposal<Key.shift_r><Key.shift_r><Key.shift_r><Key.shift_r><Key.shift_r><Key.shift_r>?
Screenshot: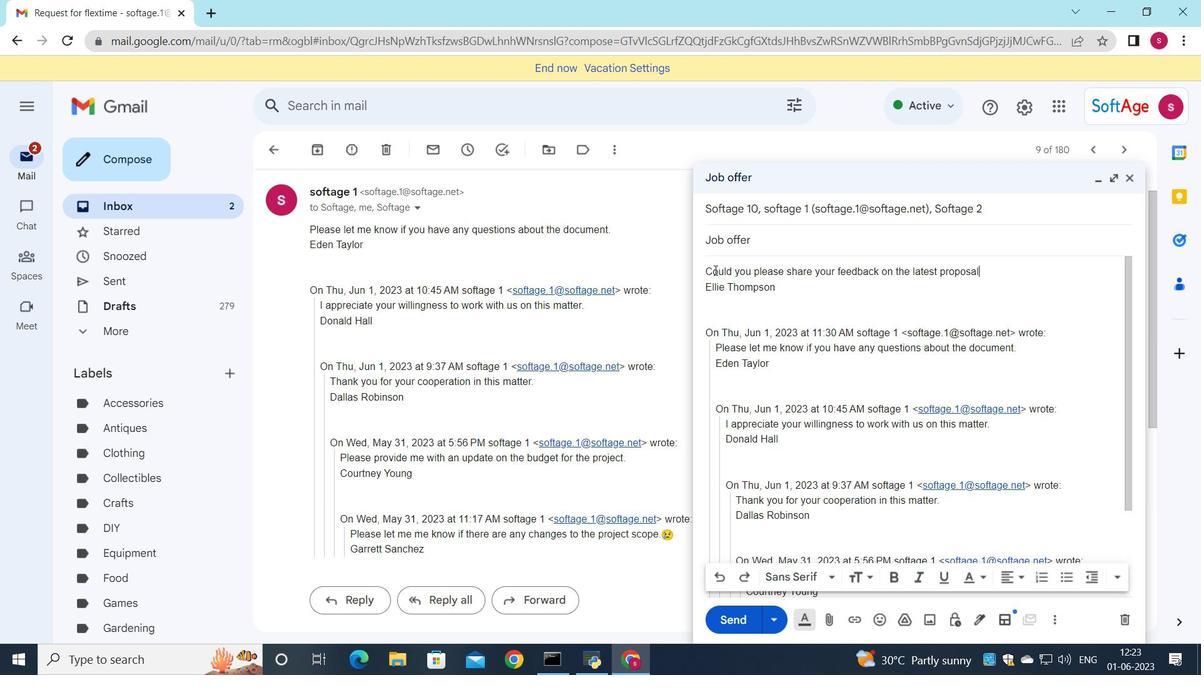 
Action: Mouse moved to (716, 586)
Screenshot: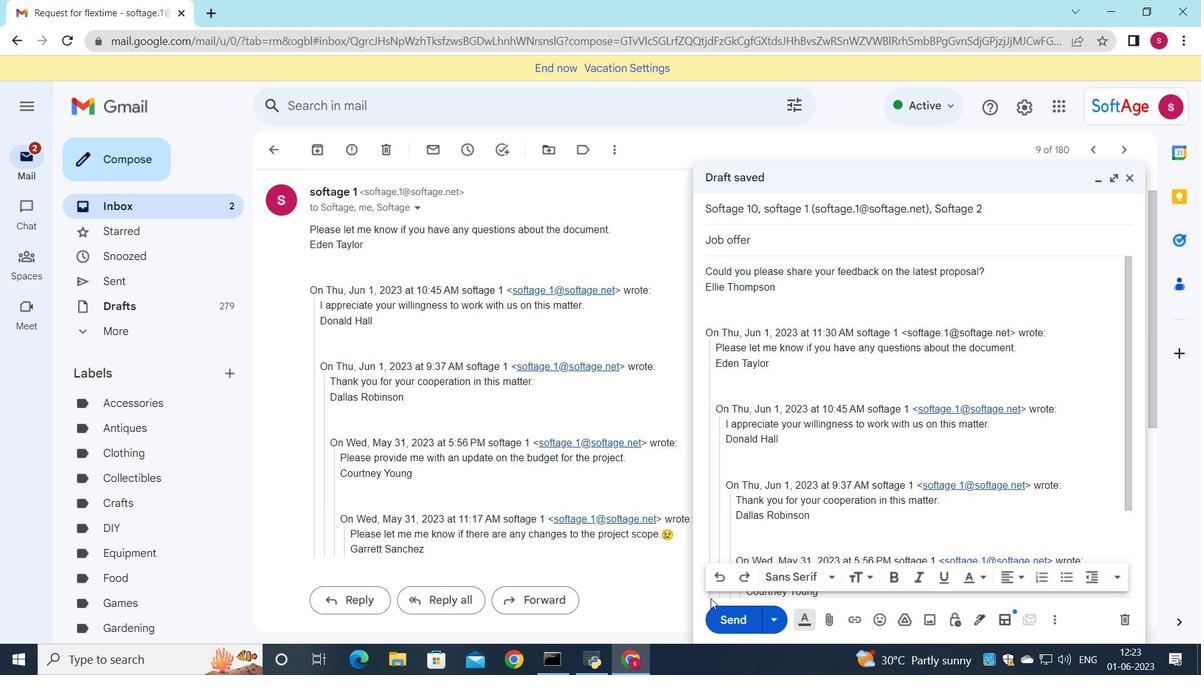 
Action: Mouse pressed left at (716, 586)
Screenshot: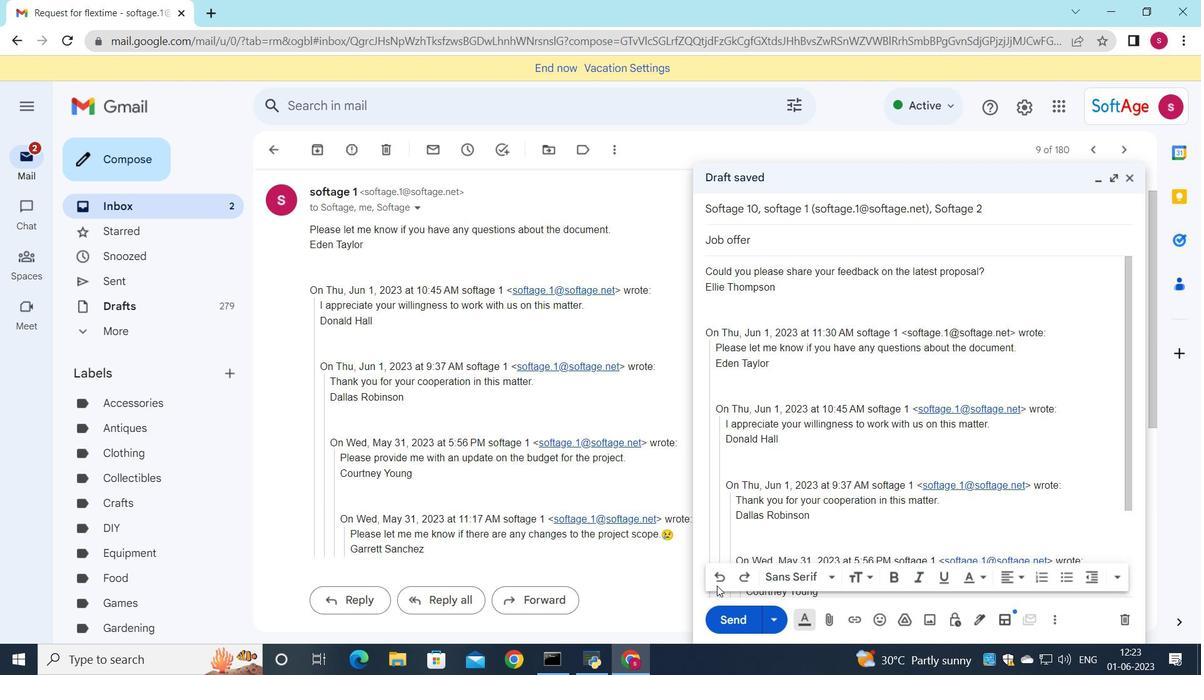 
Action: Mouse moved to (716, 576)
Screenshot: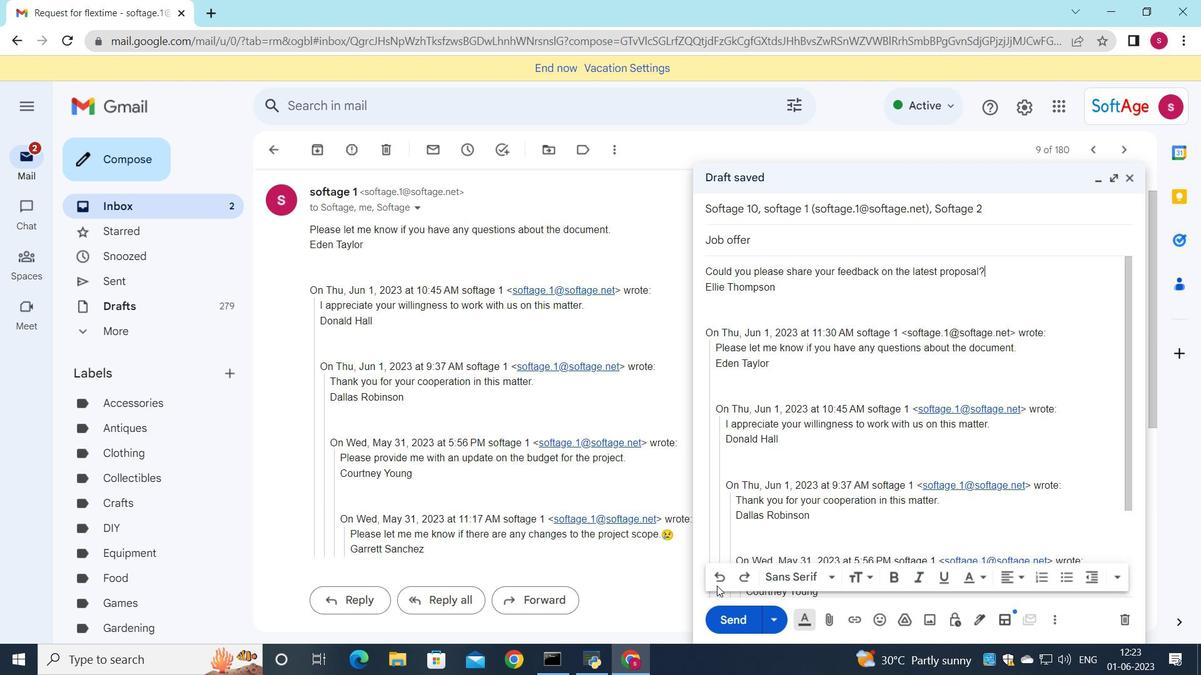 
Action: Mouse pressed left at (716, 576)
Screenshot: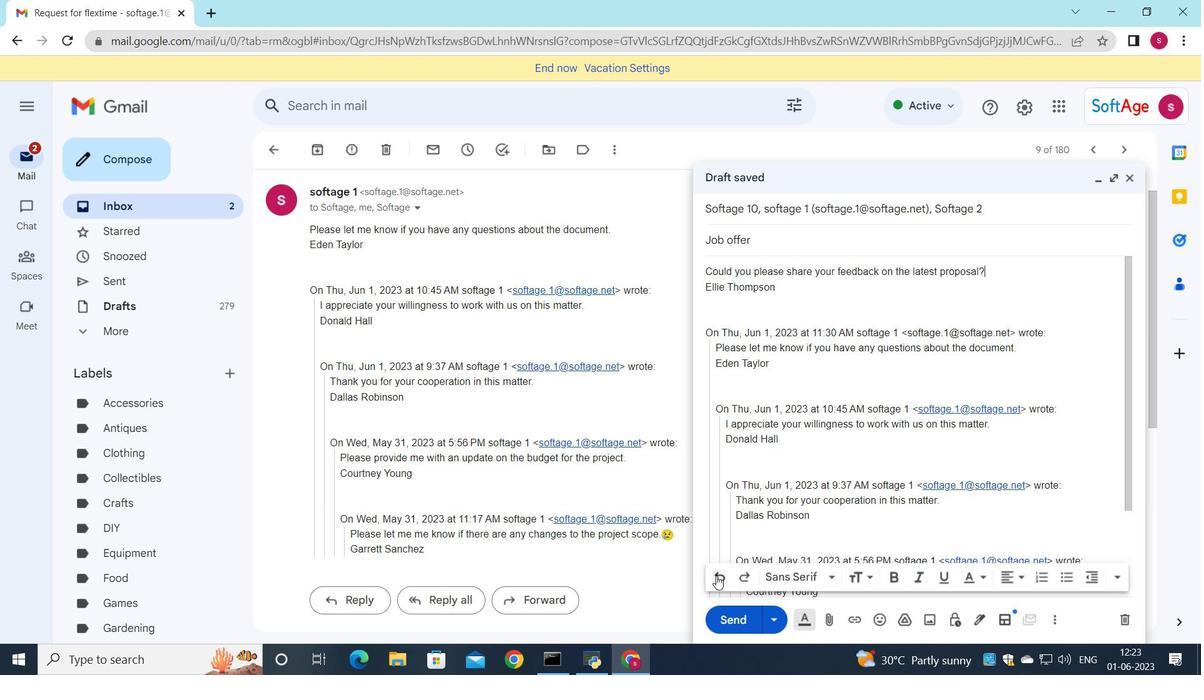 
Action: Mouse pressed left at (716, 576)
Screenshot: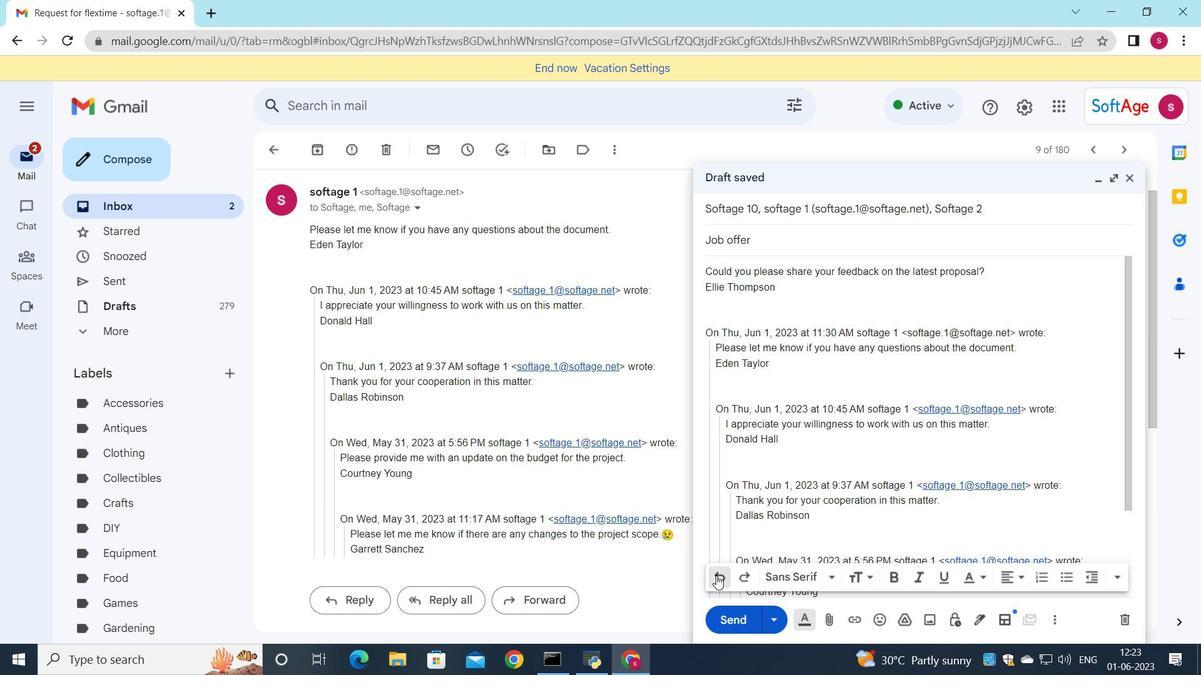
Action: Mouse pressed left at (716, 576)
Screenshot: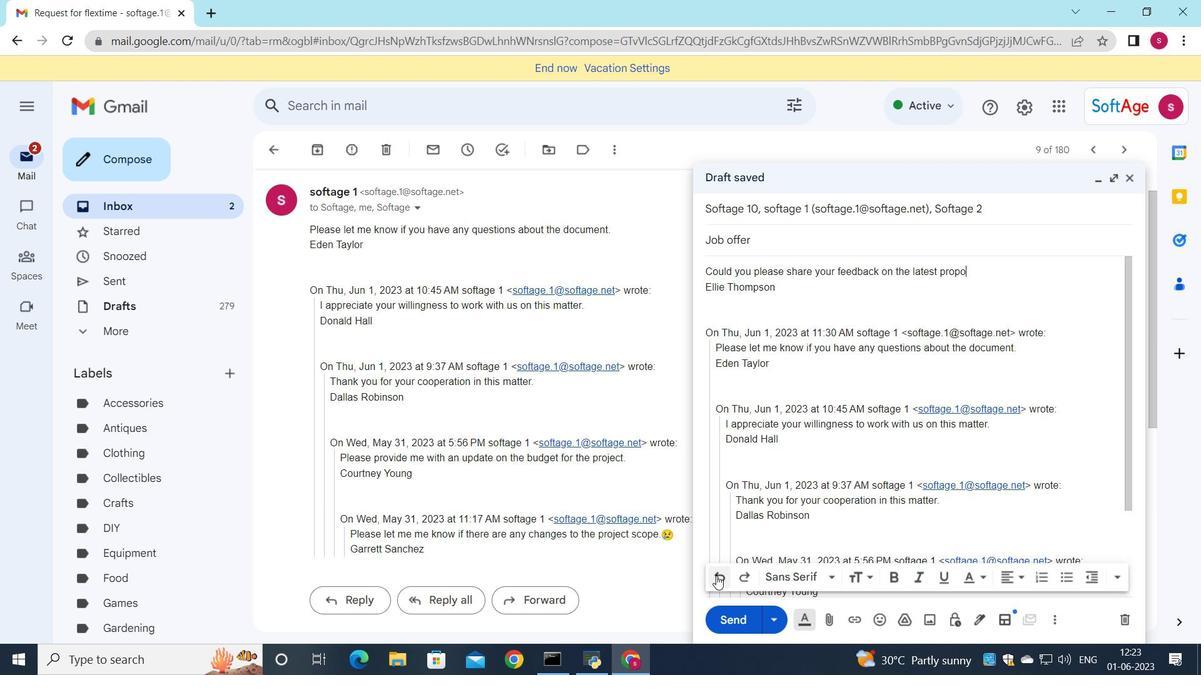 
Action: Mouse pressed left at (716, 576)
Screenshot: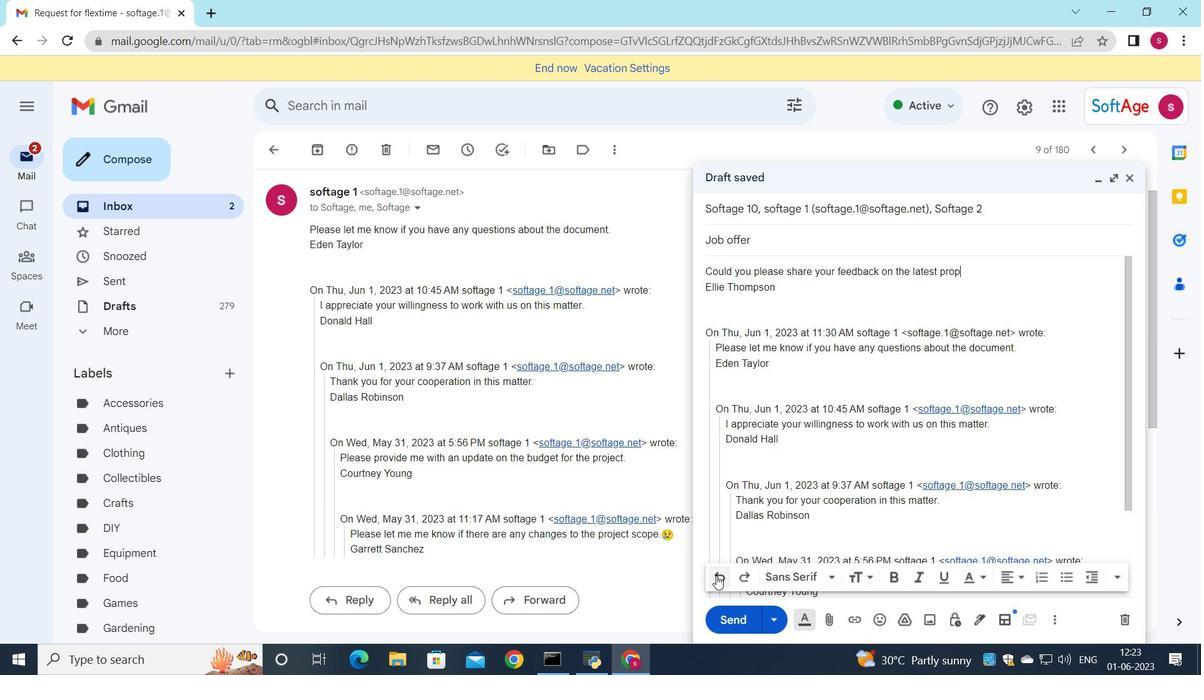 
Action: Mouse pressed left at (716, 576)
Screenshot: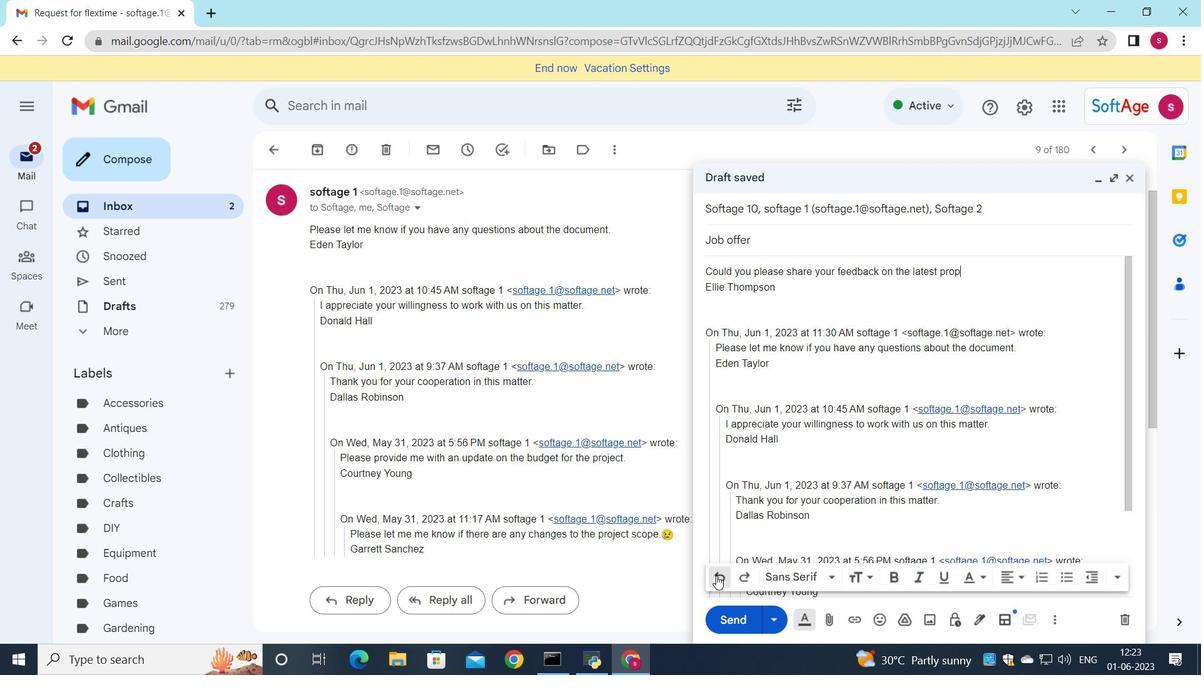 
Action: Mouse pressed left at (716, 576)
Screenshot: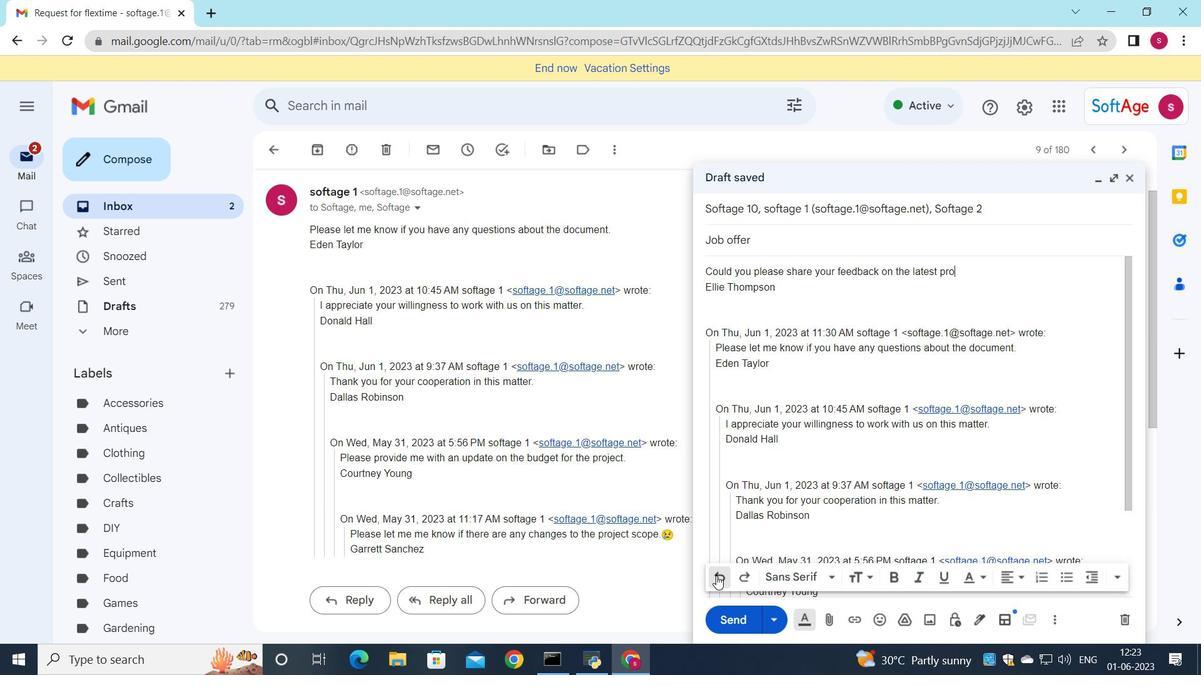 
Action: Mouse pressed left at (716, 576)
Screenshot: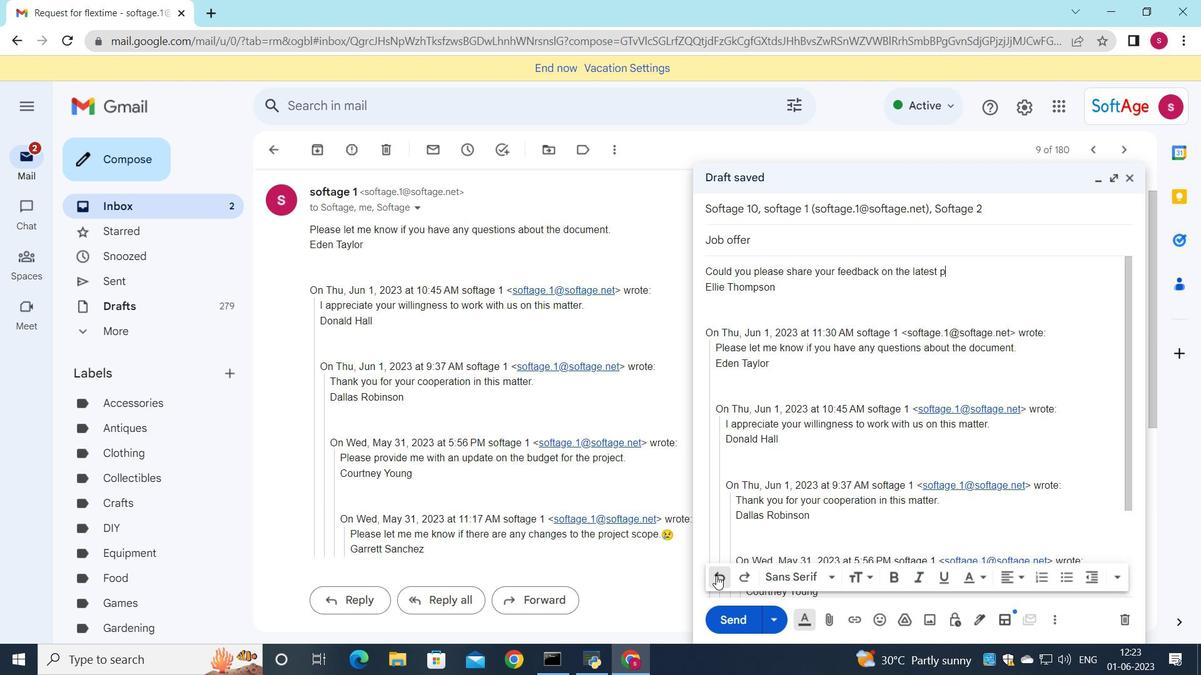 
Action: Mouse pressed left at (716, 576)
Screenshot: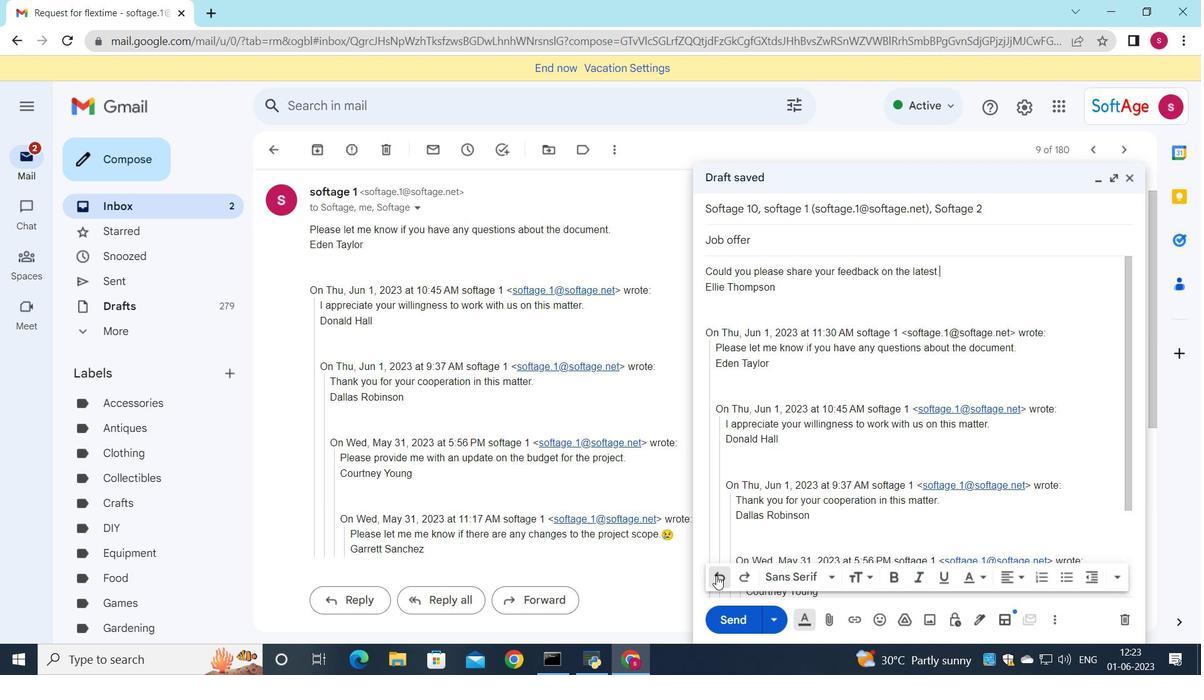
Action: Mouse pressed left at (716, 576)
Screenshot: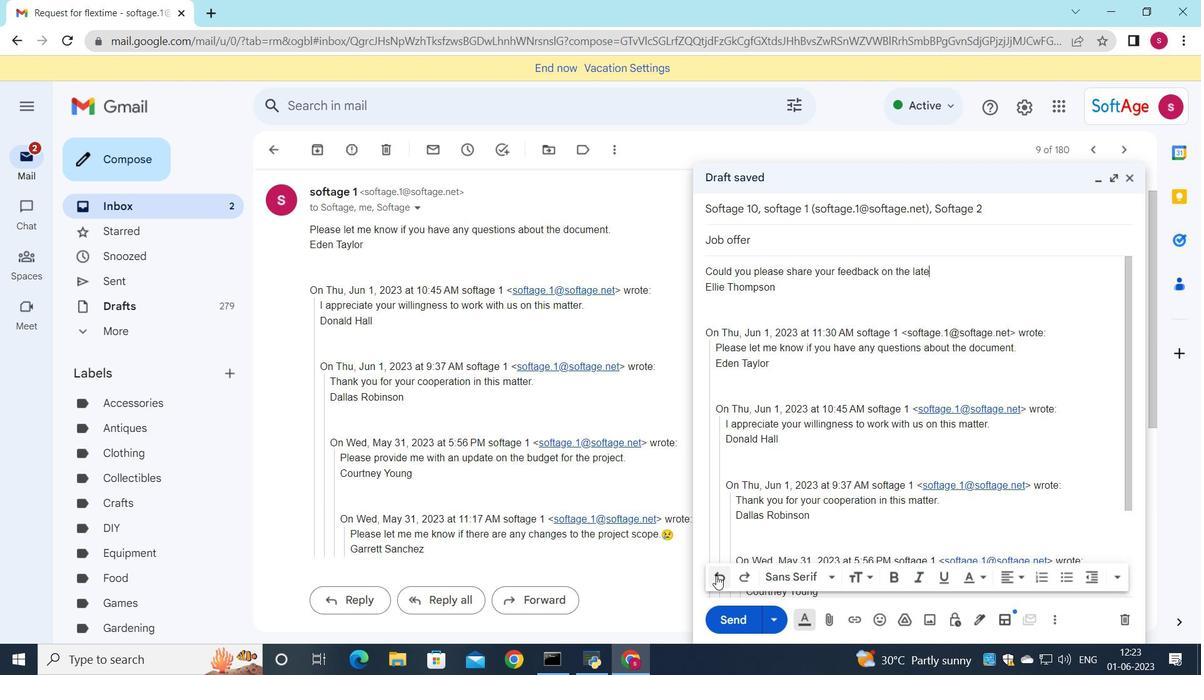 
Action: Mouse pressed left at (716, 576)
Screenshot: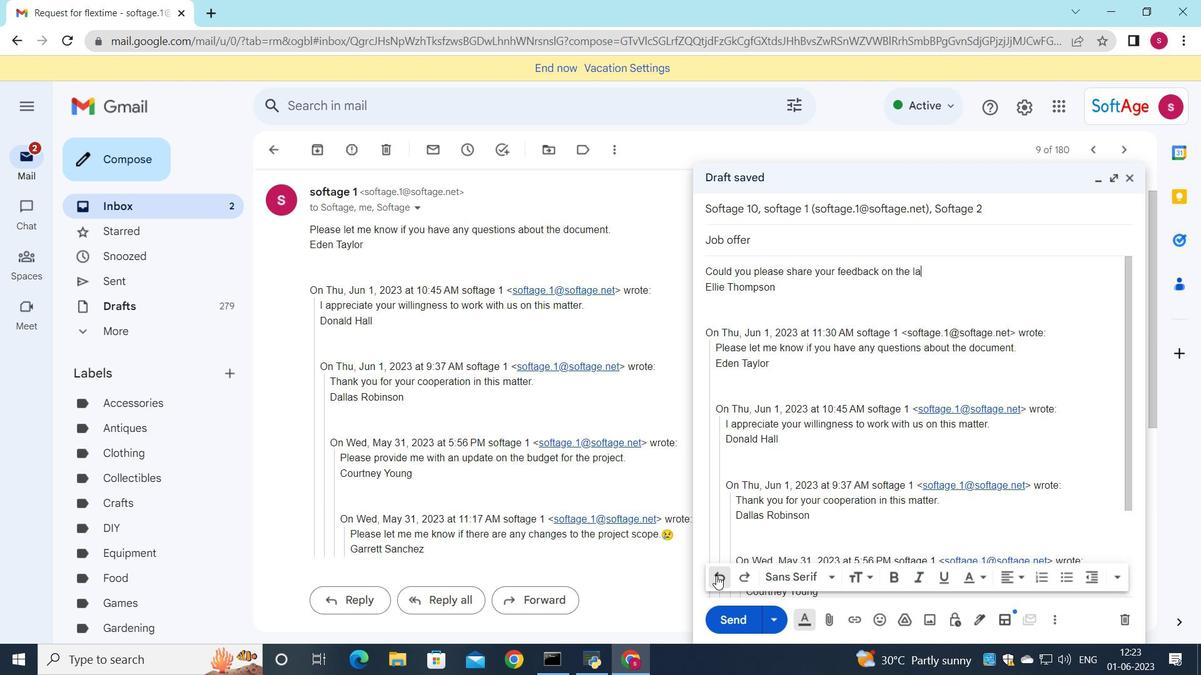 
Action: Mouse pressed left at (716, 576)
Screenshot: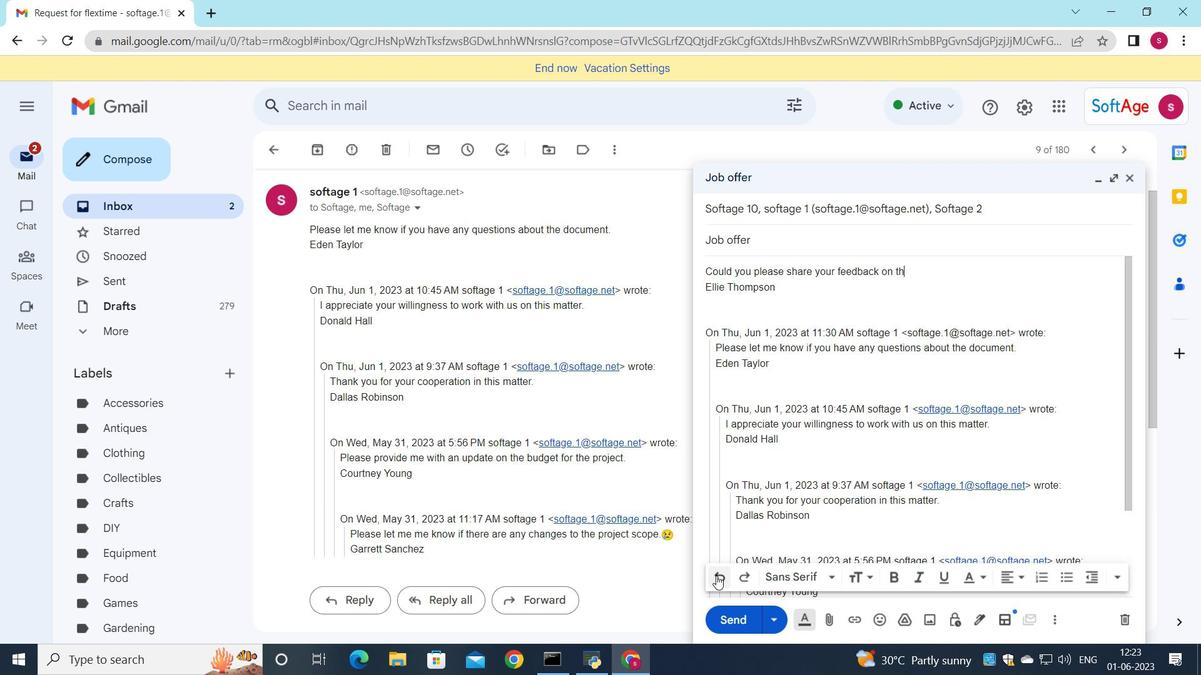 
Action: Mouse pressed left at (716, 576)
Screenshot: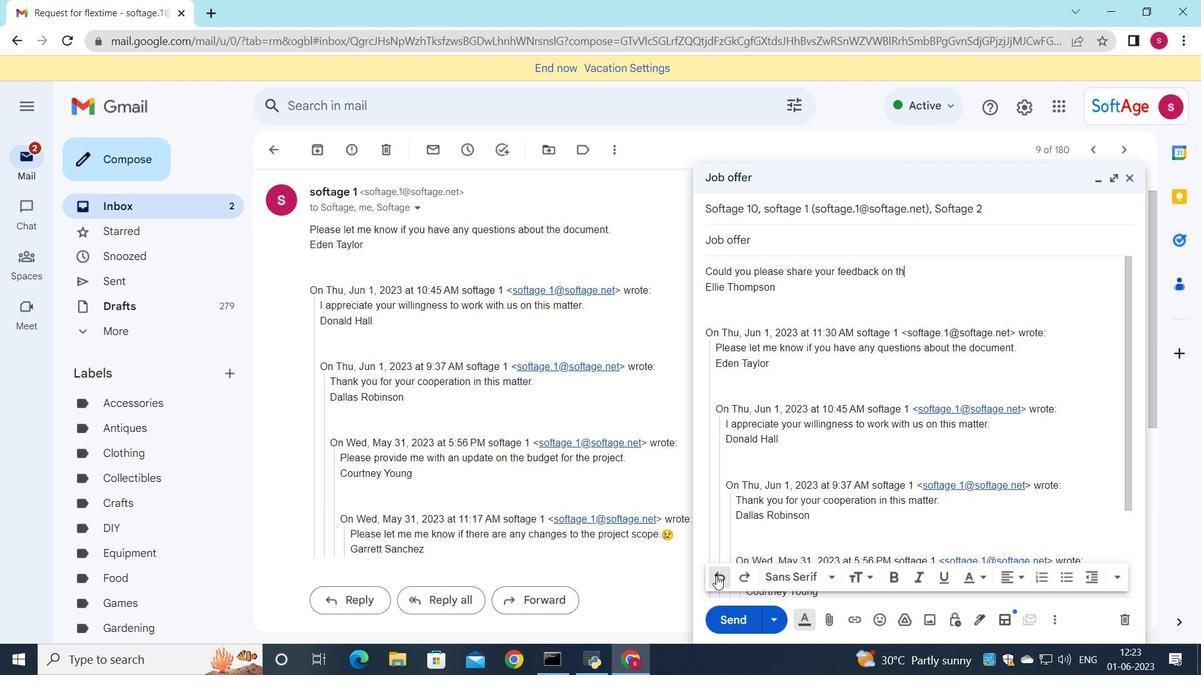 
Action: Mouse pressed left at (716, 576)
Screenshot: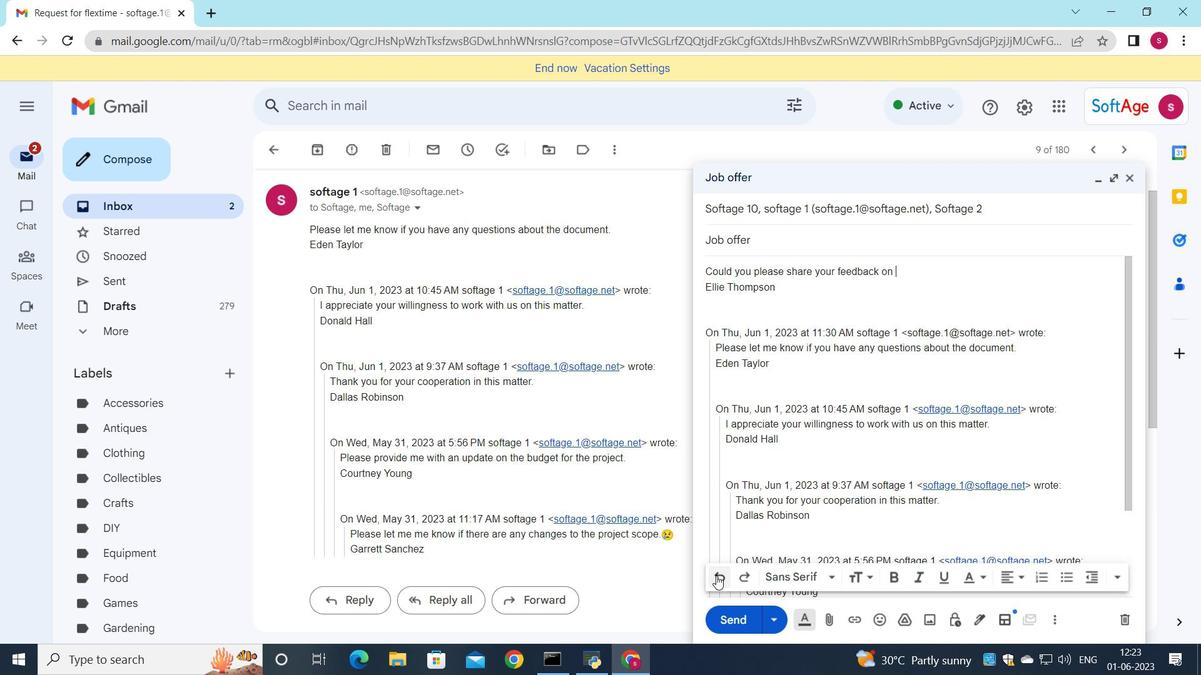 
Action: Mouse pressed left at (716, 576)
Screenshot: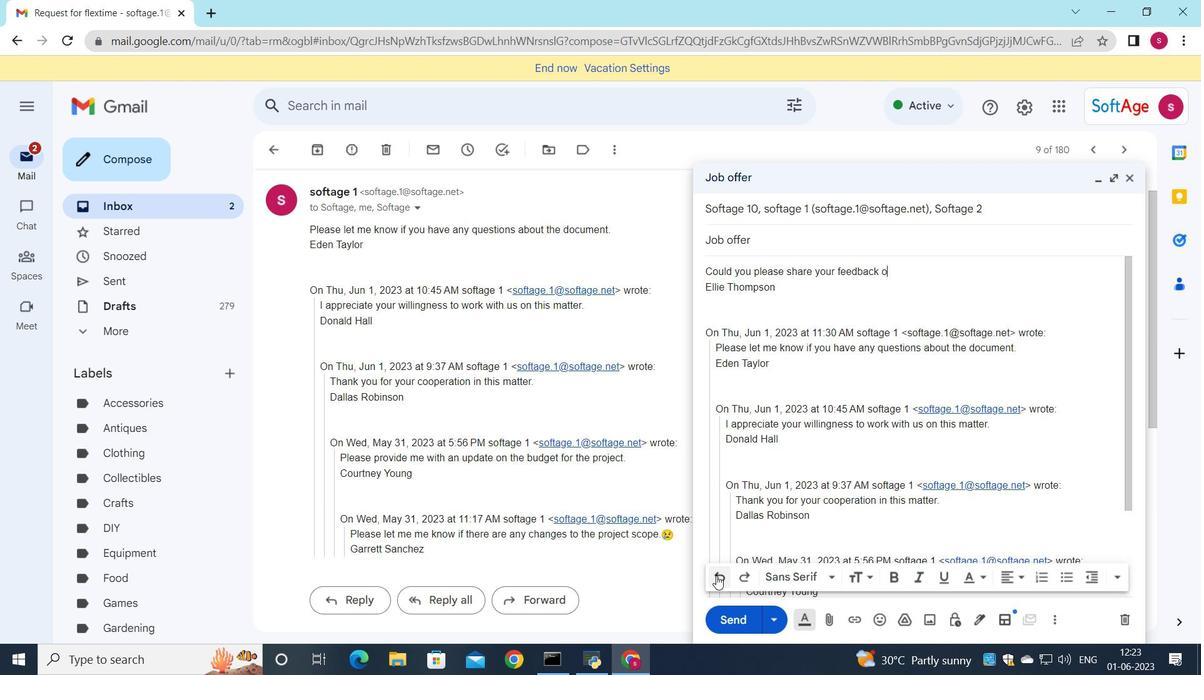 
Action: Mouse pressed left at (716, 576)
Screenshot: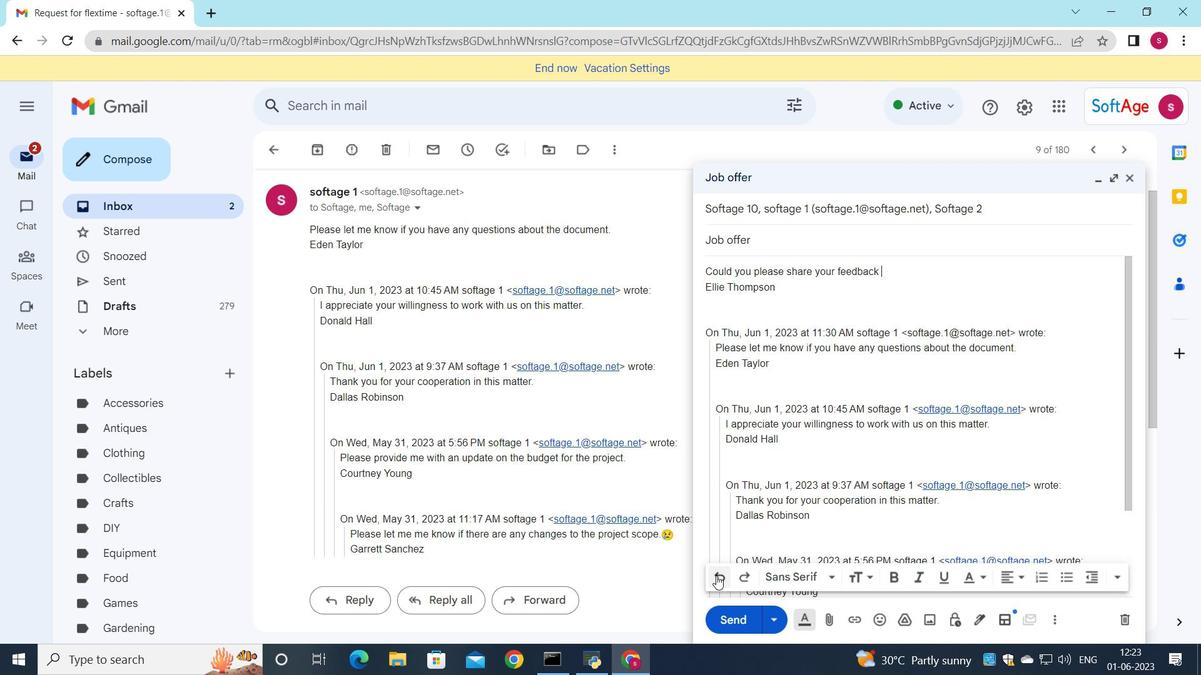 
Action: Mouse pressed left at (716, 576)
Screenshot: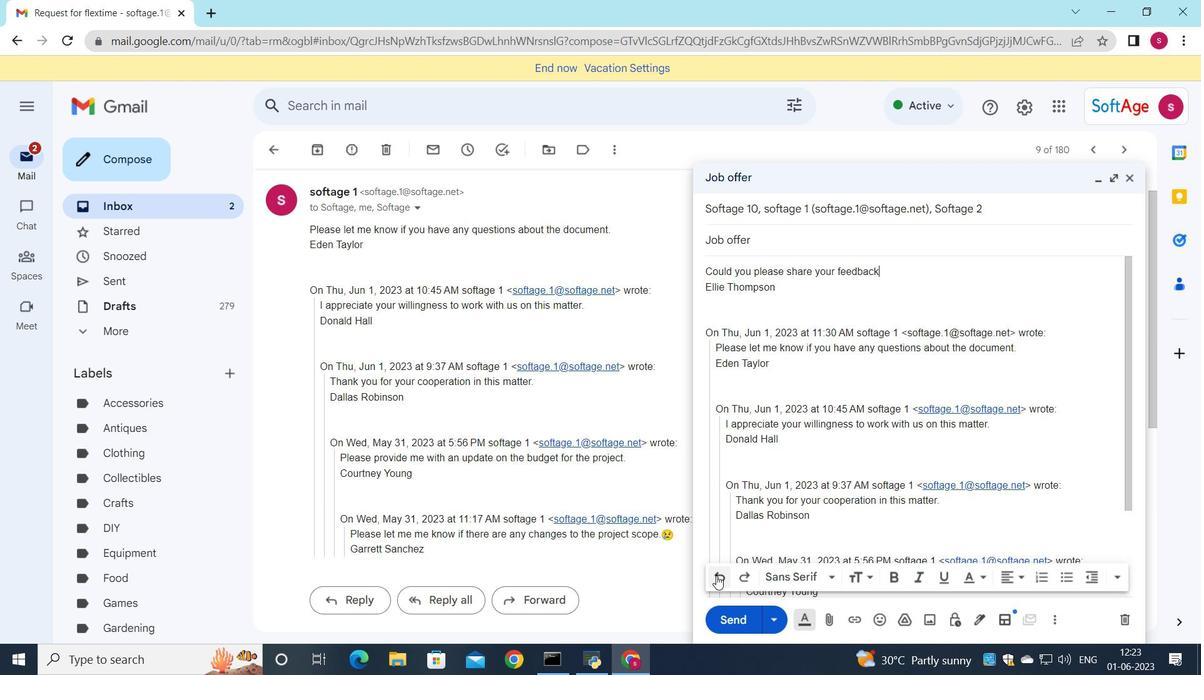 
Action: Mouse pressed left at (716, 576)
Screenshot: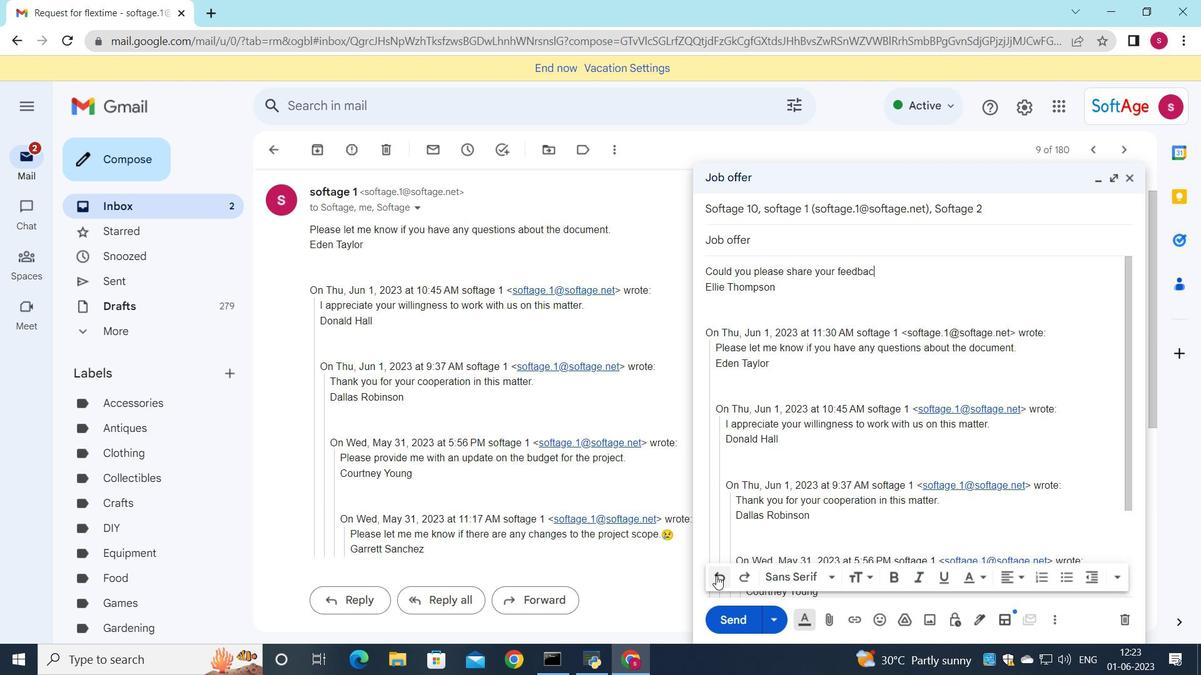 
Action: Mouse pressed left at (716, 576)
Screenshot: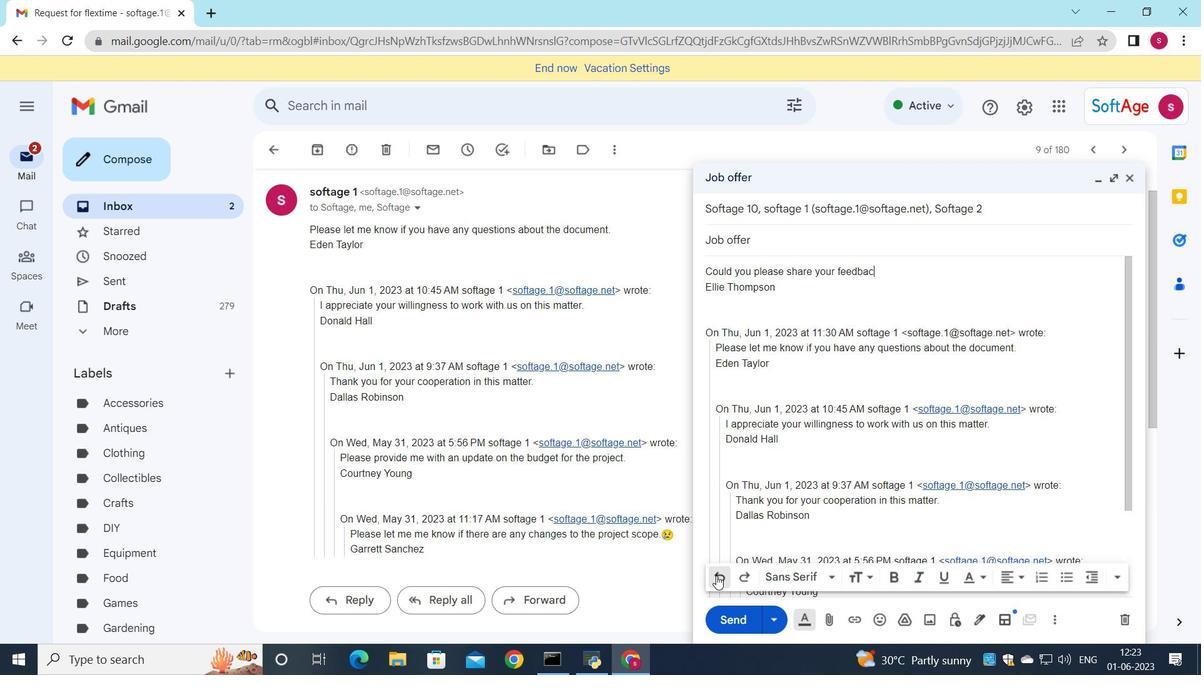 
Action: Mouse pressed left at (716, 576)
Screenshot: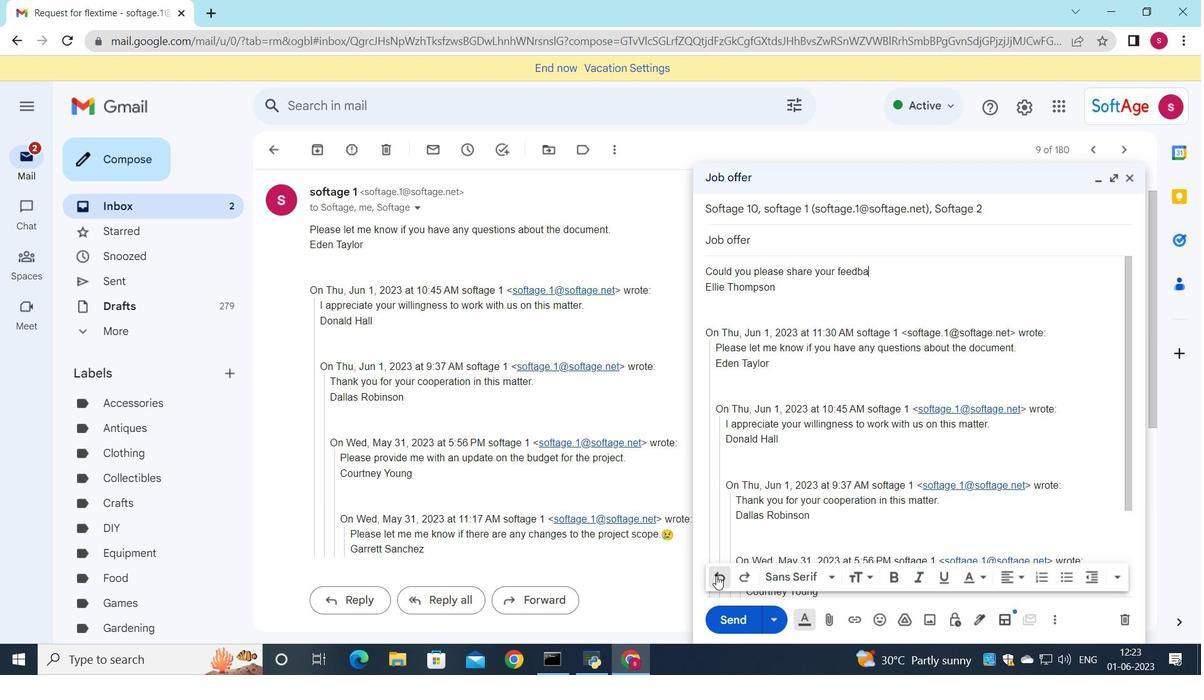 
Action: Mouse pressed left at (716, 576)
Screenshot: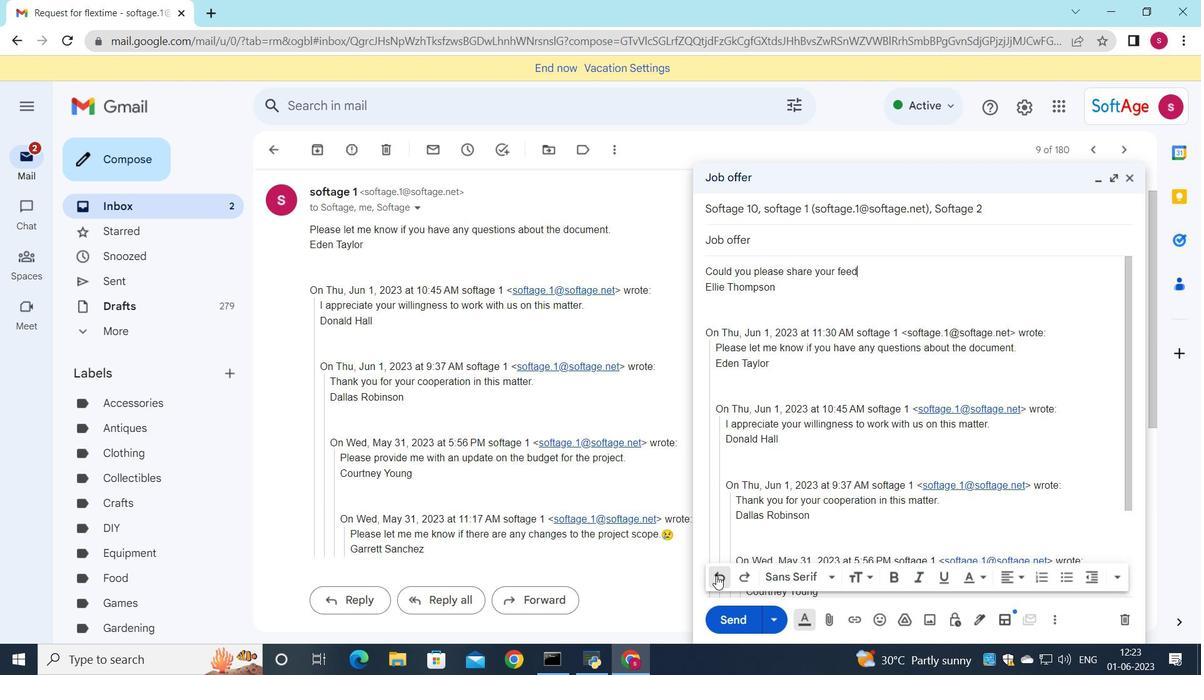 
Action: Mouse pressed left at (716, 576)
Screenshot: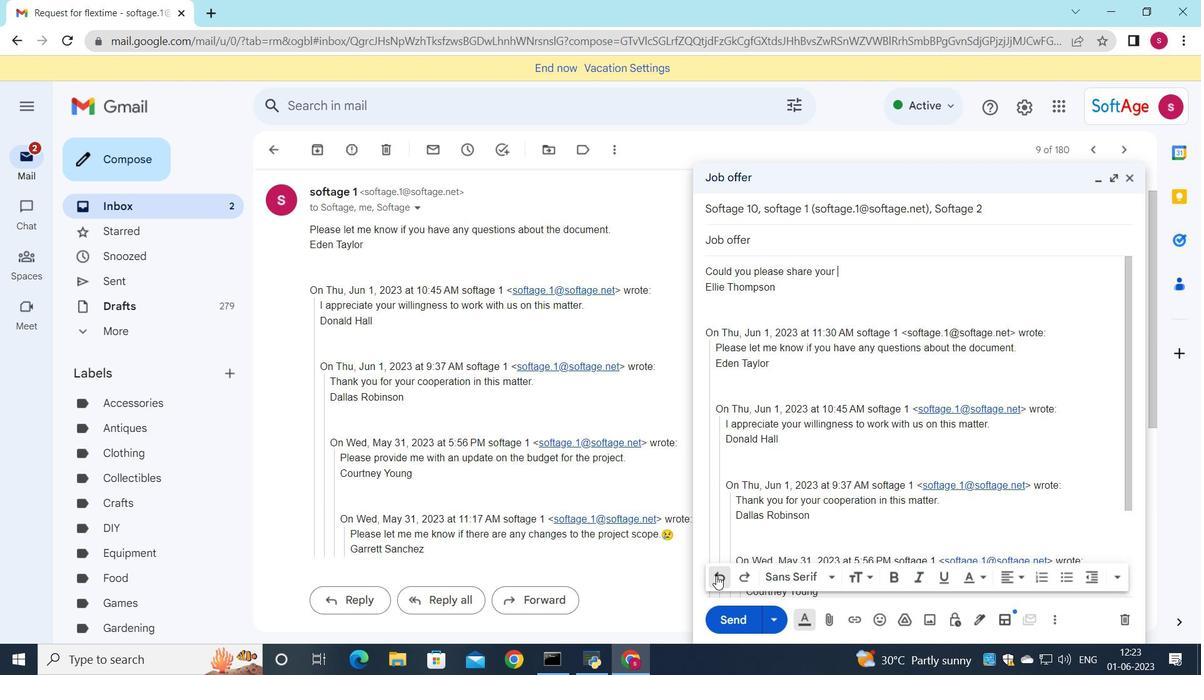 
Action: Mouse pressed left at (716, 576)
Screenshot: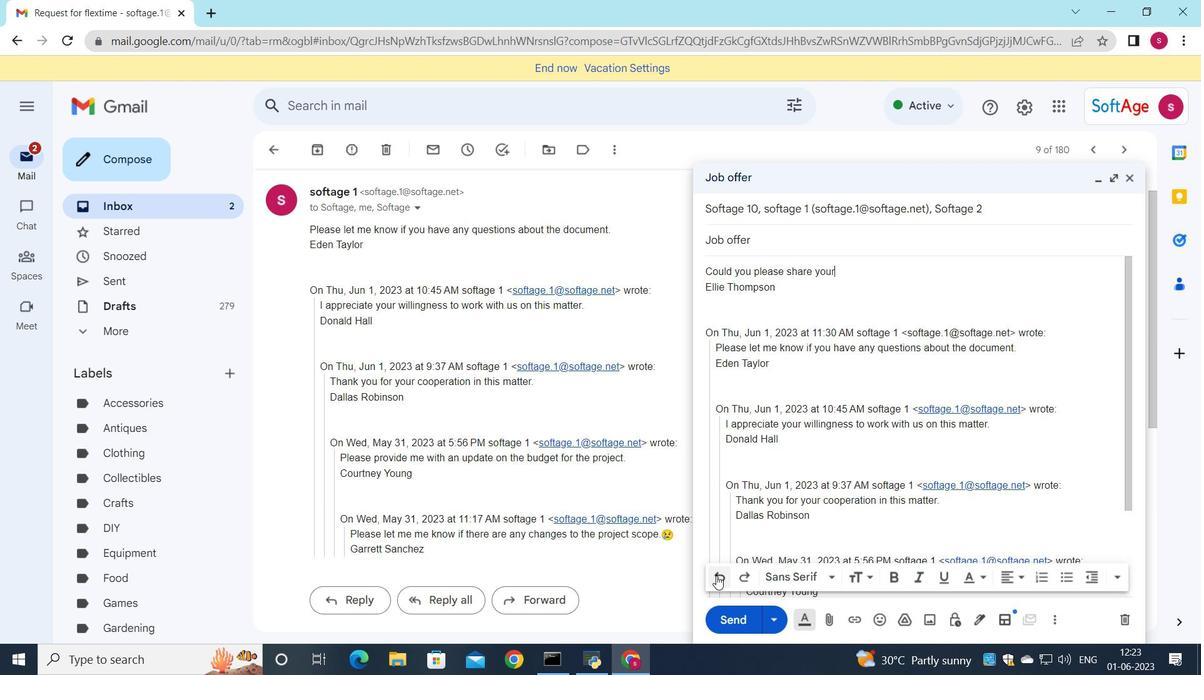 
Action: Mouse pressed left at (716, 576)
Screenshot: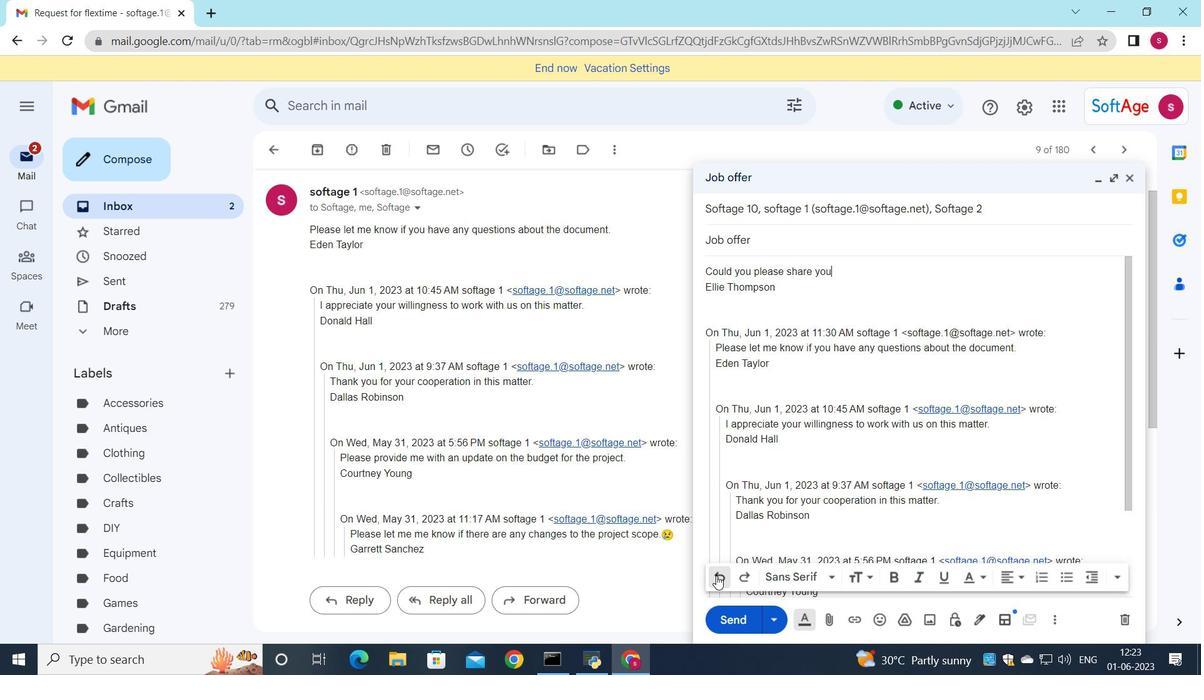 
Action: Mouse pressed left at (716, 576)
Screenshot: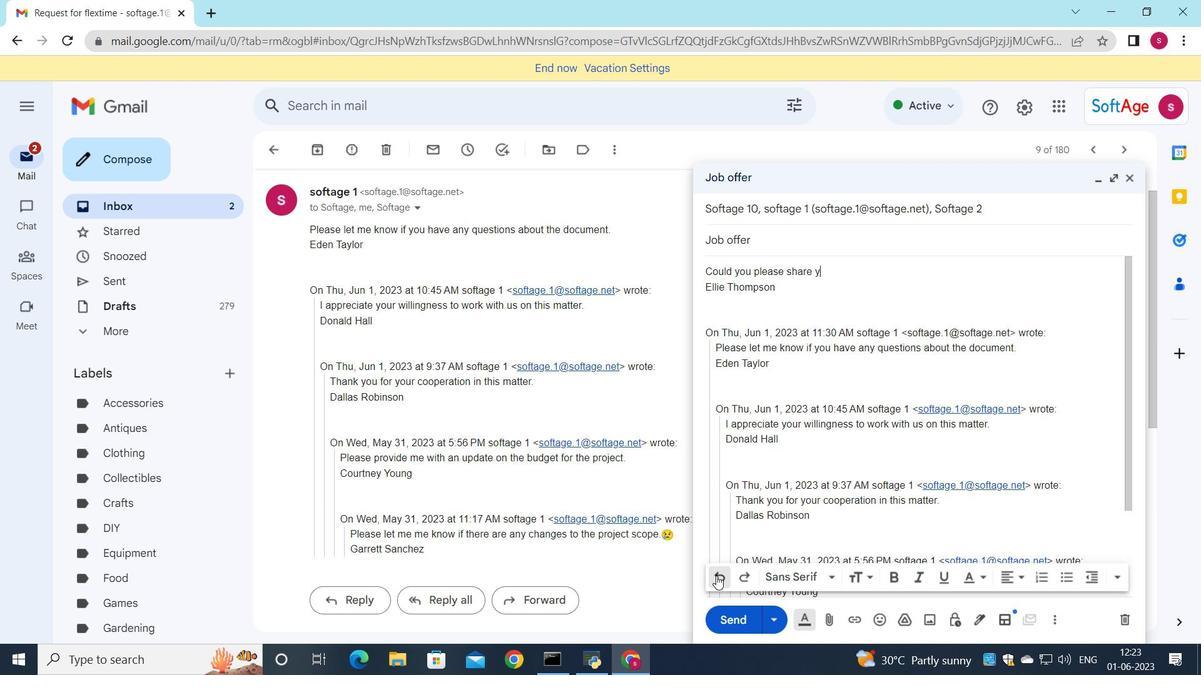 
Action: Mouse pressed left at (716, 576)
Screenshot: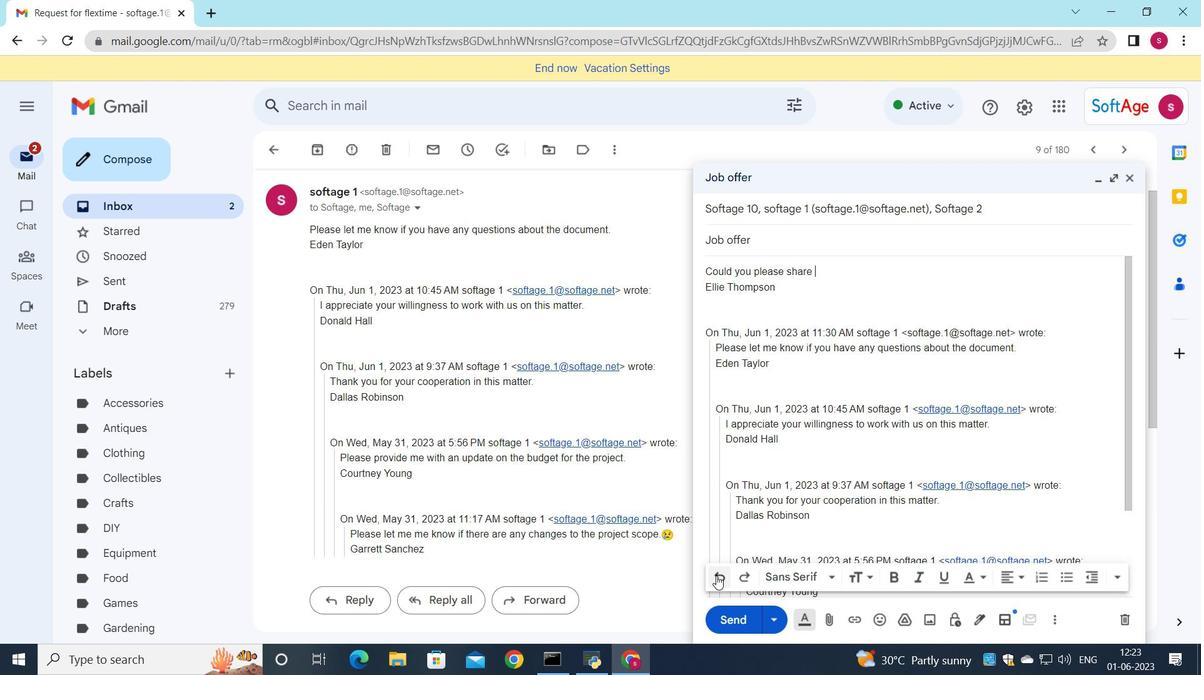
Action: Mouse pressed left at (716, 576)
Screenshot: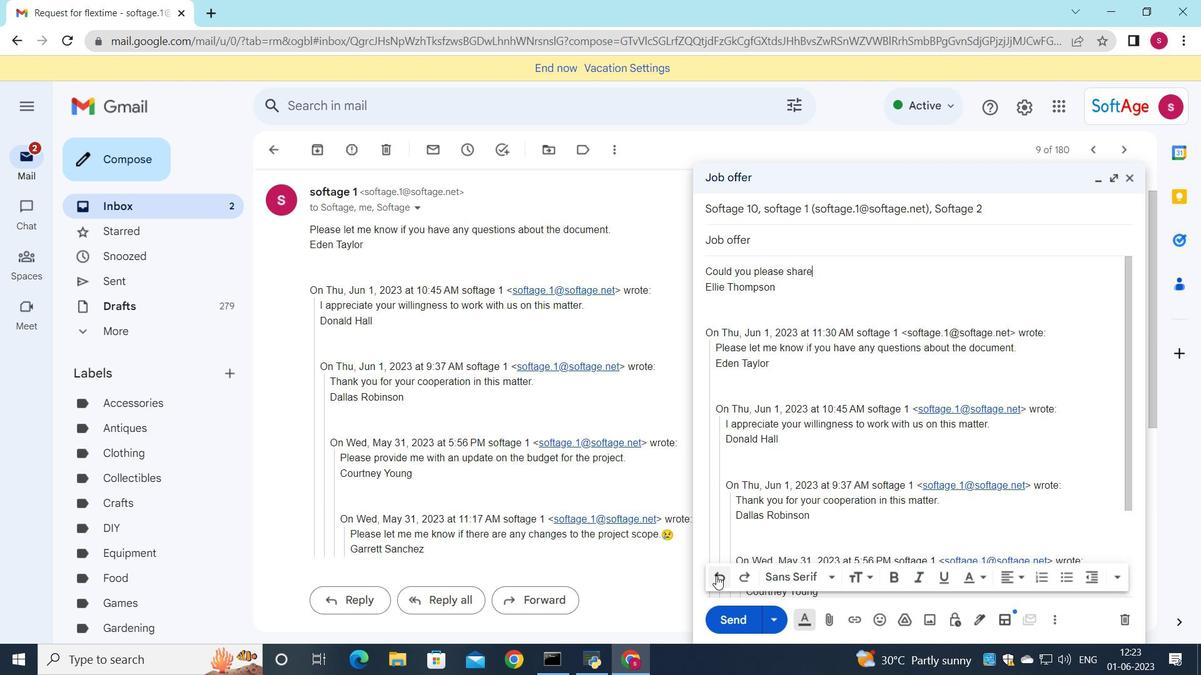 
Action: Mouse pressed left at (716, 576)
Screenshot: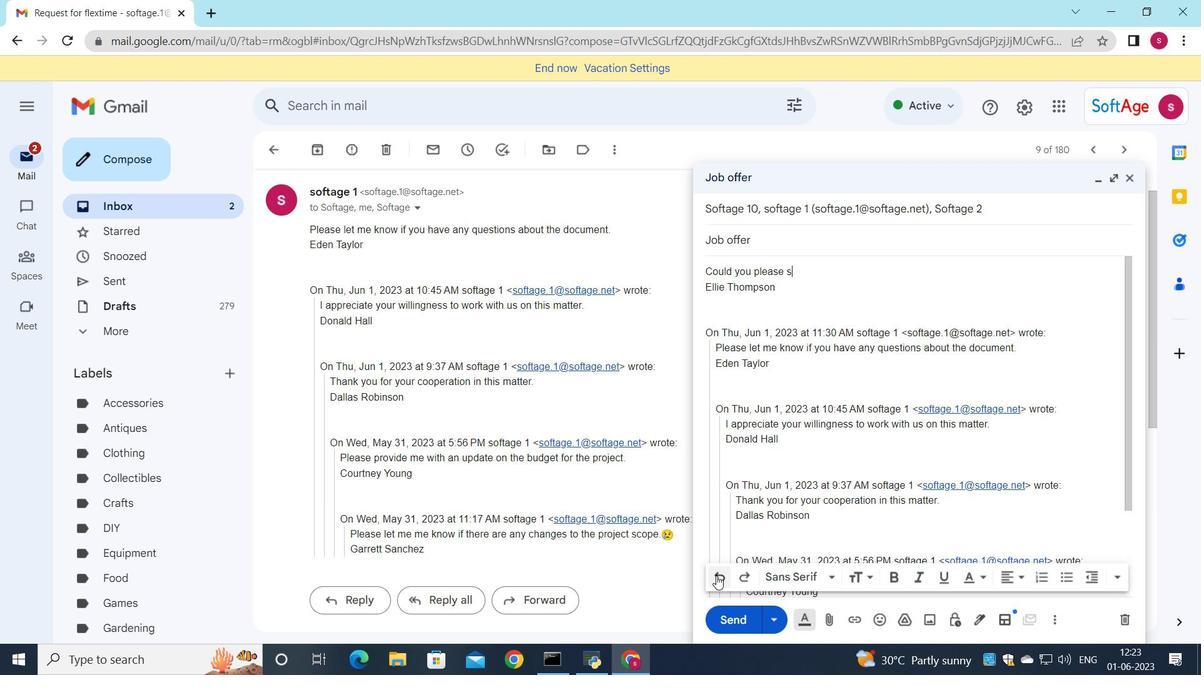 
Action: Mouse pressed left at (716, 576)
Screenshot: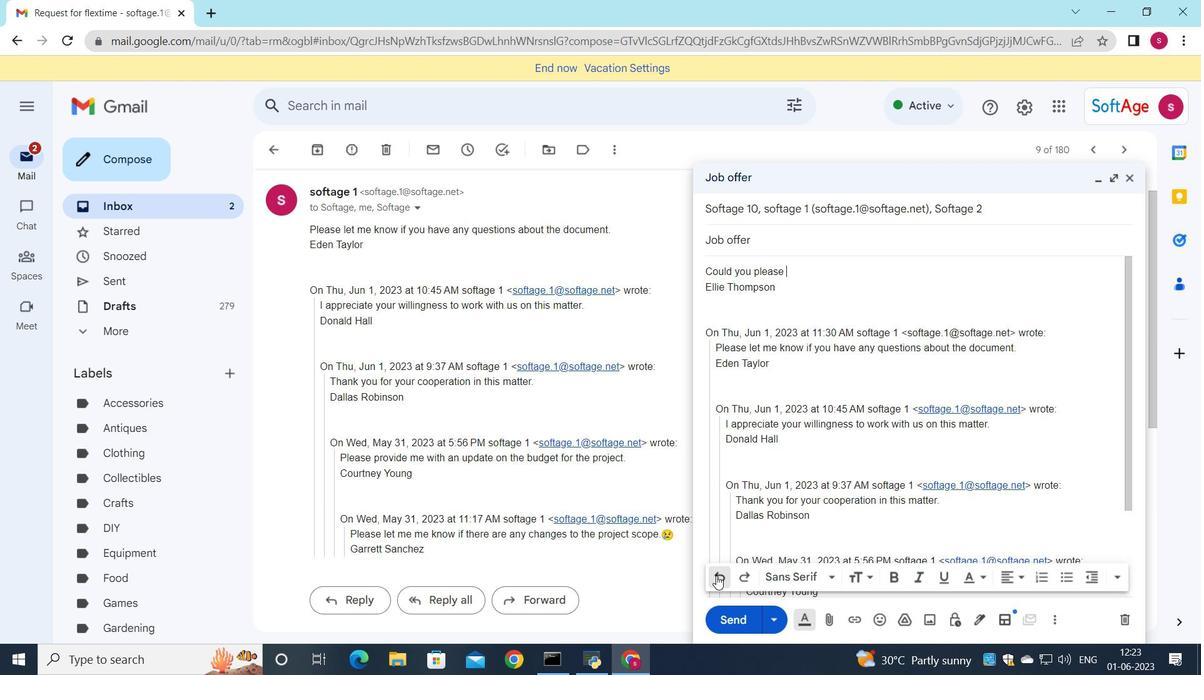 
Action: Mouse pressed left at (716, 576)
Screenshot: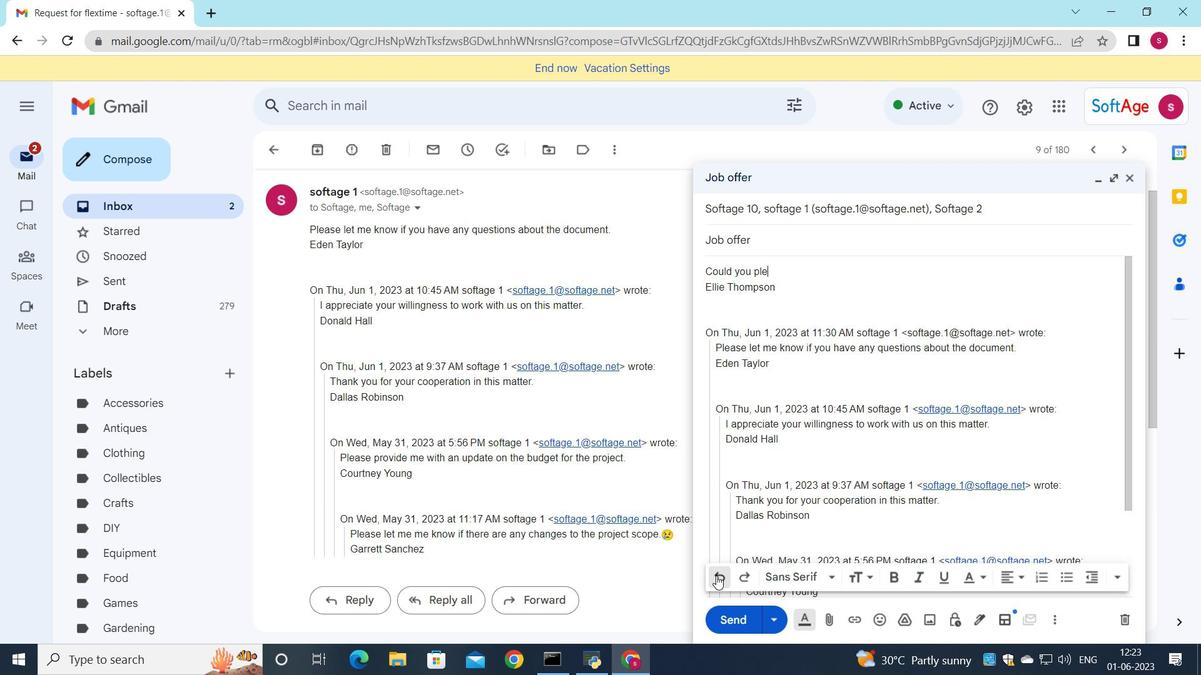 
Action: Mouse pressed left at (716, 576)
Screenshot: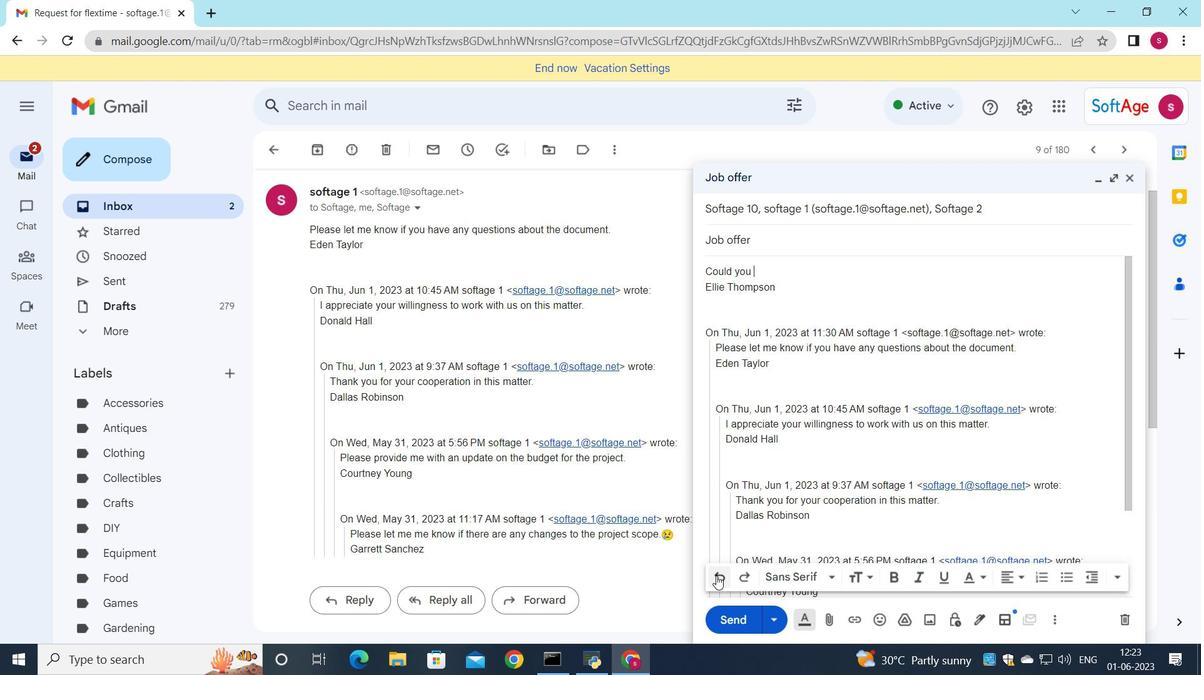 
Action: Mouse pressed left at (716, 576)
Screenshot: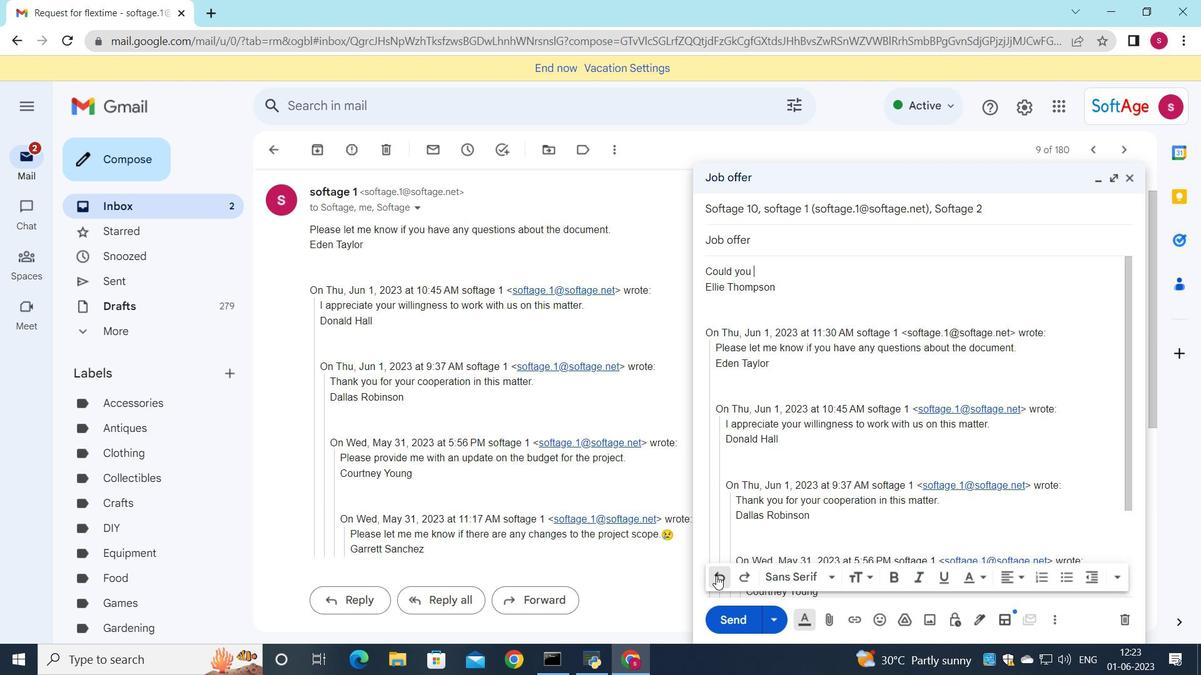 
Action: Mouse pressed left at (716, 576)
Screenshot: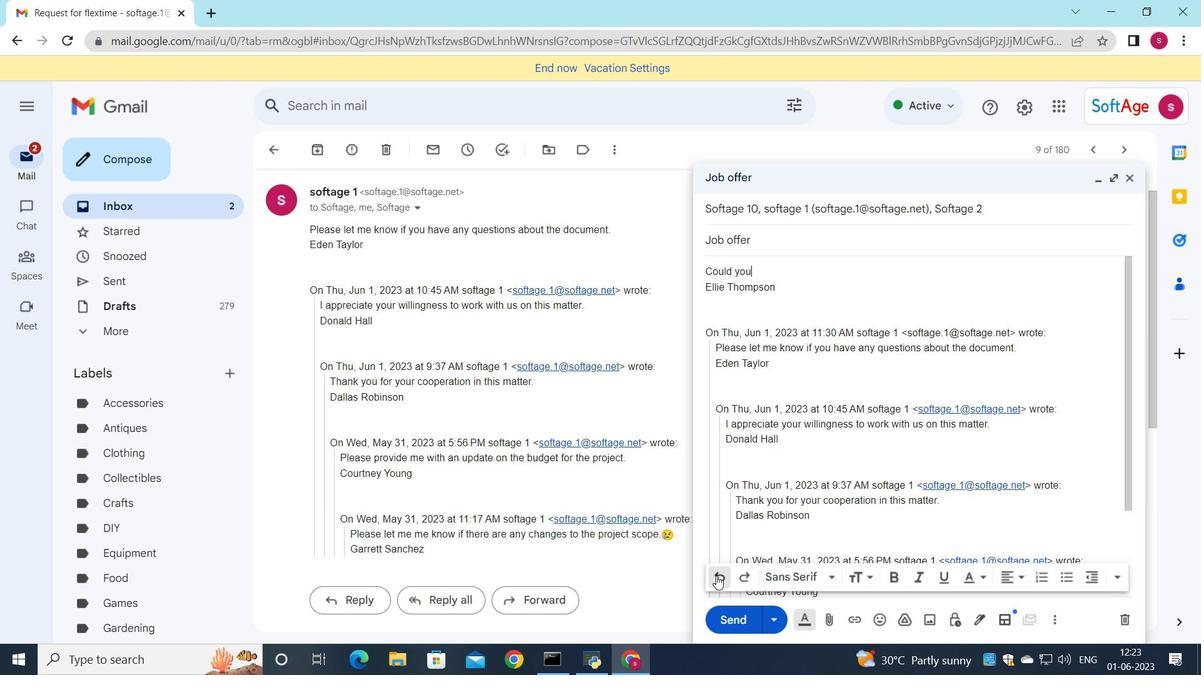 
Action: Mouse pressed left at (716, 576)
Screenshot: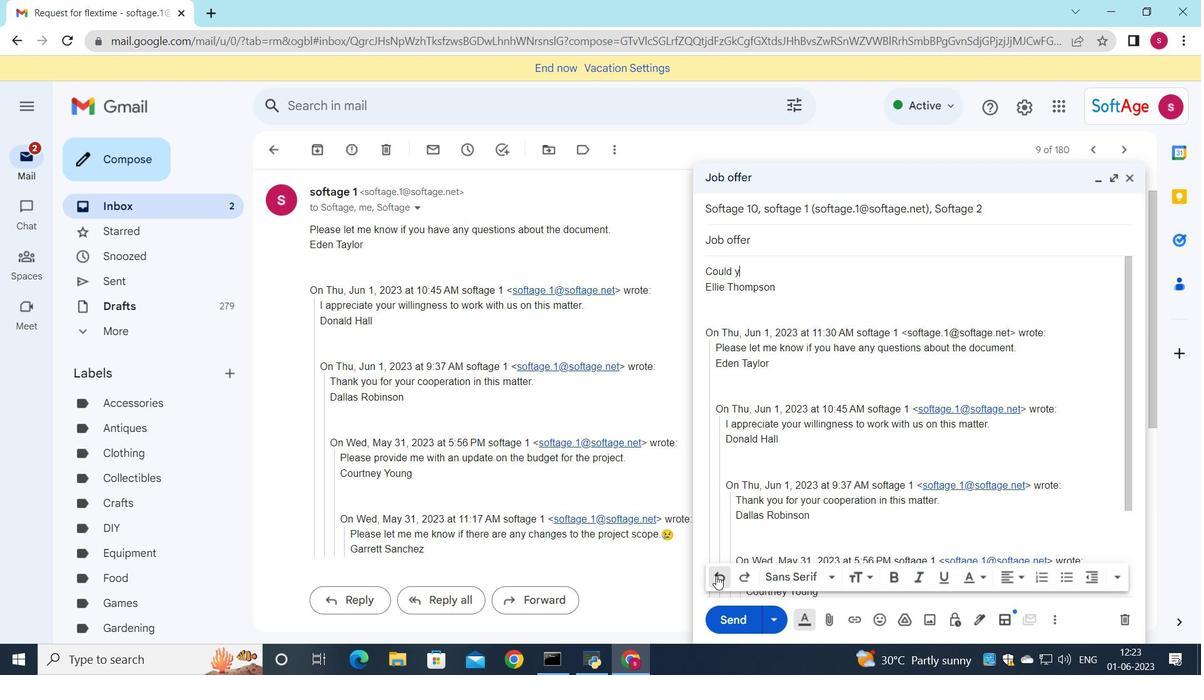
Action: Mouse pressed left at (716, 576)
Screenshot: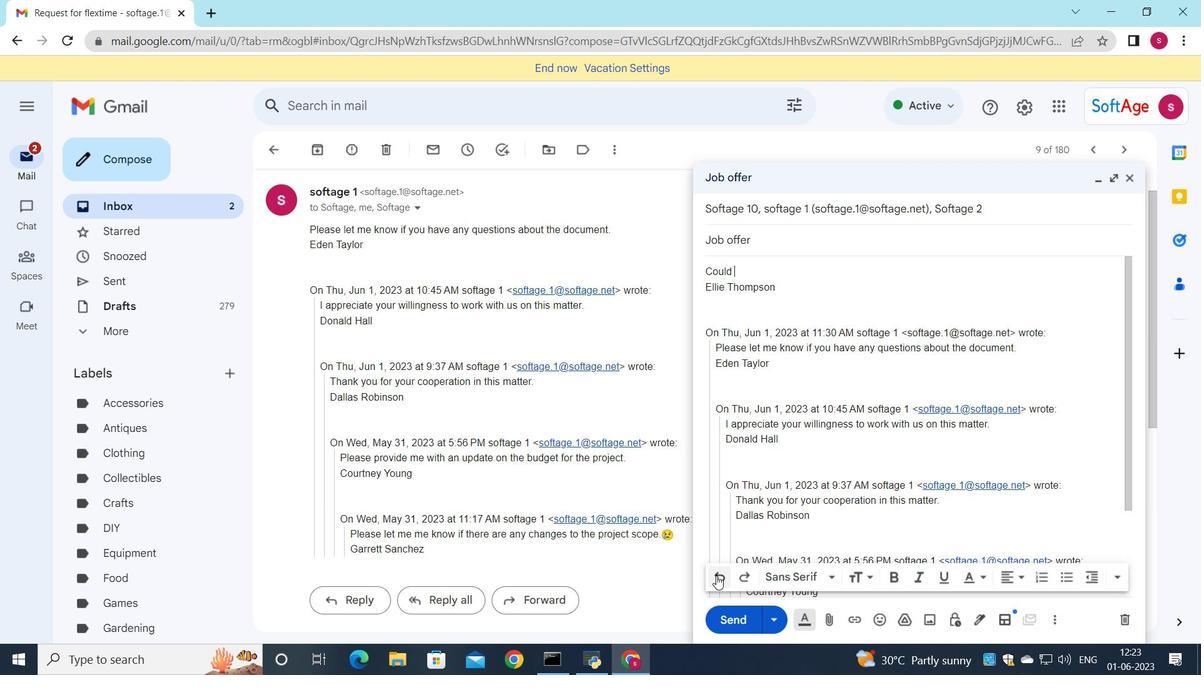 
Action: Mouse pressed left at (716, 576)
Screenshot: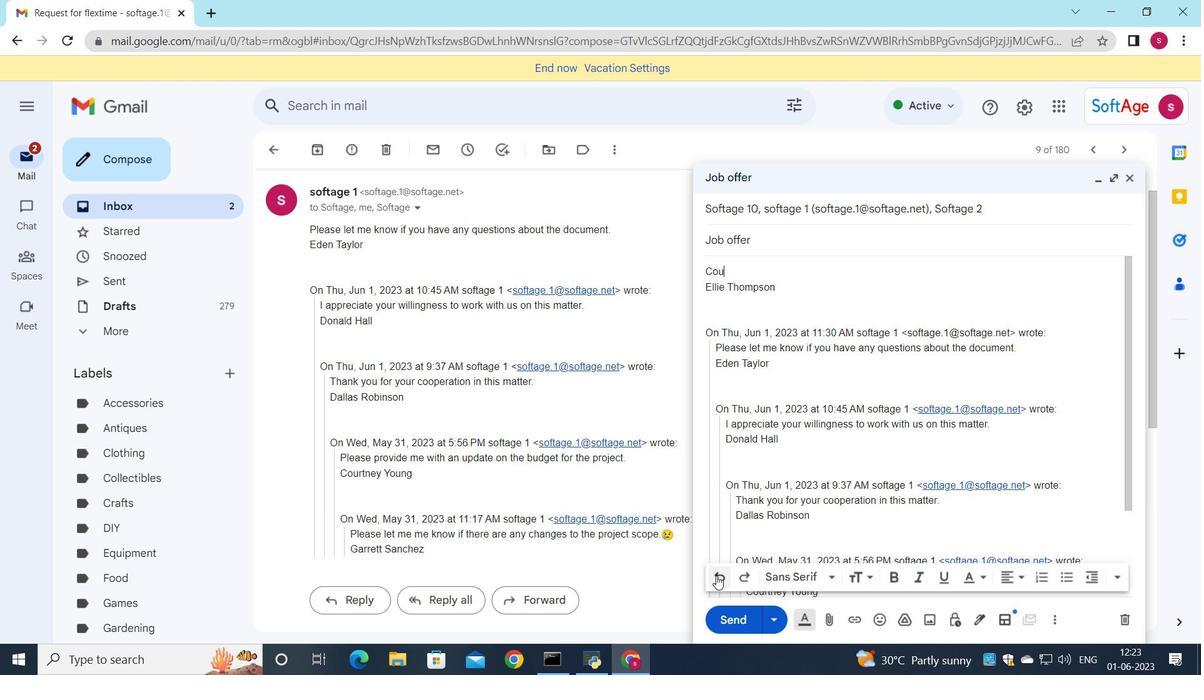 
Action: Mouse moved to (746, 272)
Screenshot: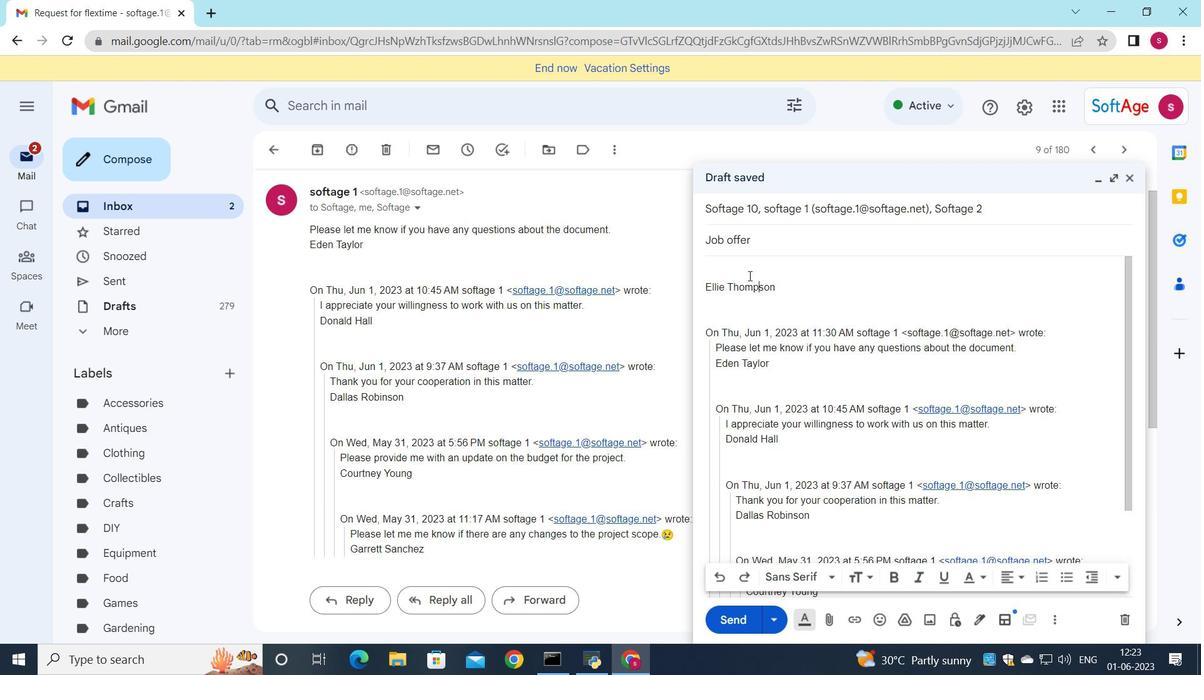 
Action: Mouse pressed left at (746, 272)
Screenshot: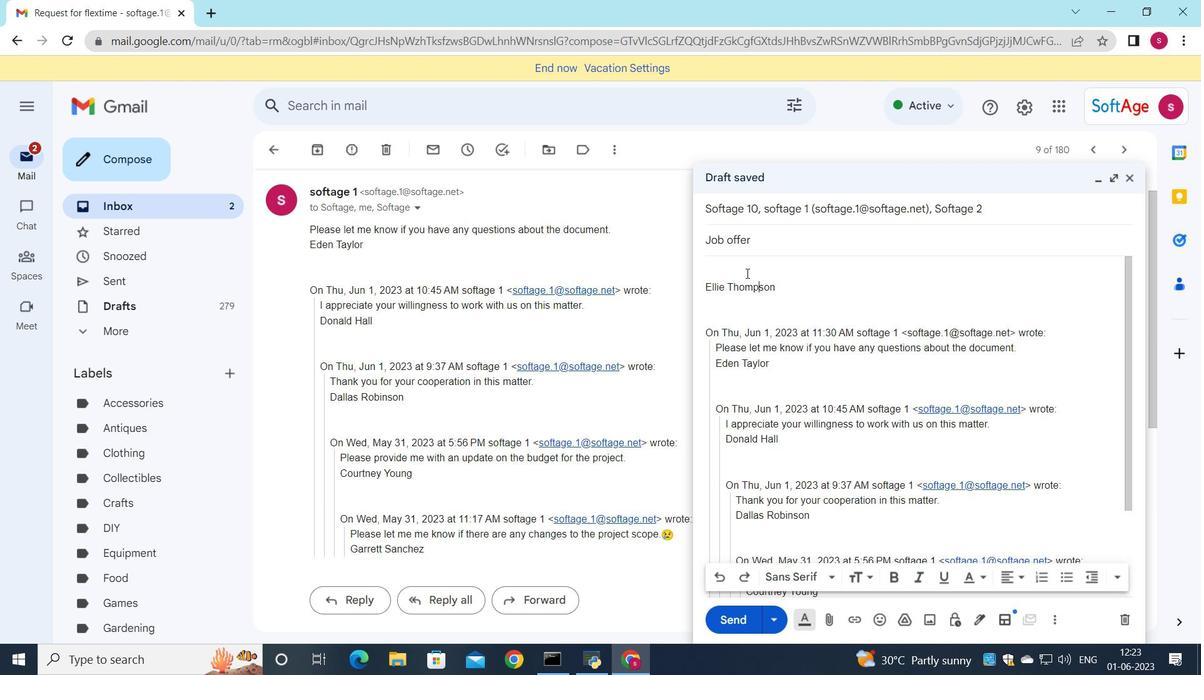 
Action: Key pressed <Key.shift>I<Key.space>will<Key.space>ned<Key.space>to<Key.space>consult<Key.space><Key.left><Key.left><Key.left><Key.left><Key.left><Key.left><Key.left><Key.left><Key.left><Key.left><Key.left><Key.left><Key.left><Key.enter><Key.backspace>
Screenshot: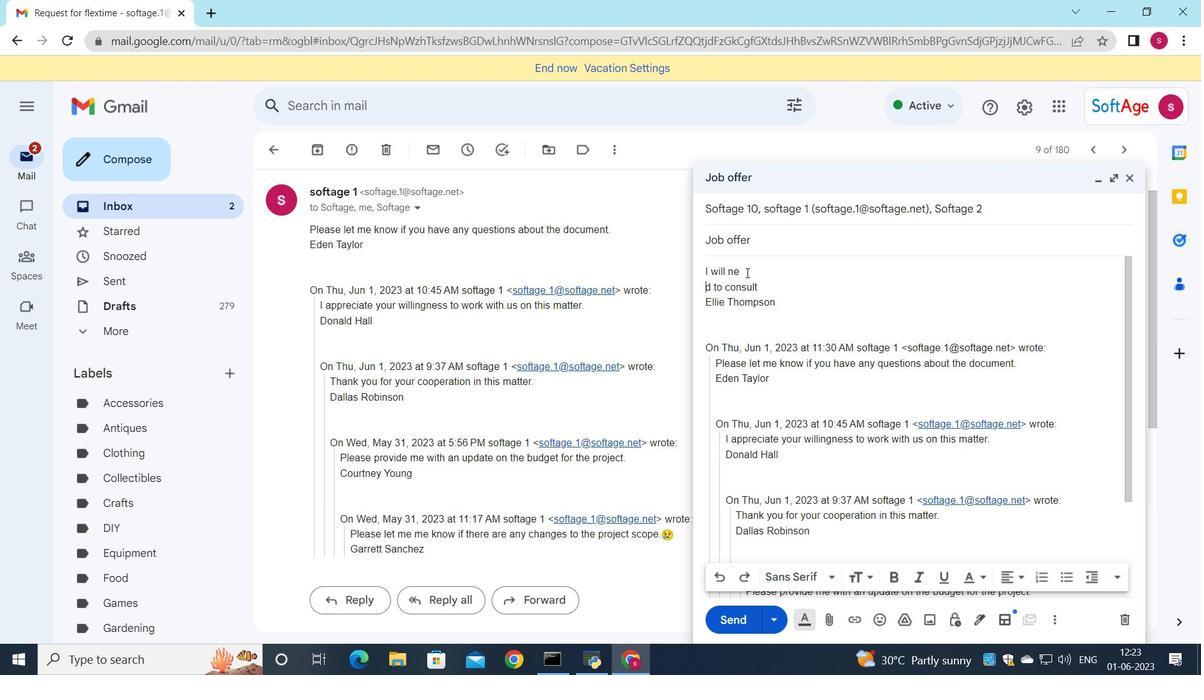 
Action: Mouse moved to (757, 317)
Screenshot: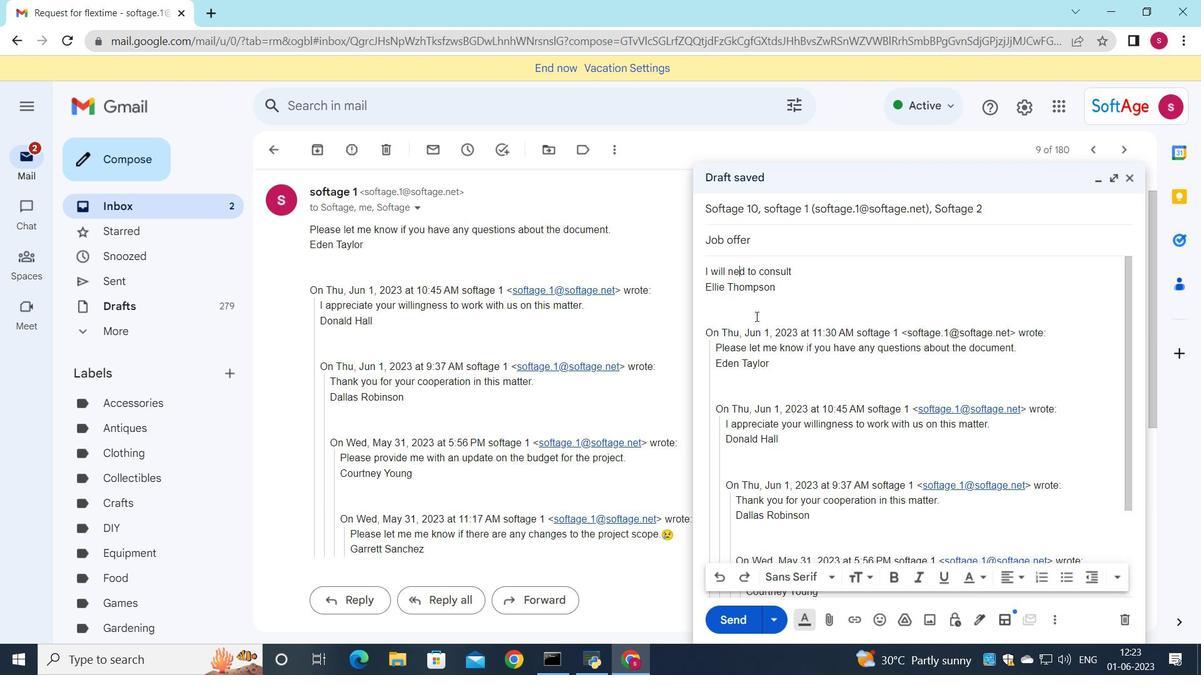 
Action: Key pressed w
Screenshot: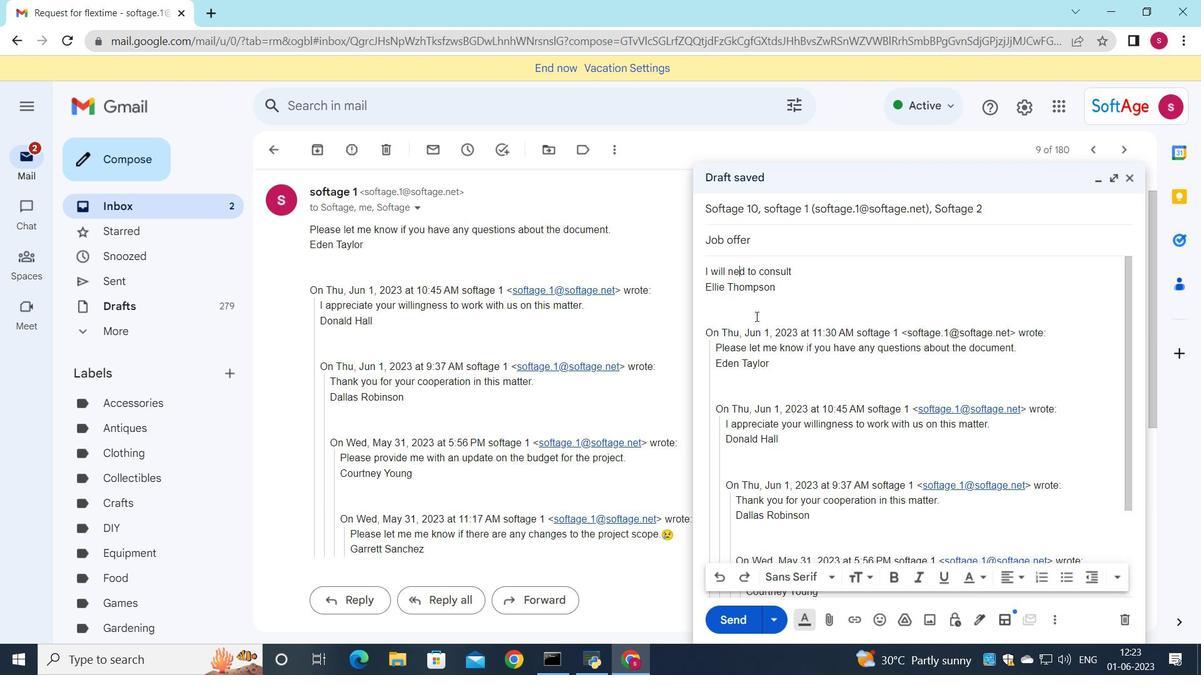 
Action: Mouse moved to (777, 316)
Screenshot: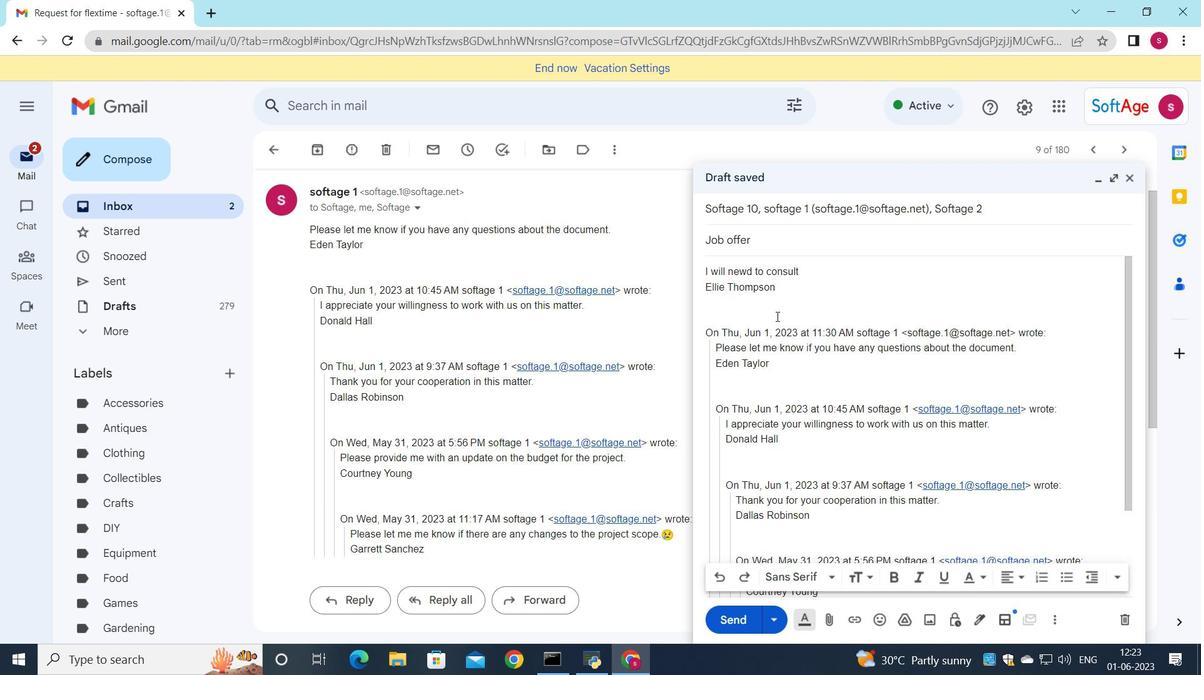 
Action: Key pressed <Key.backspace>e
Screenshot: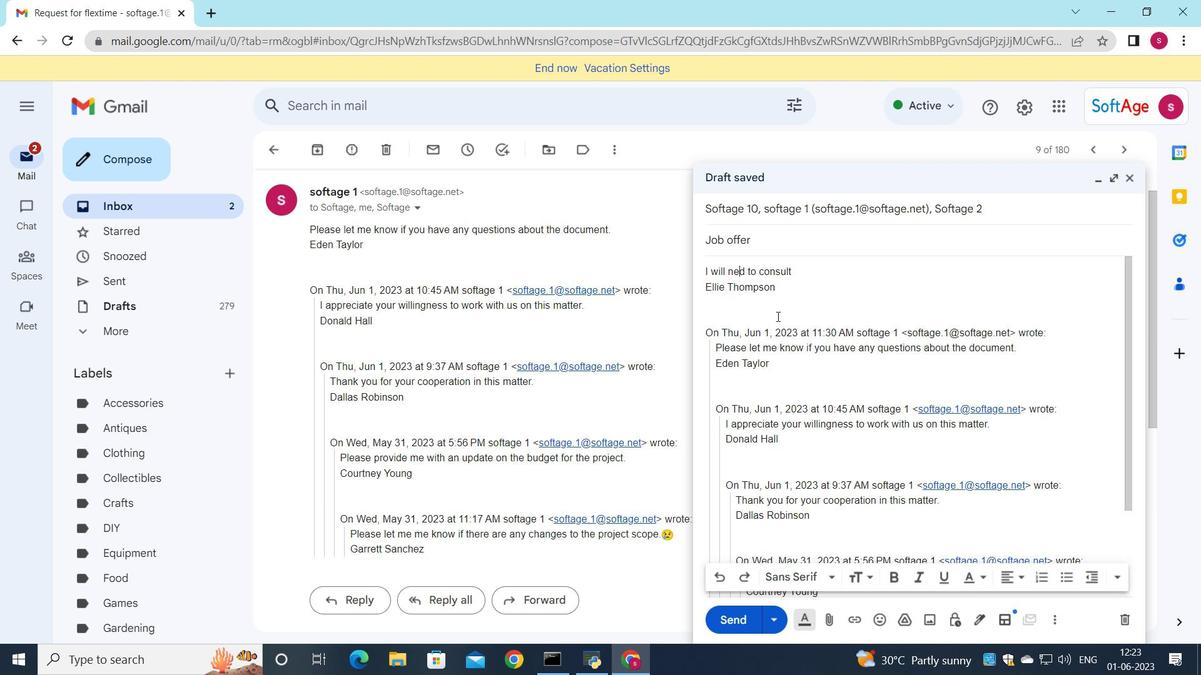 
Action: Mouse moved to (810, 265)
Screenshot: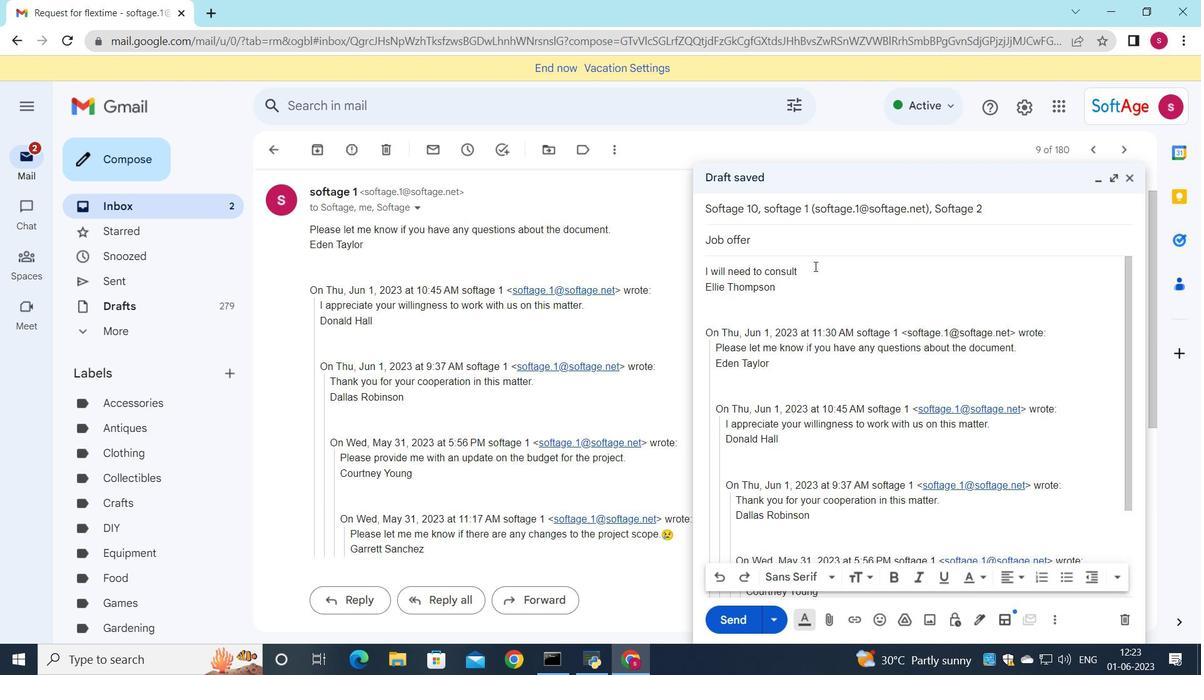 
Action: Mouse pressed left at (810, 265)
Screenshot: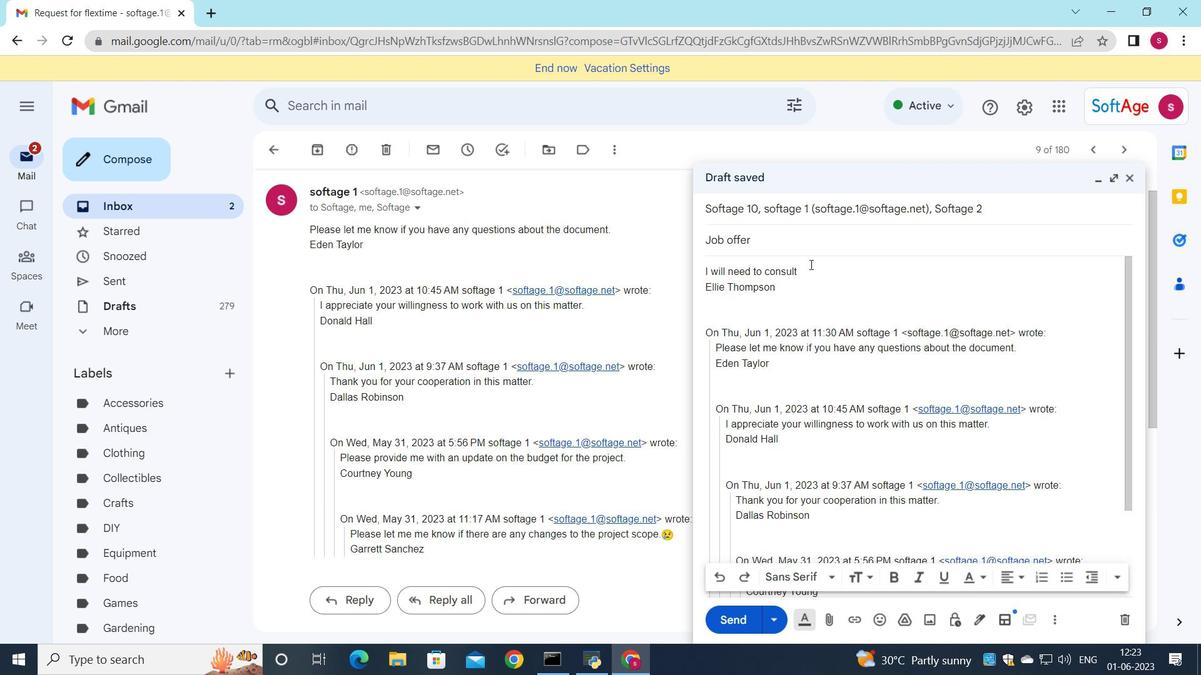 
Action: Mouse moved to (813, 267)
Screenshot: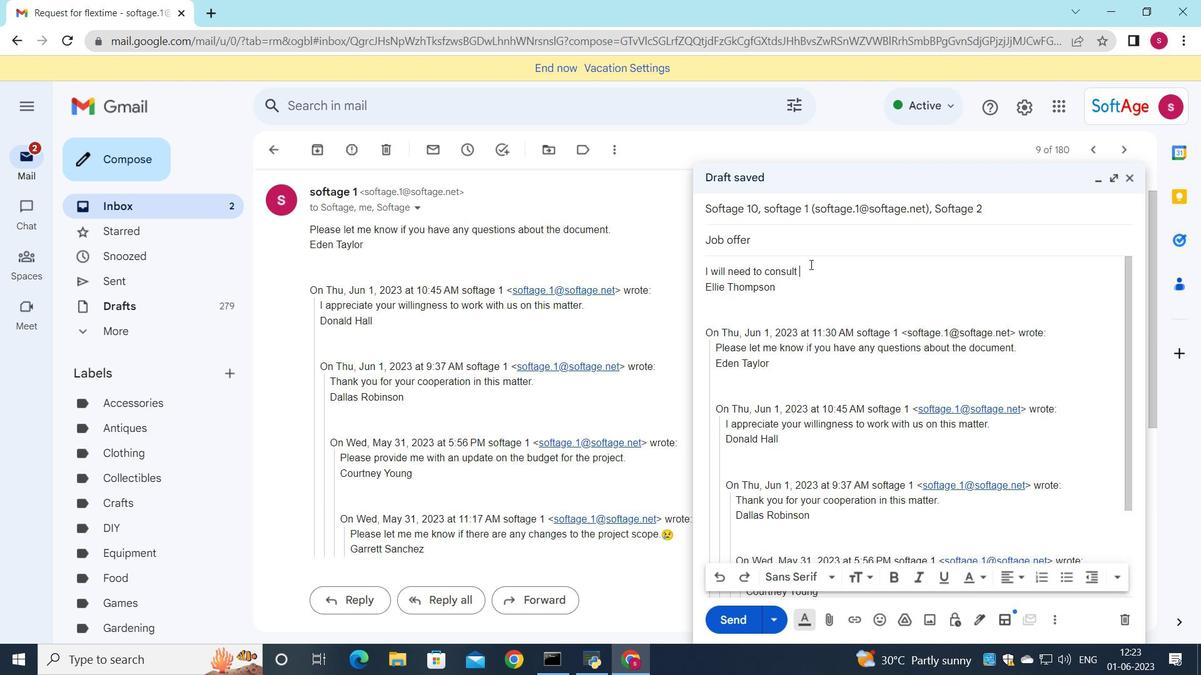 
Action: Key pressed with<Key.space>my<Key.space>team<Key.space>before<Key.space>making<Key.space>a<Key.space>decision
Screenshot: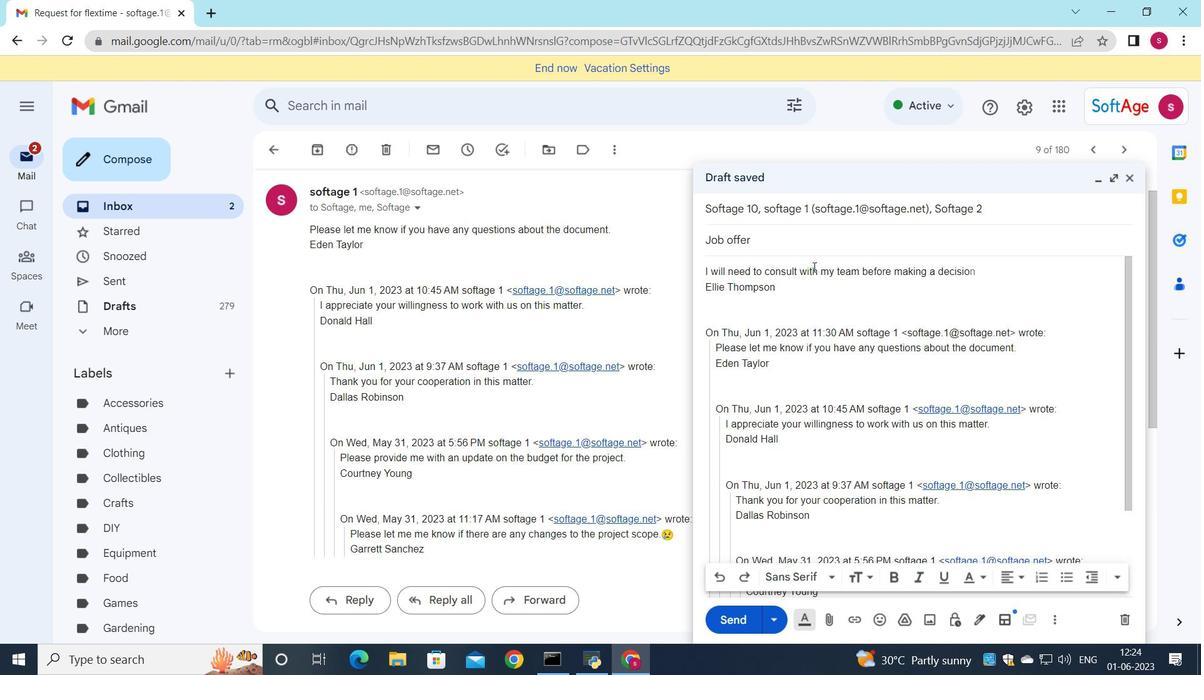 
Action: Mouse moved to (815, 311)
Screenshot: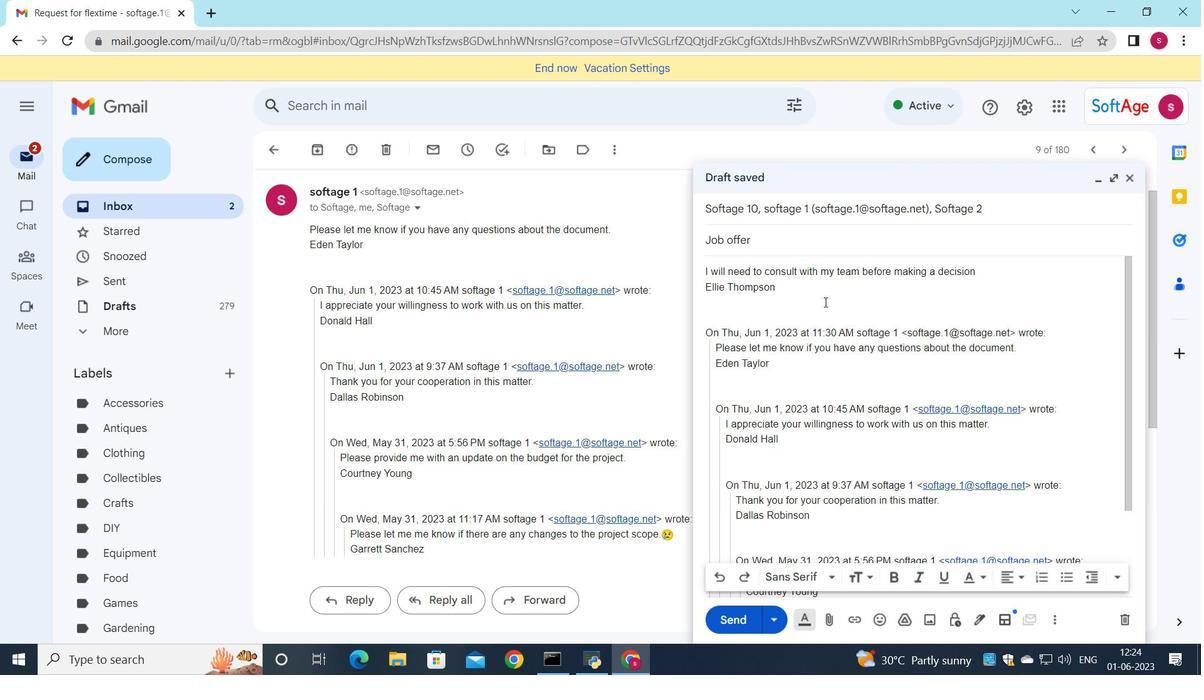 
Action: Key pressed .
Screenshot: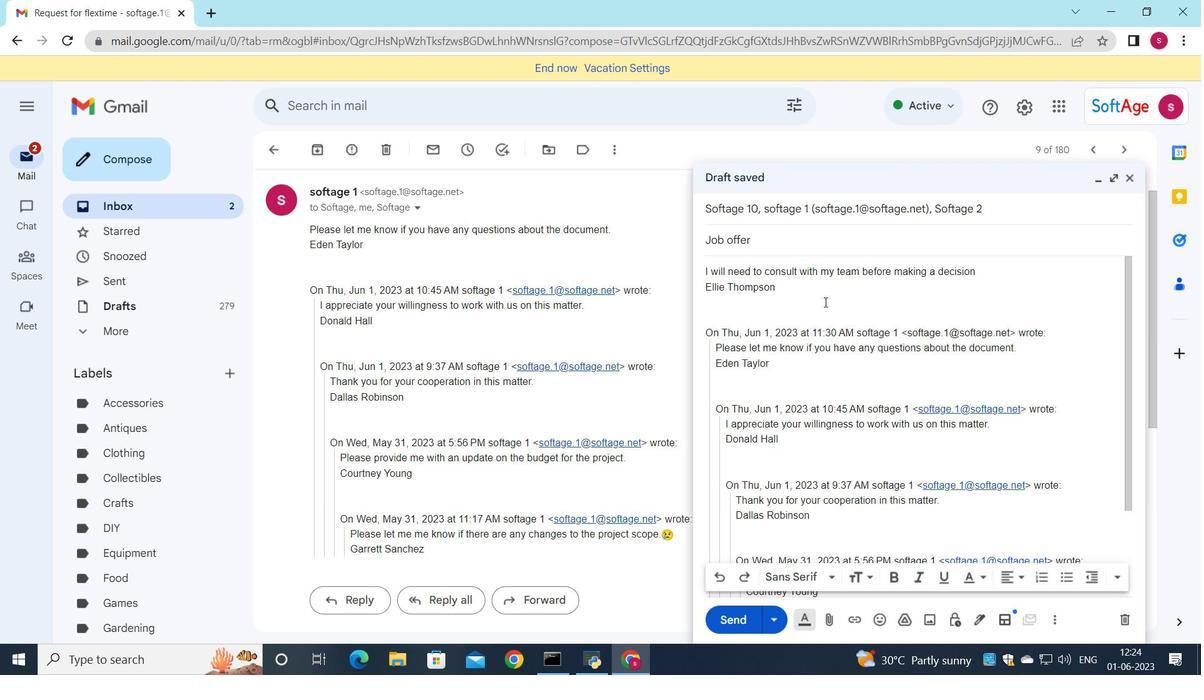 
Action: Mouse moved to (719, 618)
Screenshot: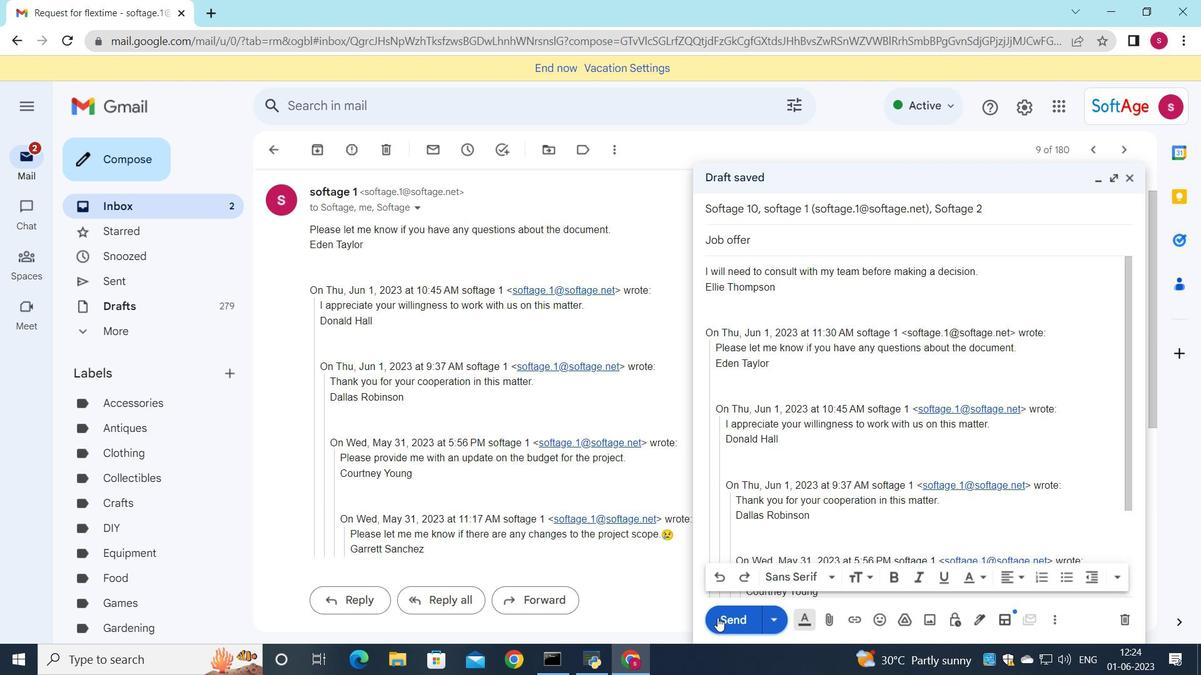 
Action: Mouse pressed left at (719, 618)
Screenshot: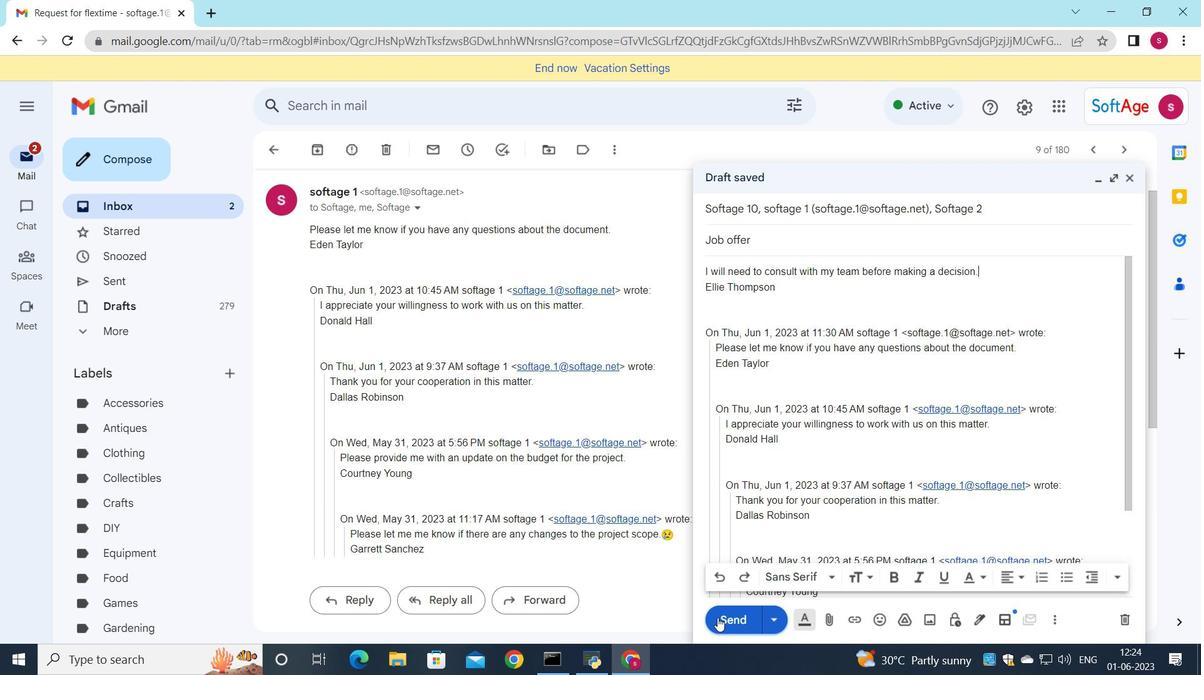 
Action: Mouse moved to (171, 195)
Screenshot: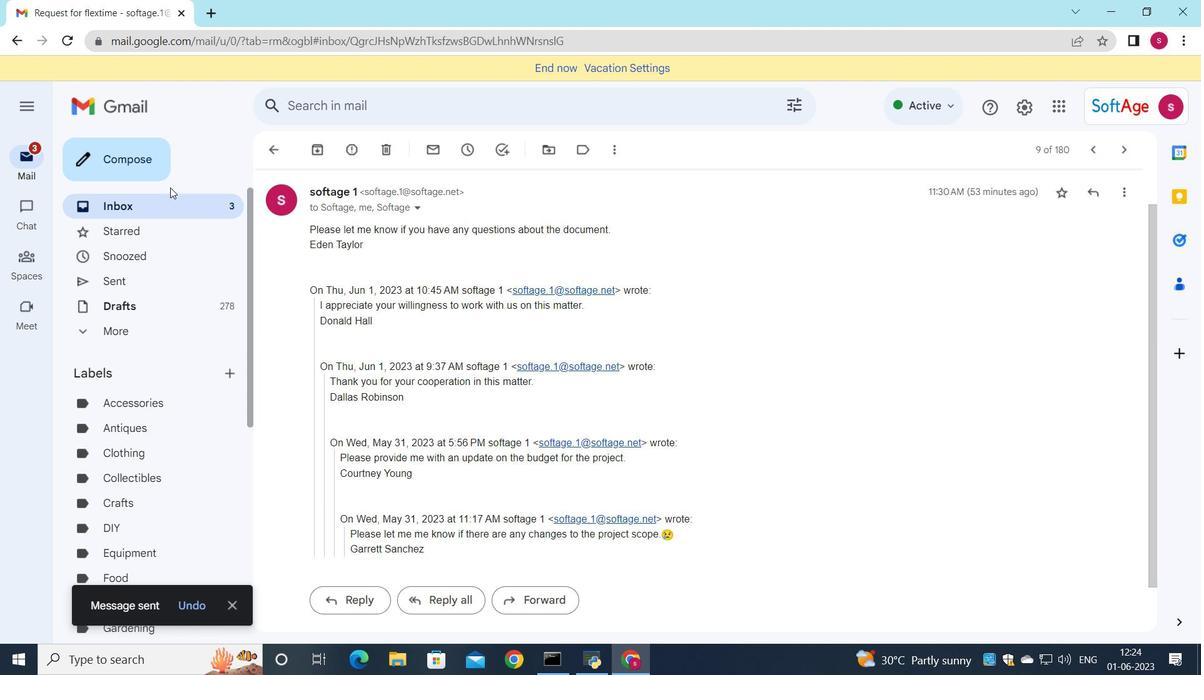 
Action: Mouse pressed left at (171, 195)
Screenshot: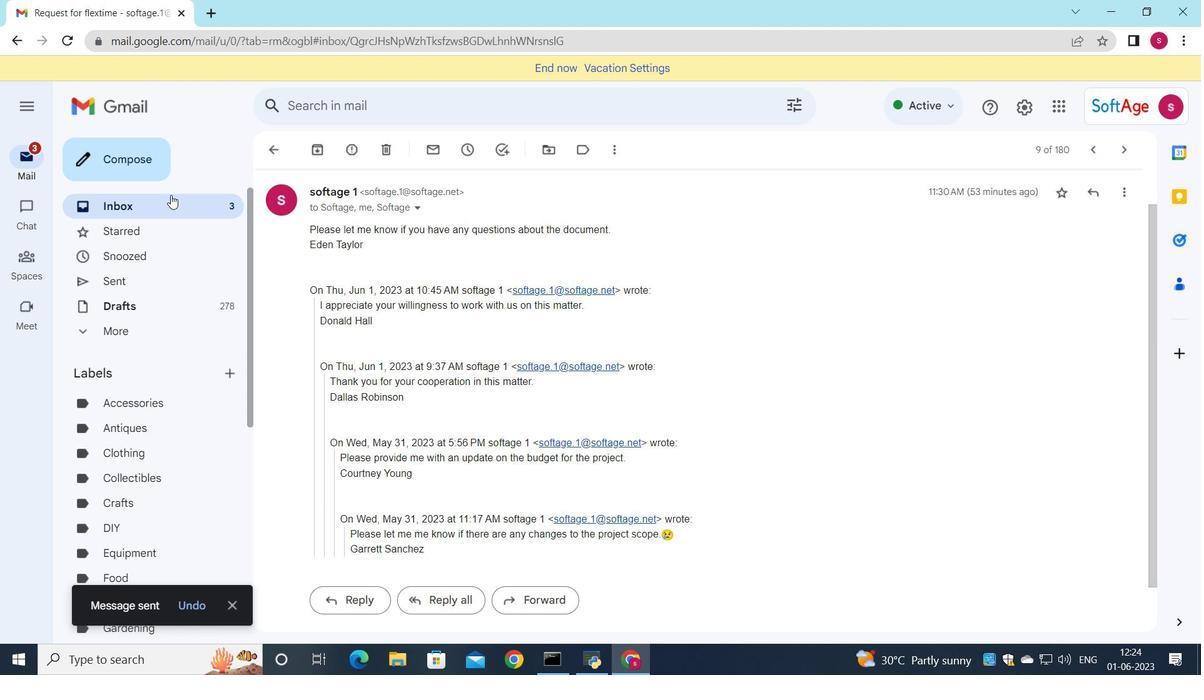 
Action: Mouse moved to (419, 170)
Screenshot: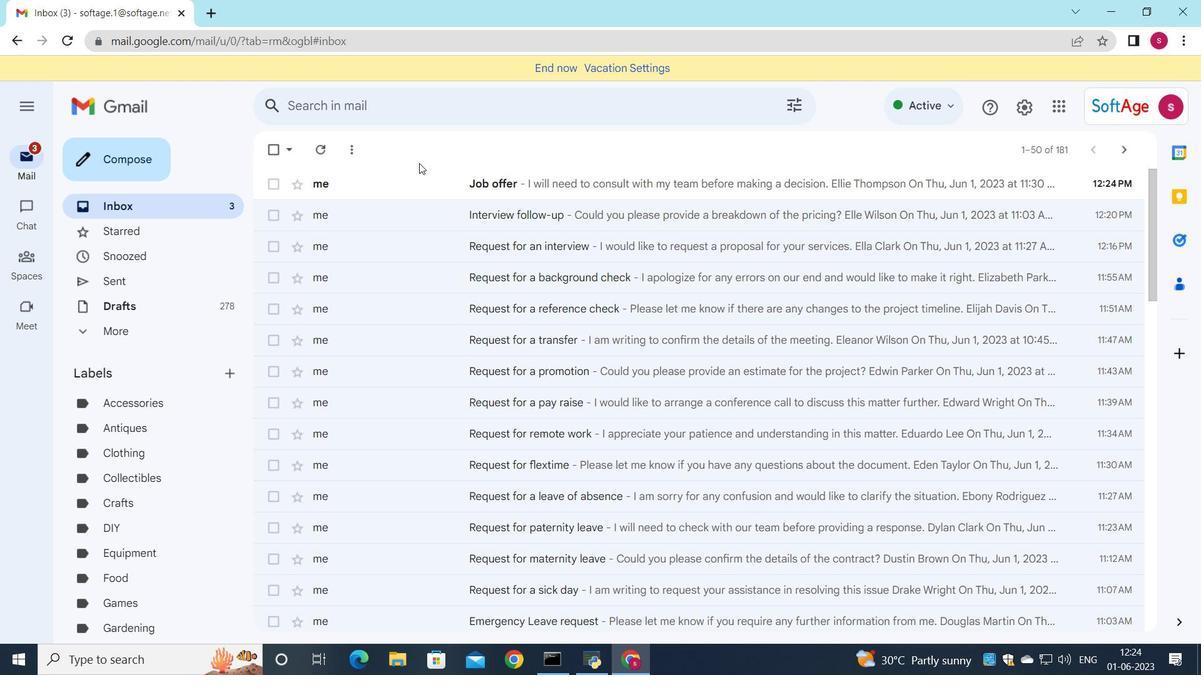 
Action: Mouse pressed left at (419, 170)
Screenshot: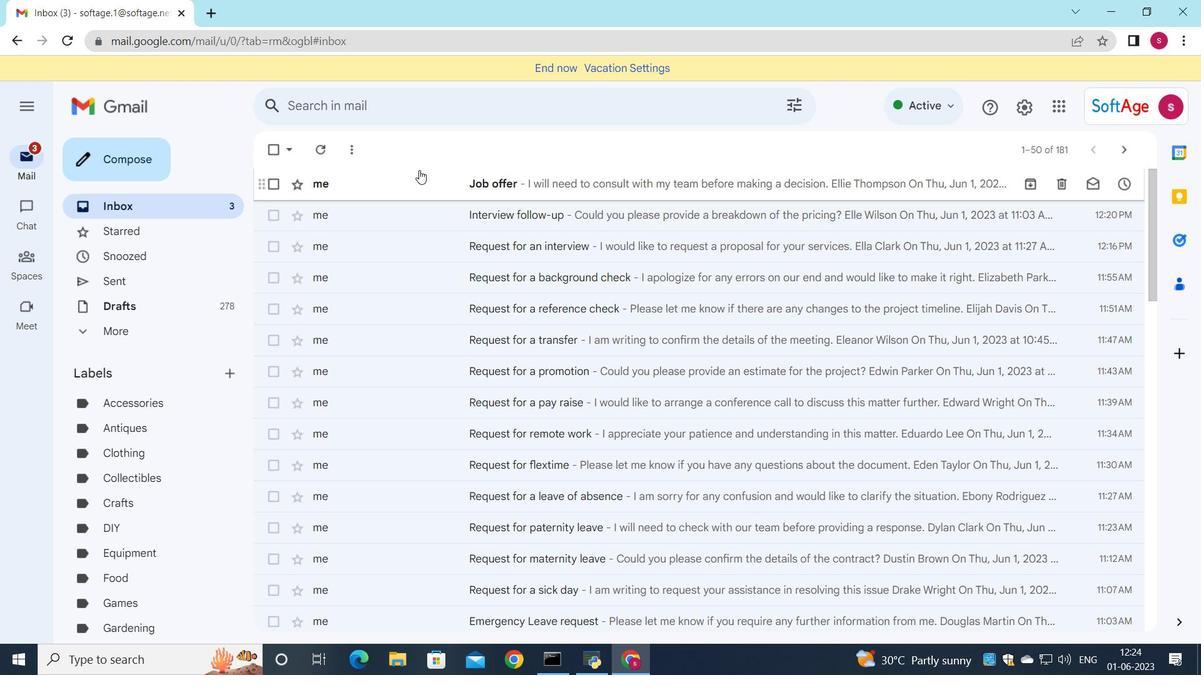 
